 Task: Look for Airbnb options in Volksrust, South Africa from 3rd November, 2023 to 9th November, 2023 for 2 adults.1  bedroom having 1 bed and 1 bathroom. Property type can be hotel. Booking option can be shelf check-in. Look for 3 properties as per requirement.
Action: Mouse moved to (552, 119)
Screenshot: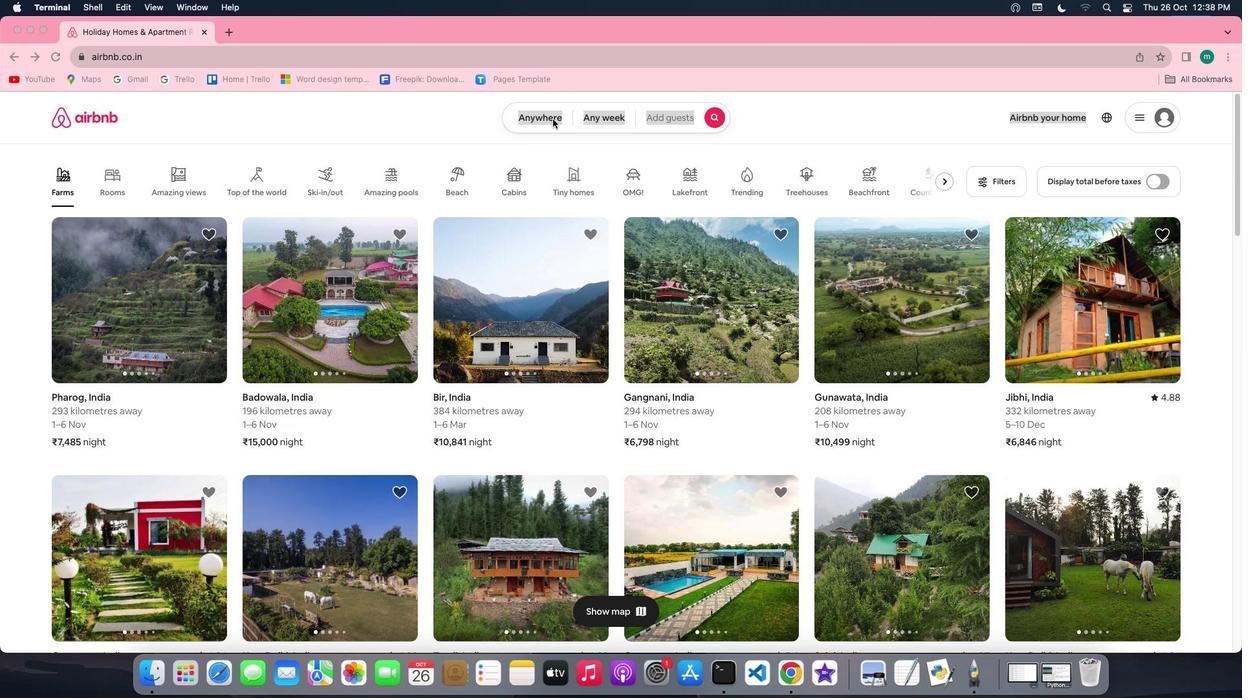 
Action: Mouse pressed left at (552, 119)
Screenshot: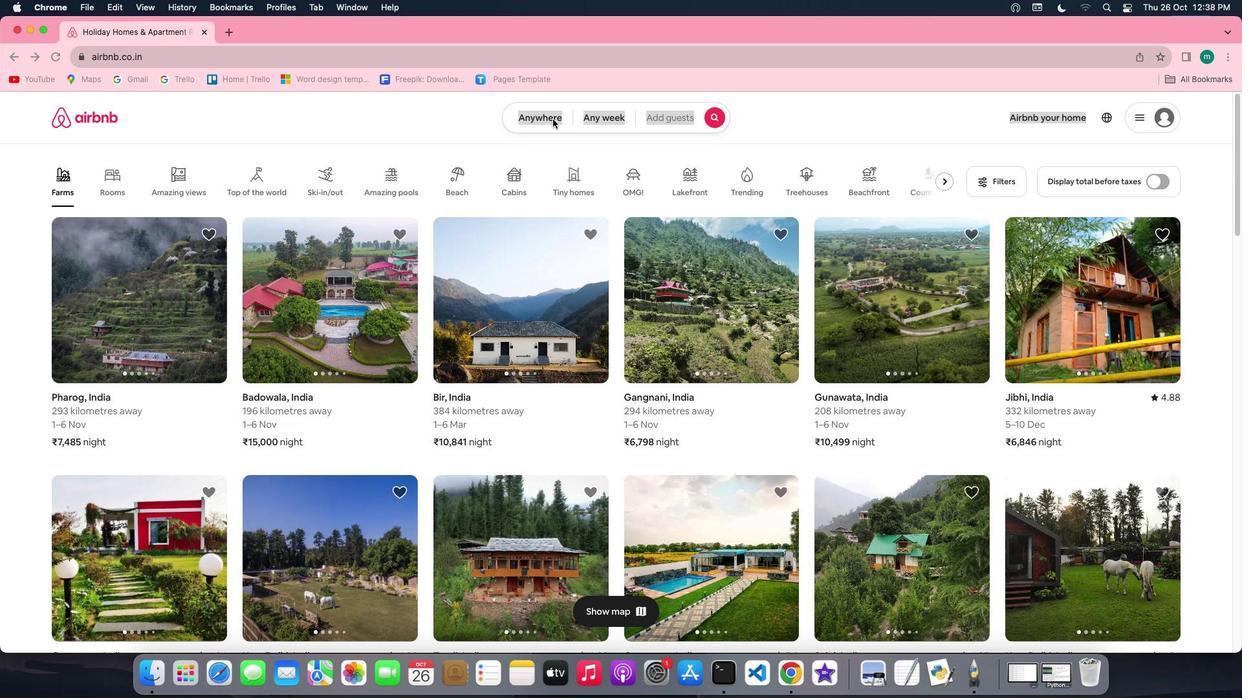 
Action: Mouse pressed left at (552, 119)
Screenshot: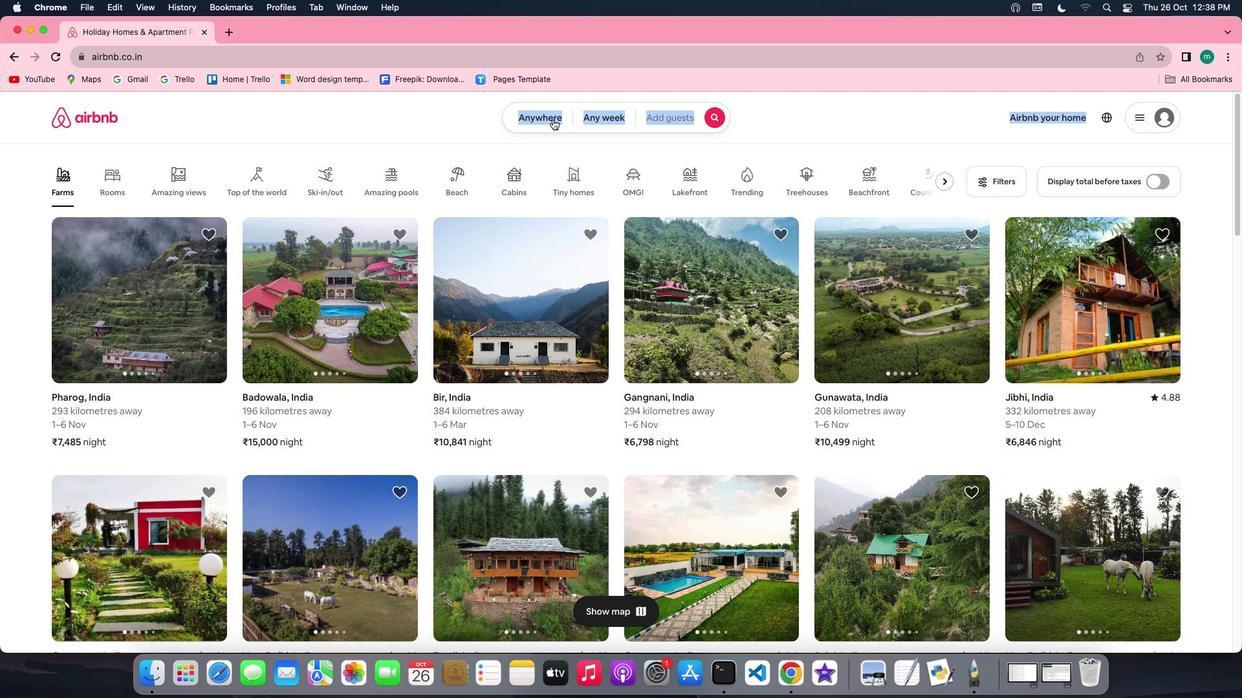 
Action: Mouse moved to (473, 168)
Screenshot: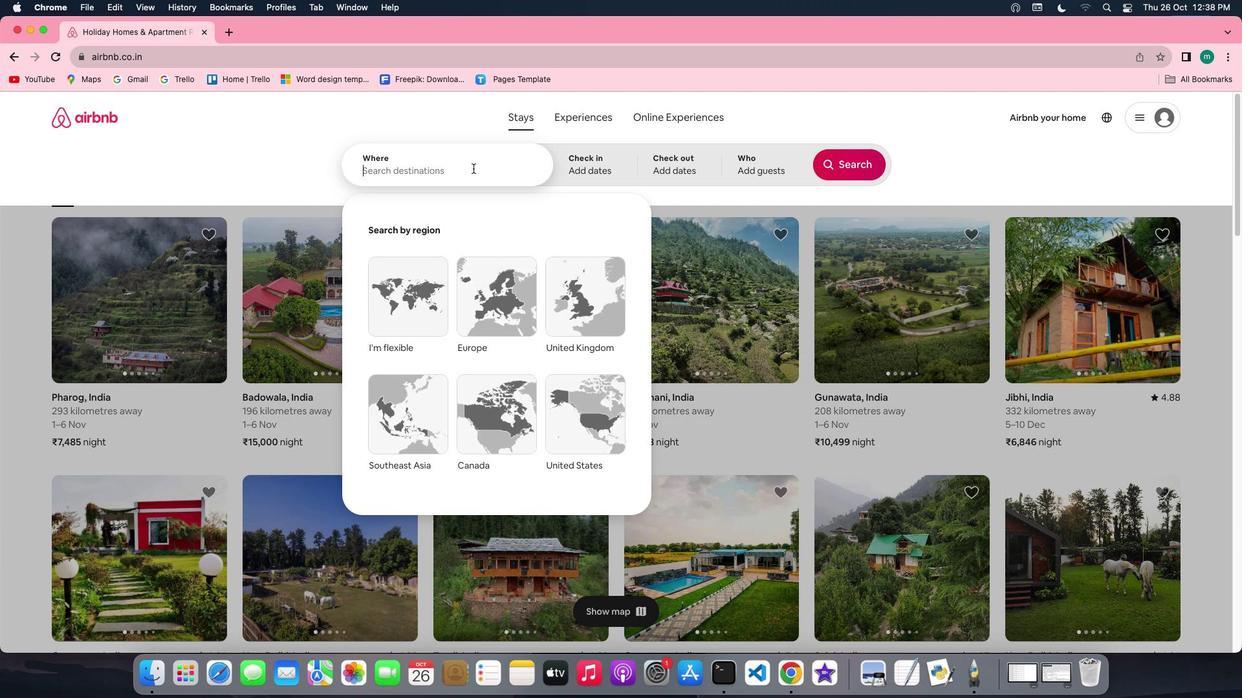 
Action: Mouse pressed left at (473, 168)
Screenshot: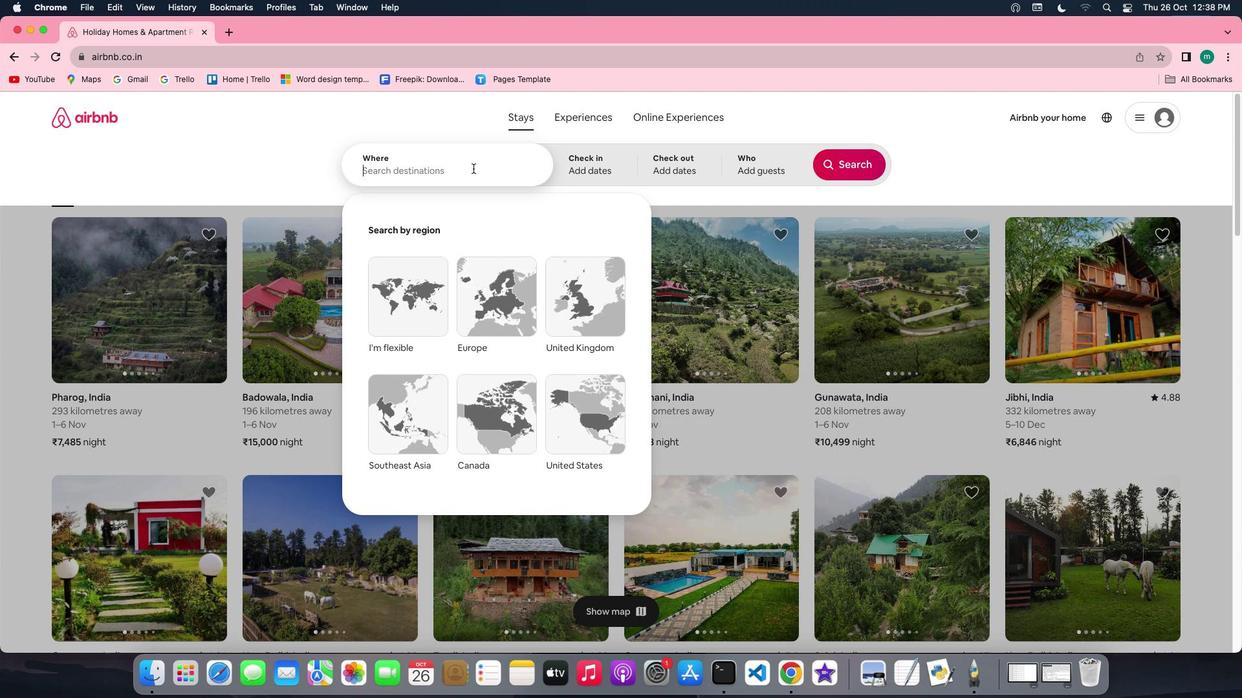 
Action: Key pressed Key.shift'V''o''l''k''s''r''u''s''t'','Key.spaceKey.shift'S''o''u''t''h'Key.spaceKey.shift'A''f''r''i''c''a'
Screenshot: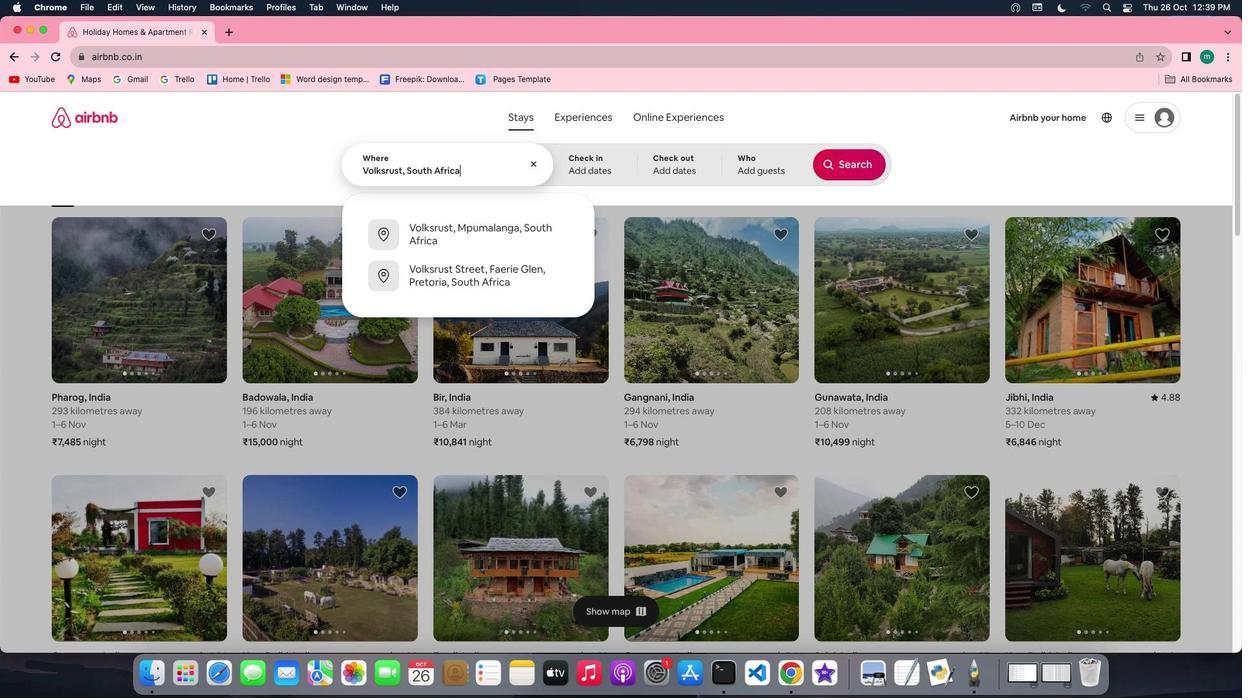 
Action: Mouse moved to (620, 161)
Screenshot: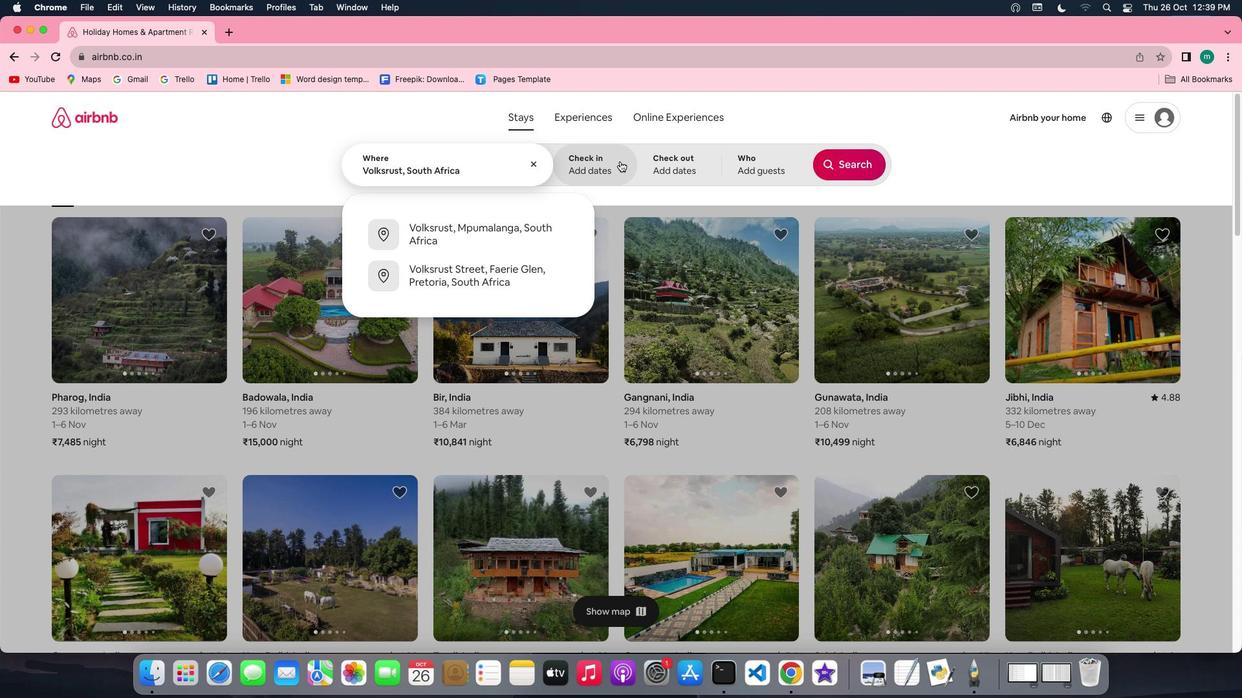 
Action: Mouse pressed left at (620, 161)
Screenshot: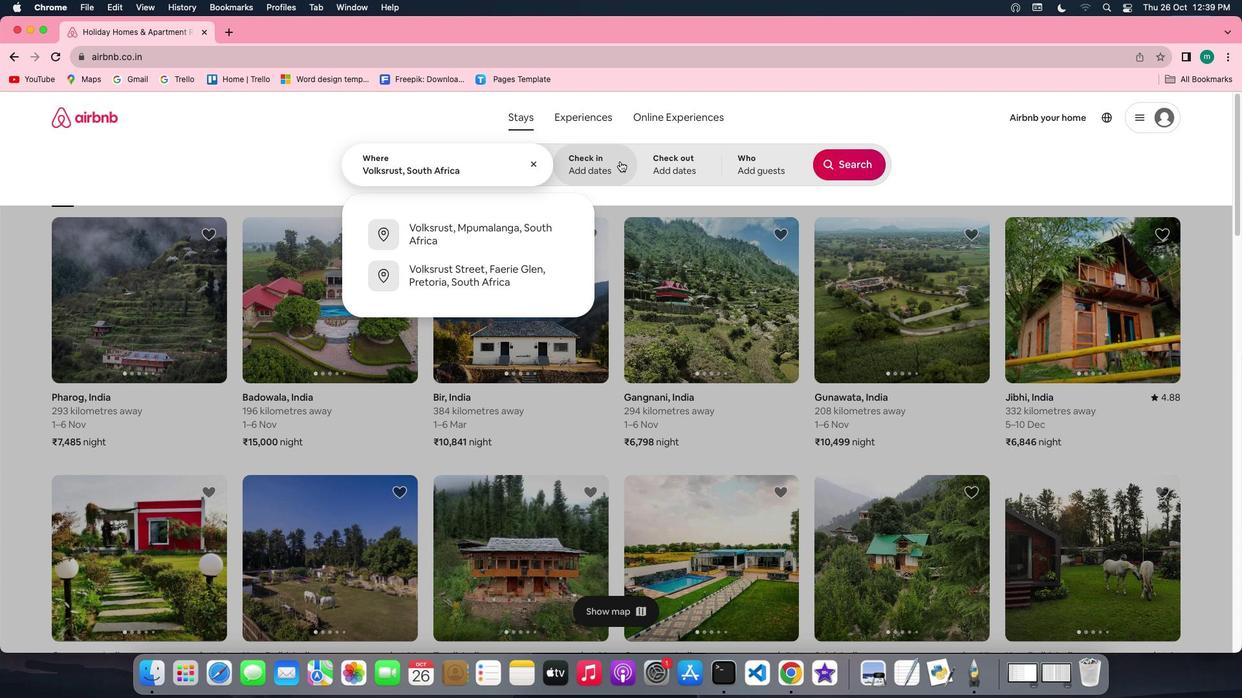 
Action: Mouse moved to (804, 335)
Screenshot: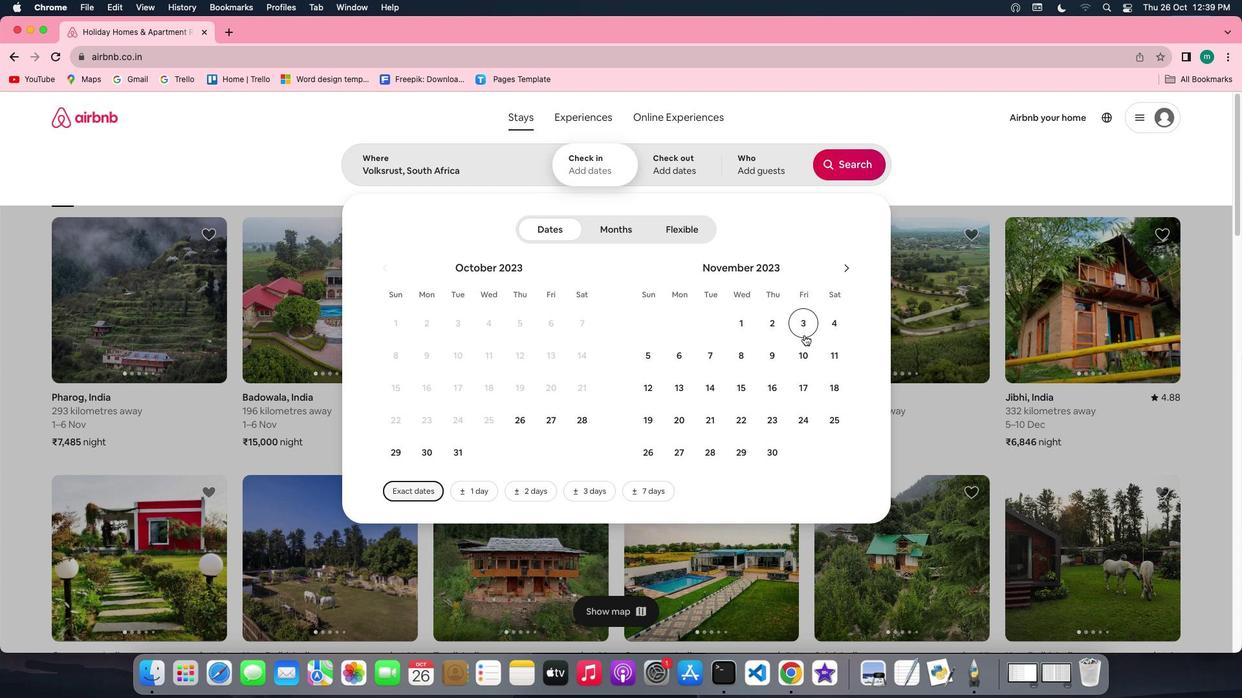 
Action: Mouse pressed left at (804, 335)
Screenshot: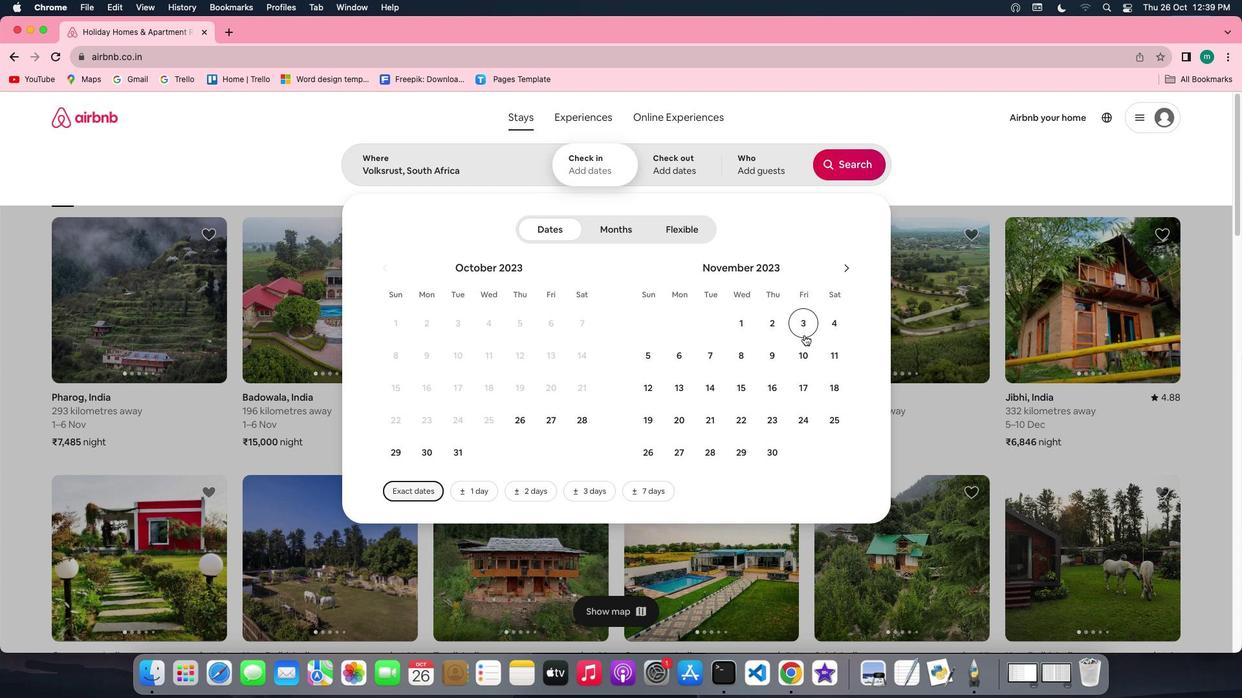 
Action: Mouse moved to (780, 356)
Screenshot: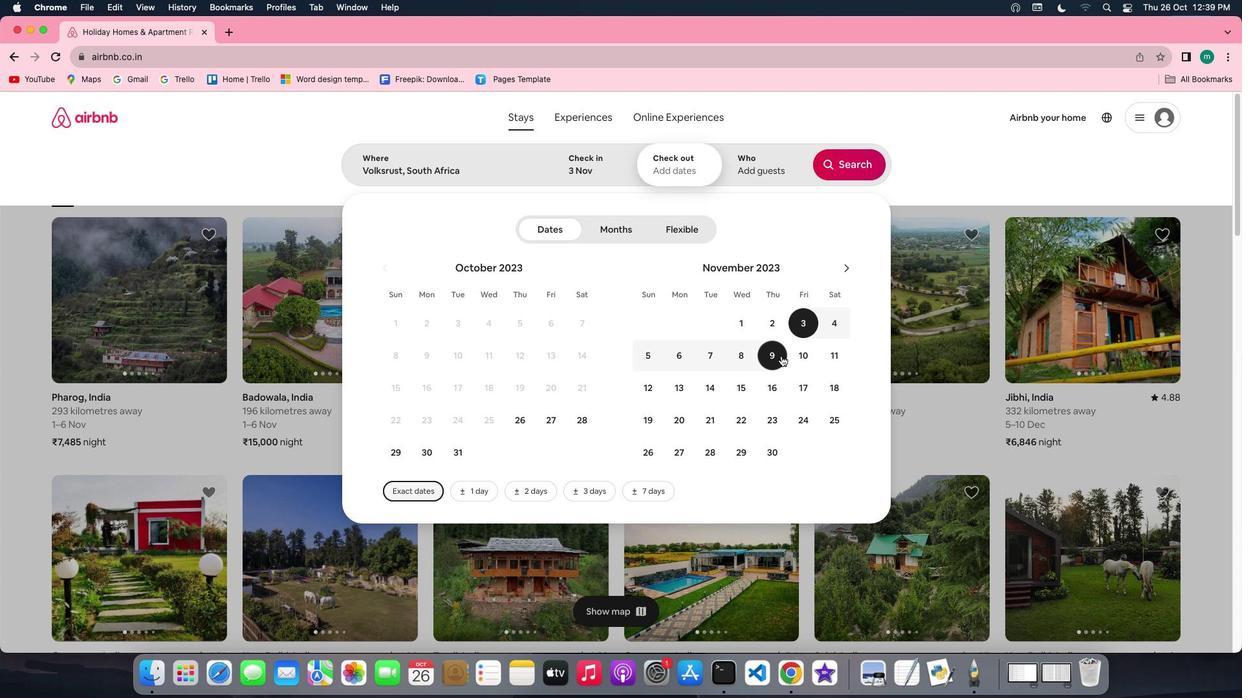 
Action: Mouse pressed left at (780, 356)
Screenshot: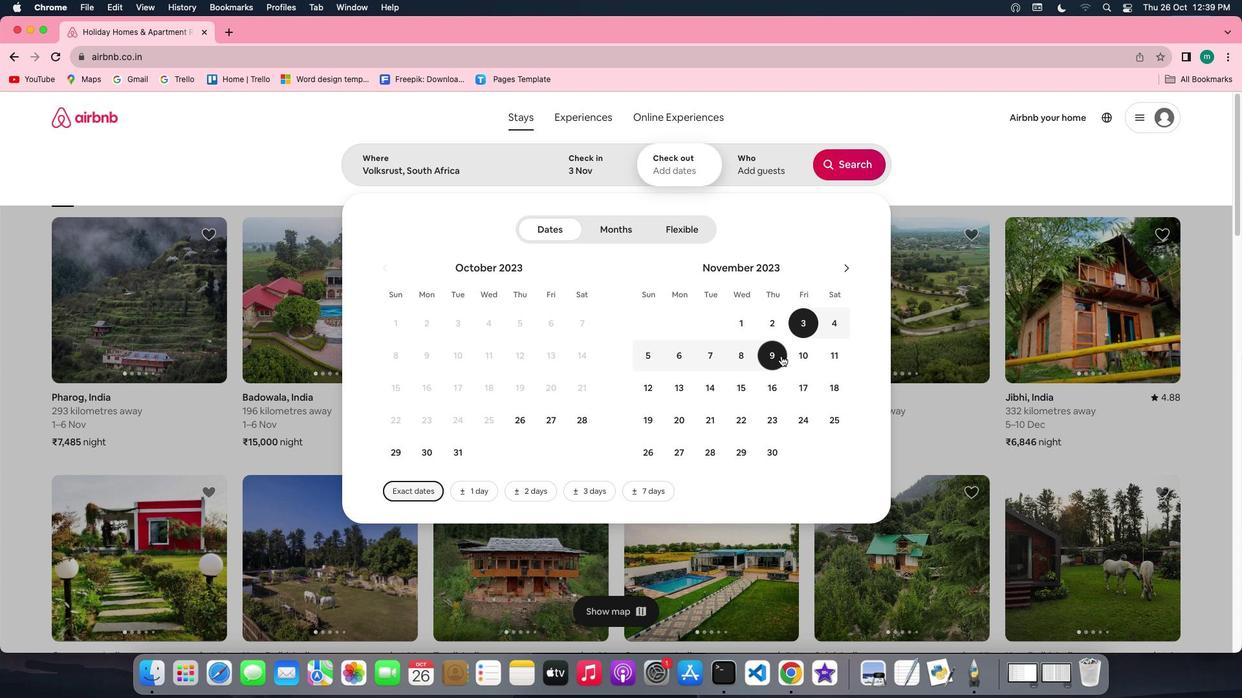 
Action: Mouse moved to (785, 178)
Screenshot: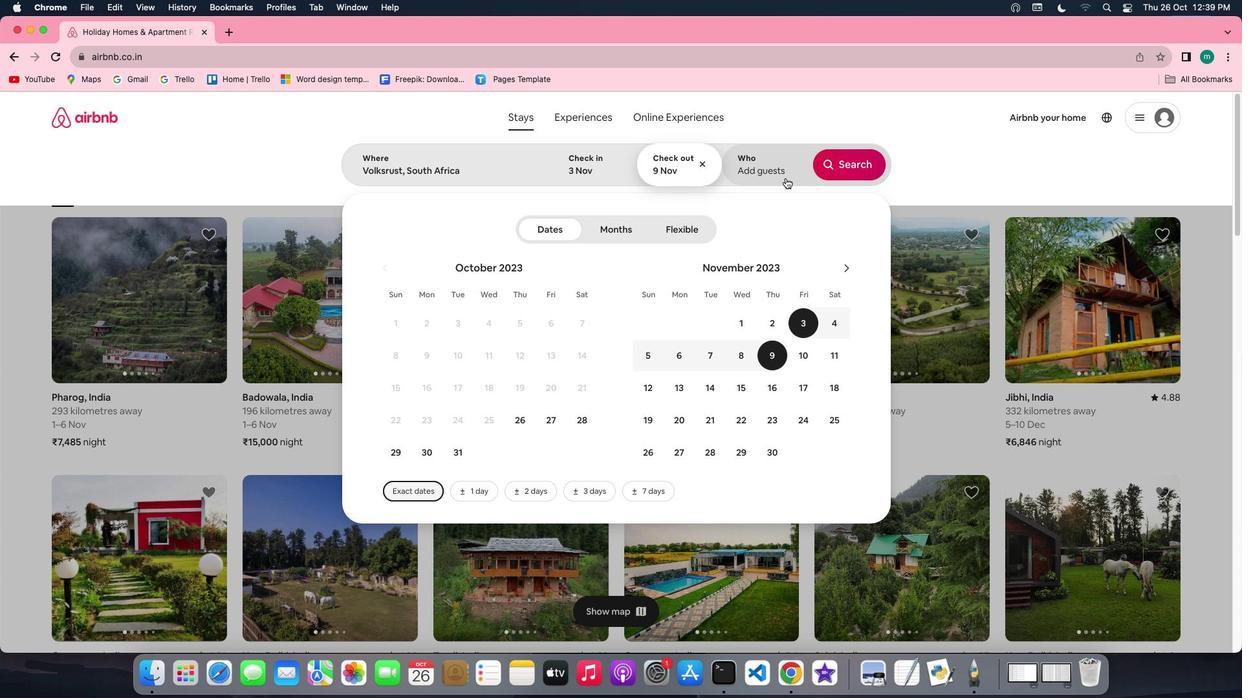 
Action: Mouse pressed left at (785, 178)
Screenshot: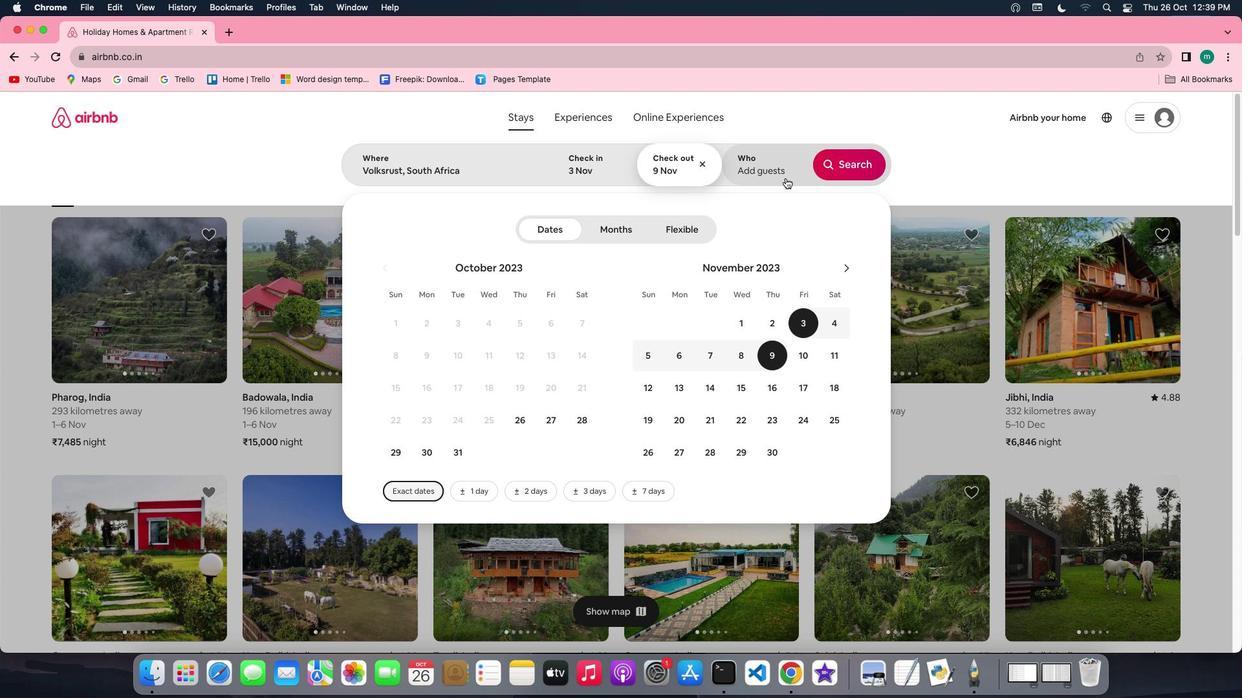 
Action: Mouse moved to (849, 234)
Screenshot: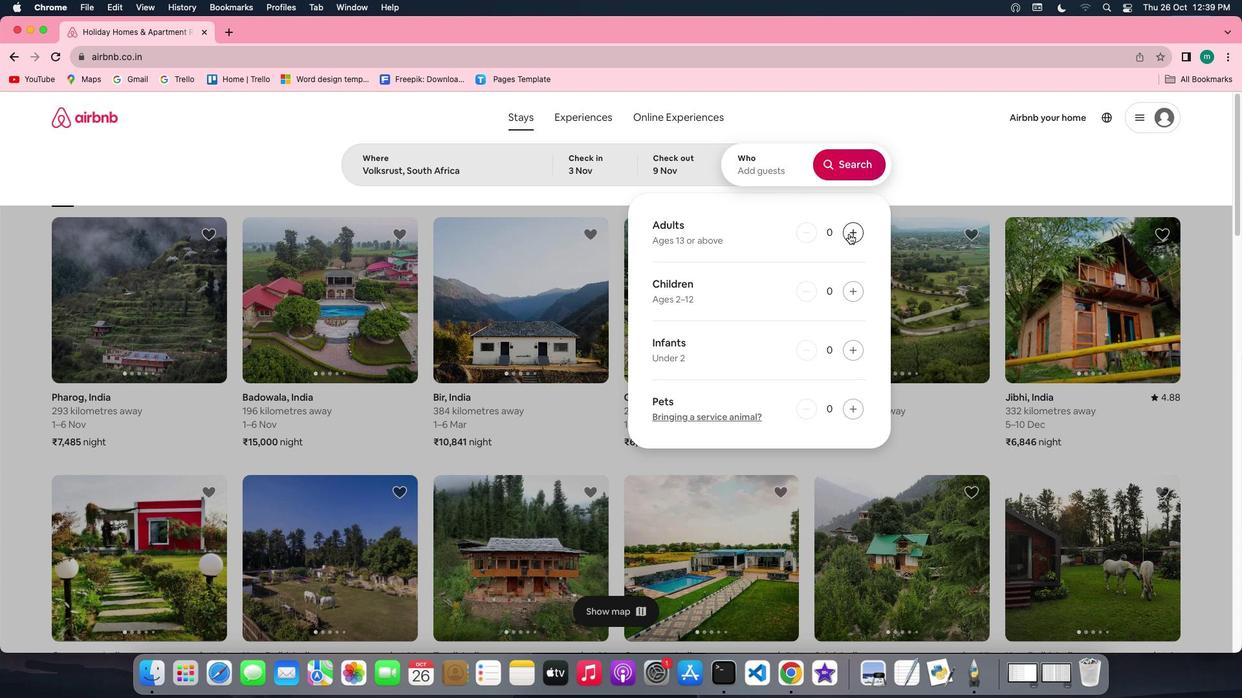 
Action: Mouse pressed left at (849, 234)
Screenshot: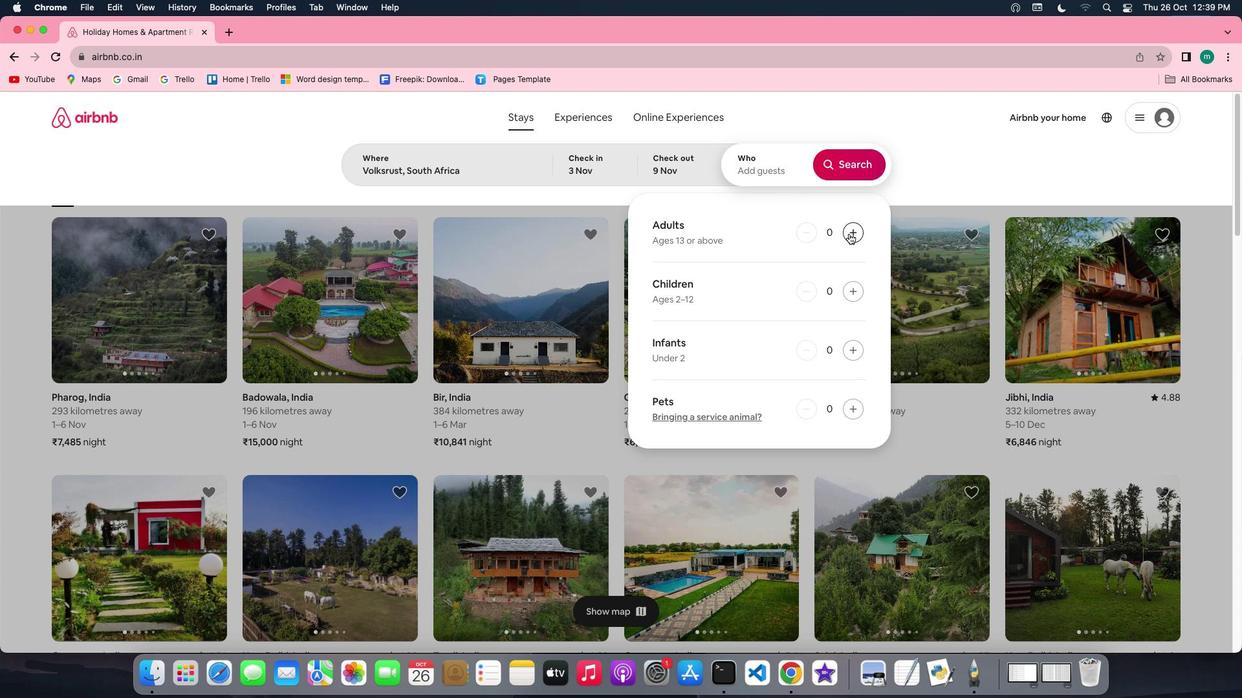 
Action: Mouse pressed left at (849, 234)
Screenshot: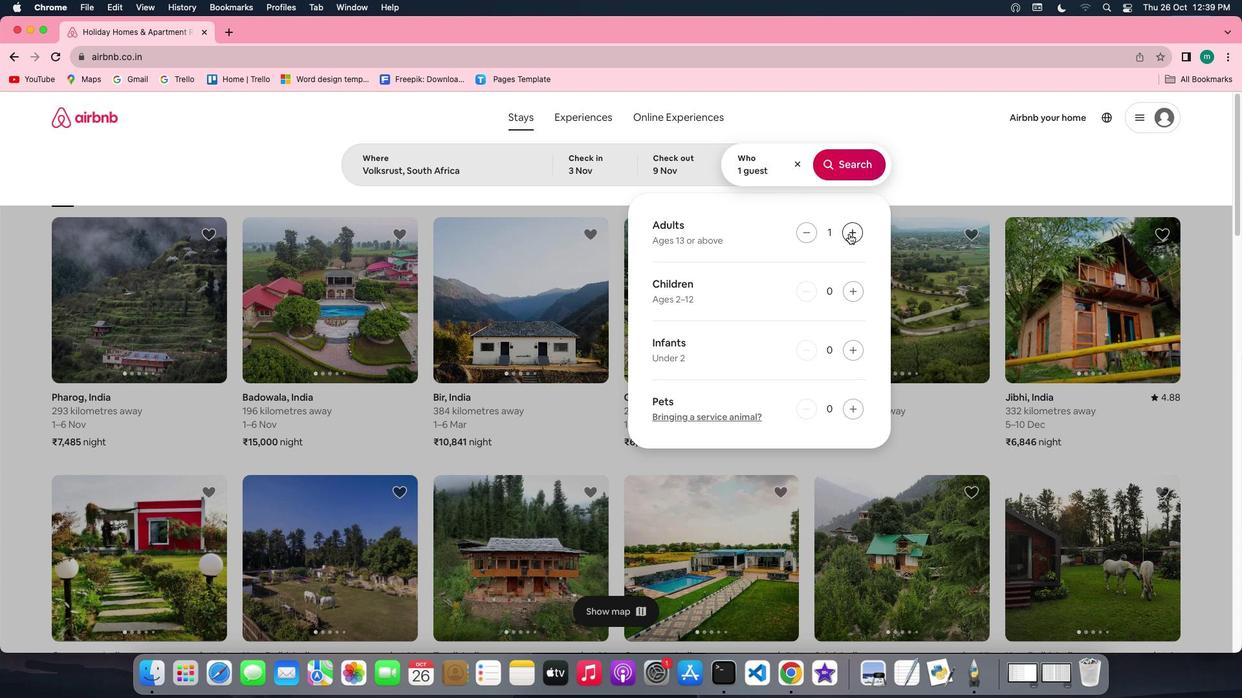 
Action: Mouse moved to (864, 173)
Screenshot: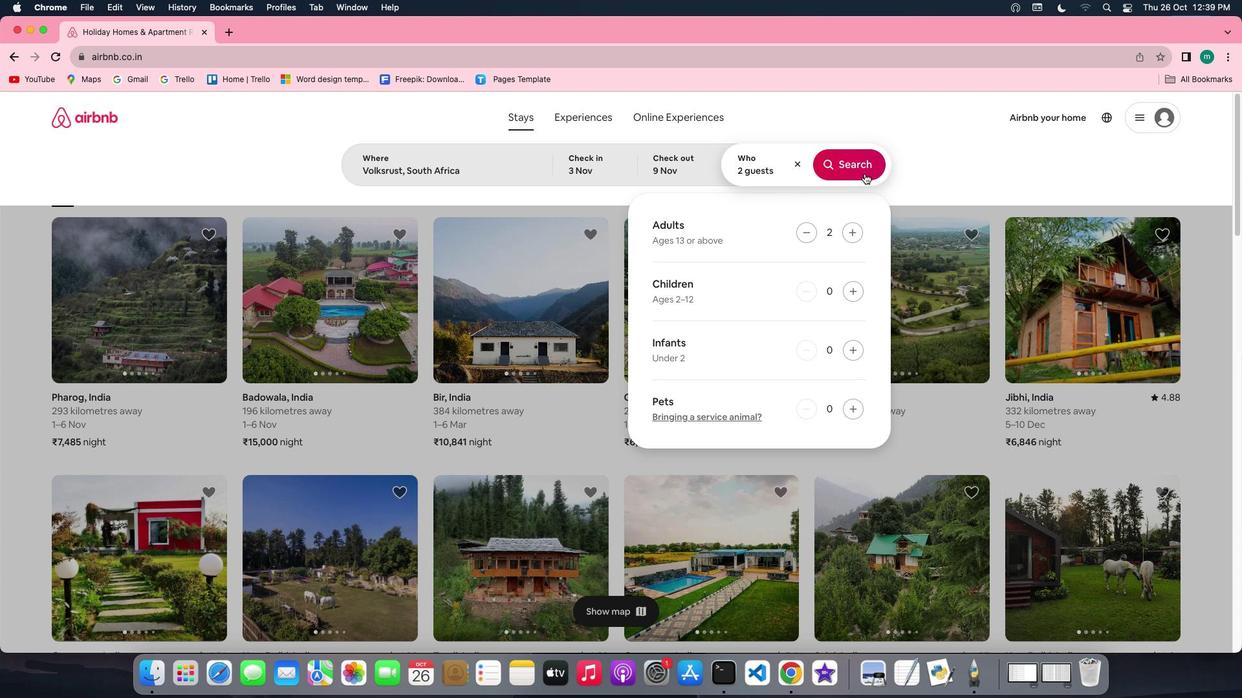 
Action: Mouse pressed left at (864, 173)
Screenshot: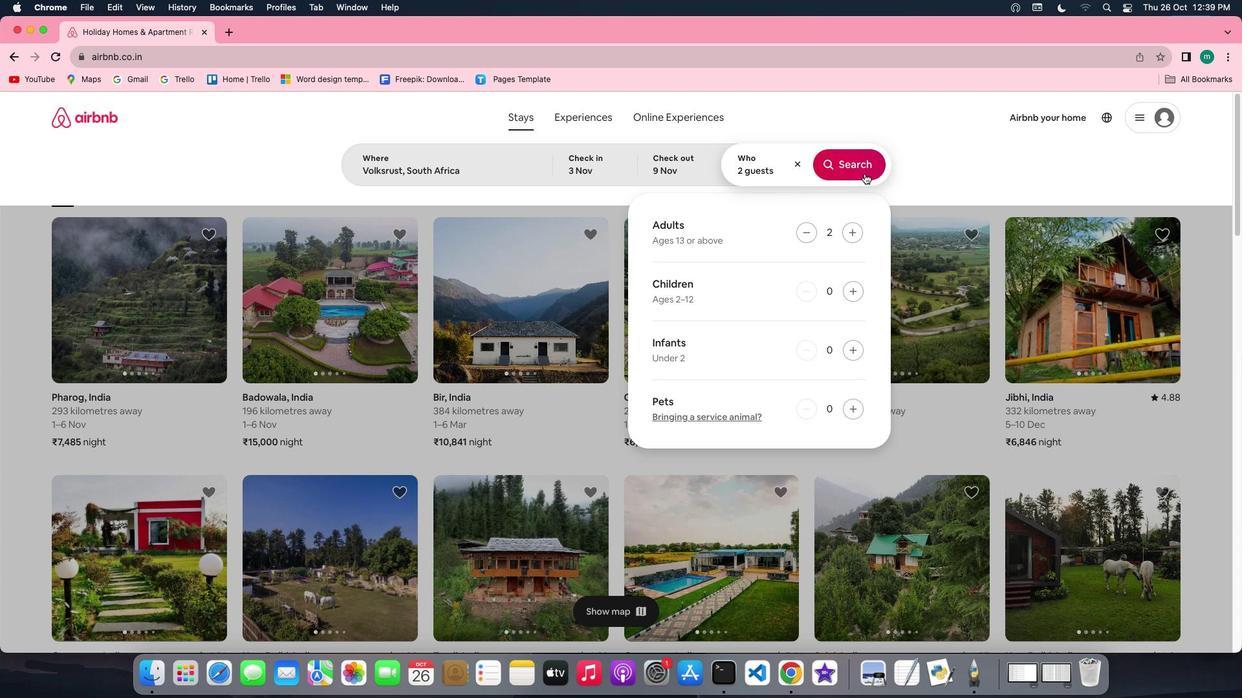 
Action: Mouse moved to (1049, 174)
Screenshot: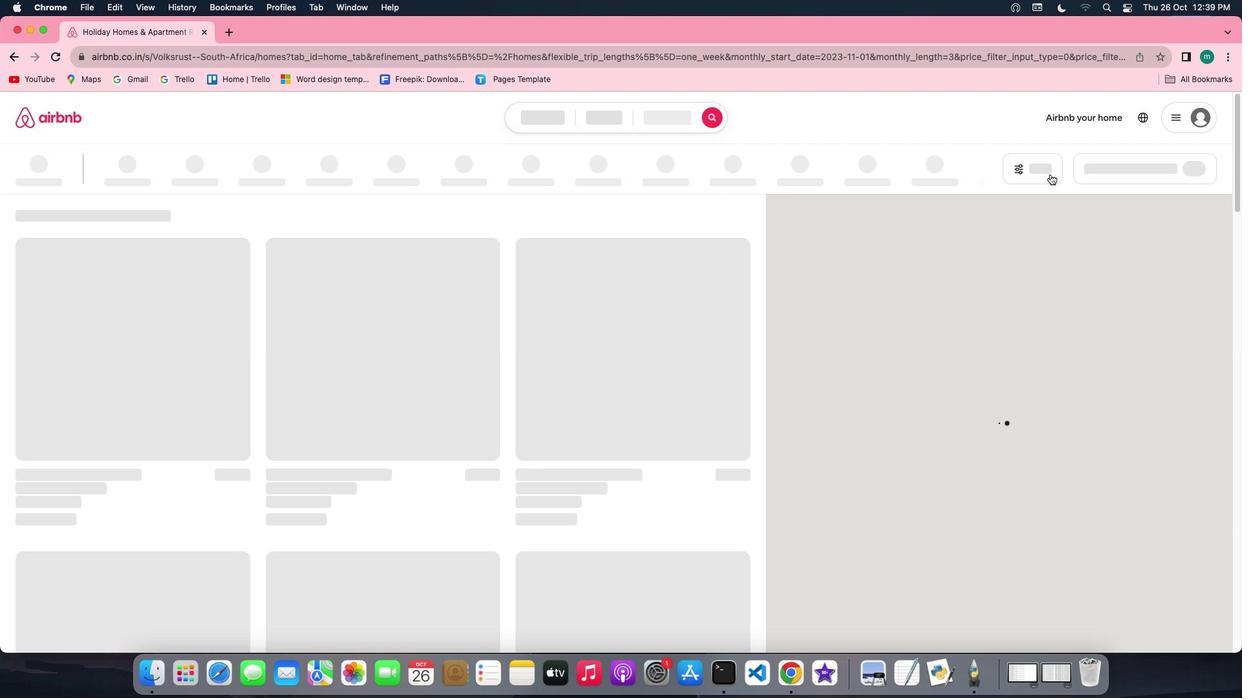 
Action: Mouse pressed left at (1049, 174)
Screenshot: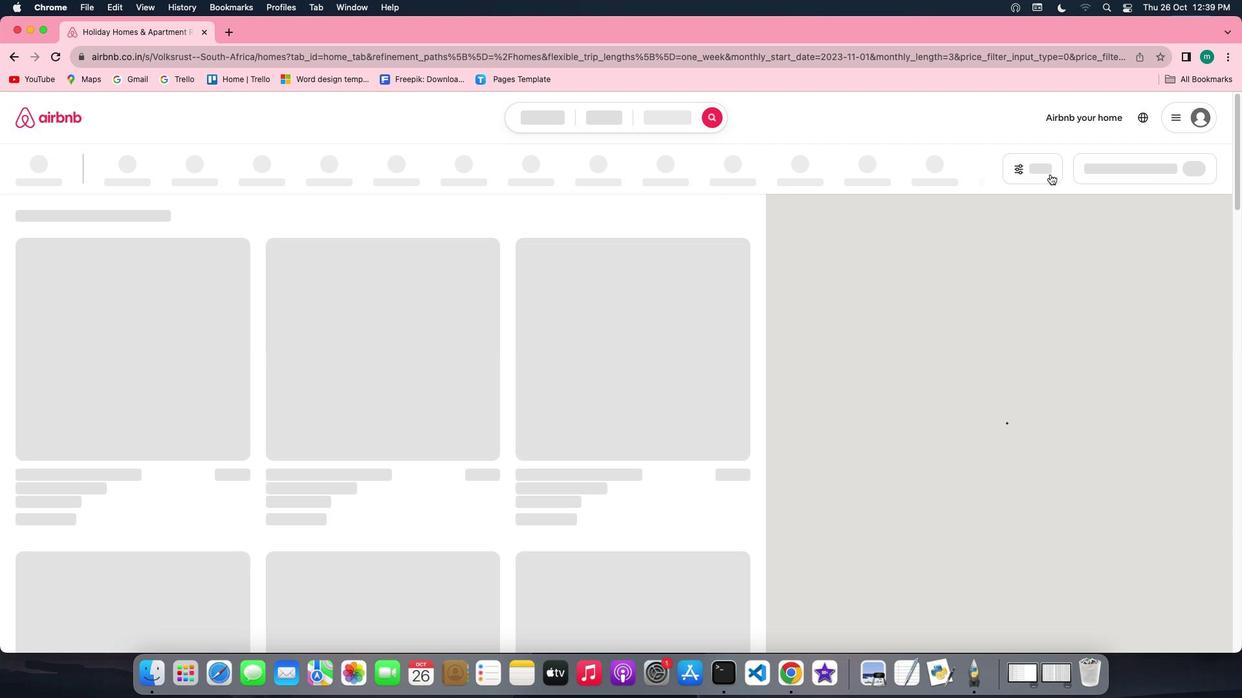 
Action: Mouse moved to (1036, 163)
Screenshot: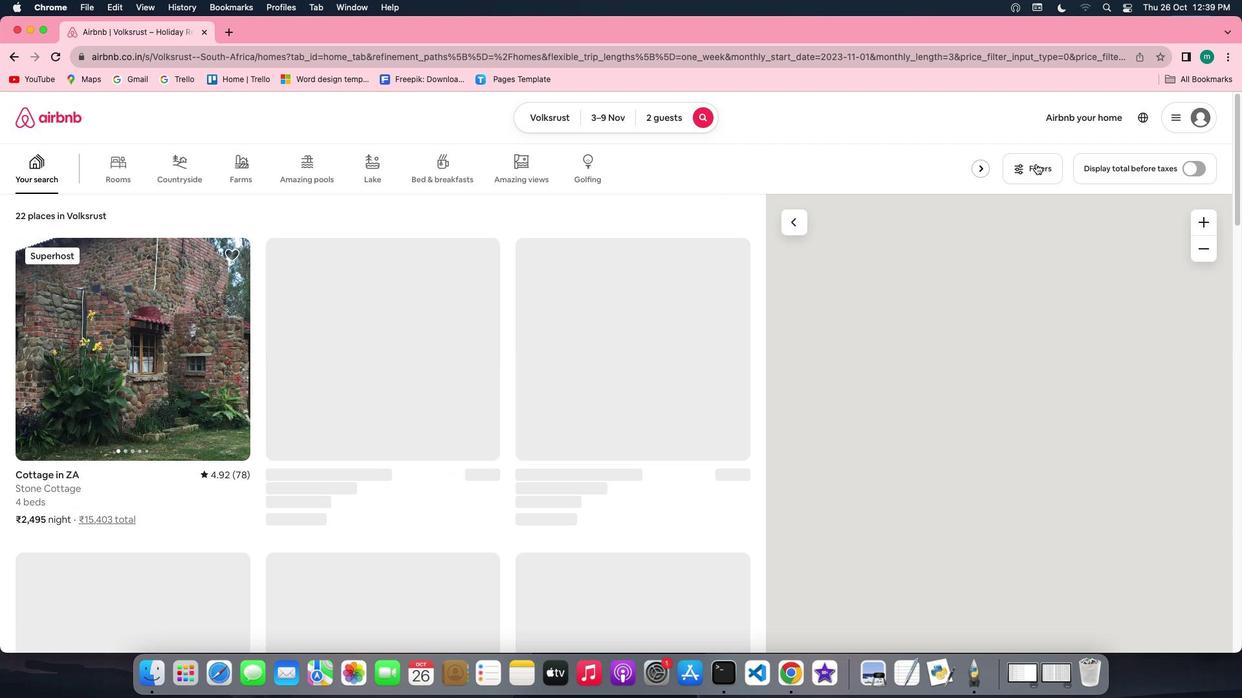 
Action: Mouse pressed left at (1036, 163)
Screenshot: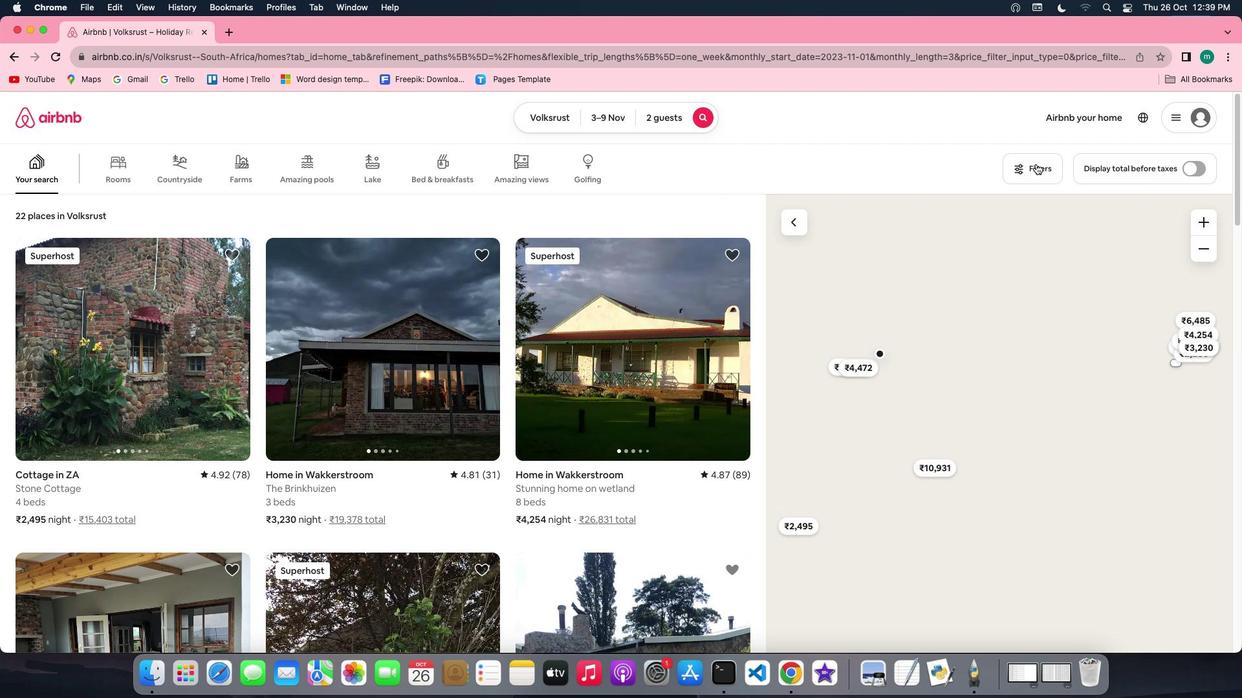 
Action: Mouse moved to (627, 354)
Screenshot: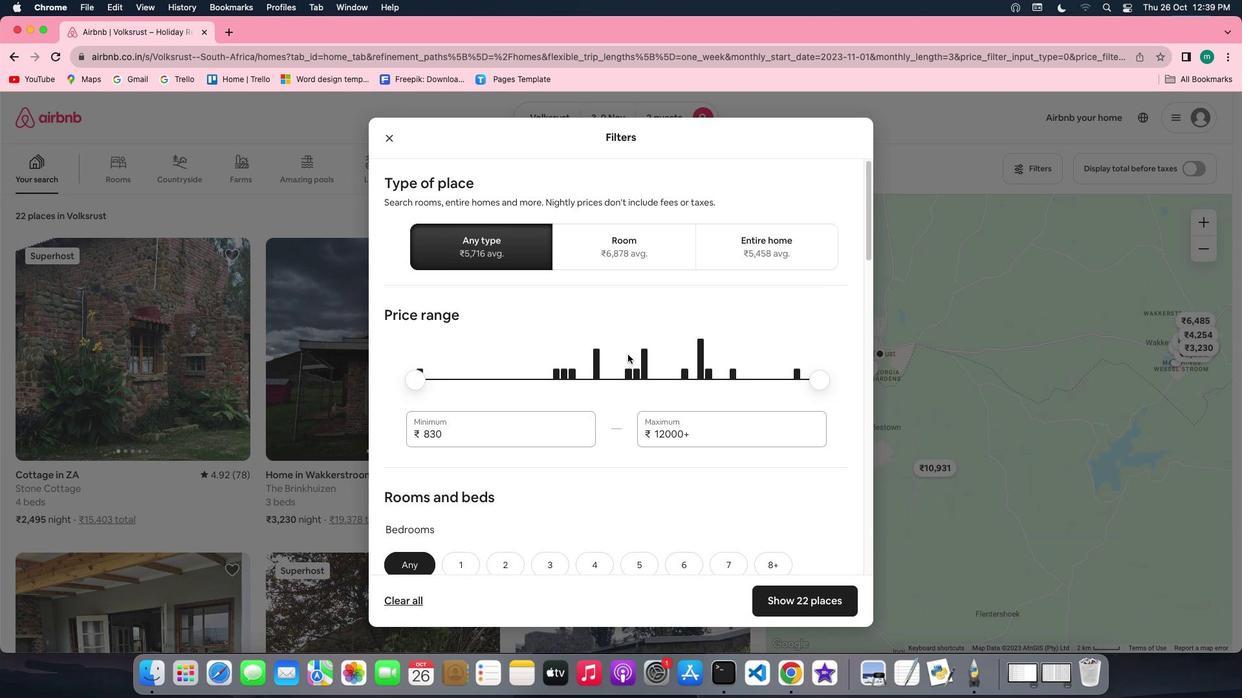 
Action: Mouse scrolled (627, 354) with delta (0, 0)
Screenshot: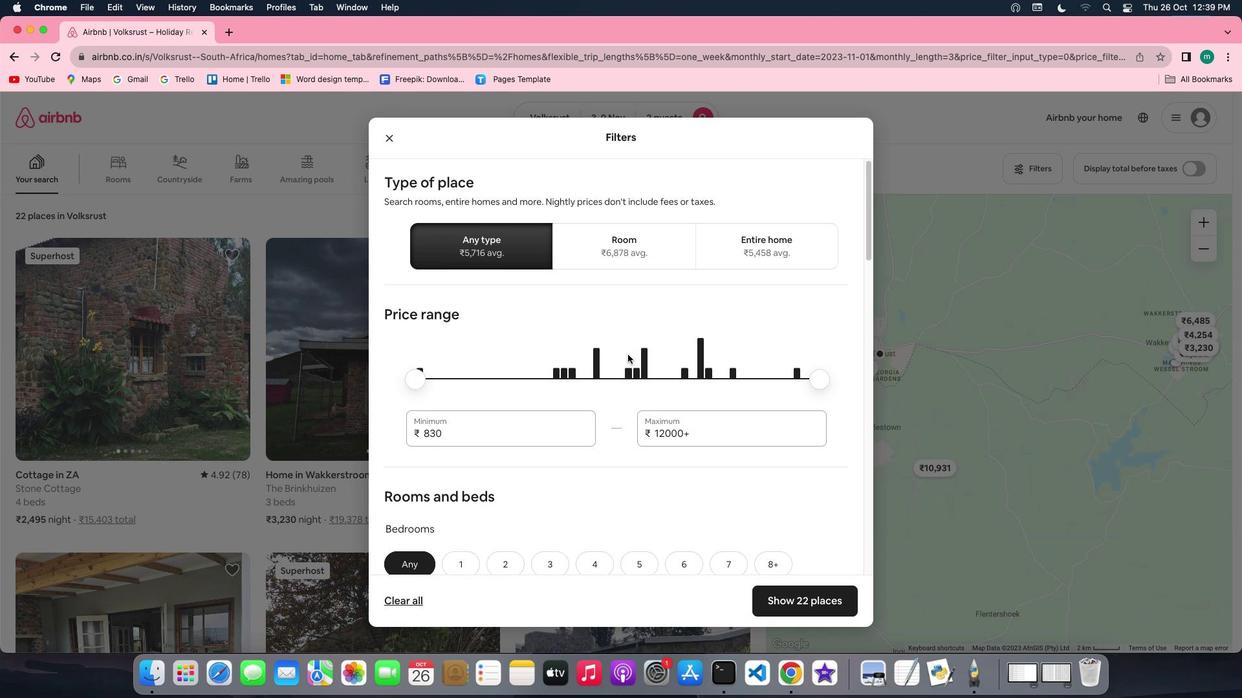 
Action: Mouse scrolled (627, 354) with delta (0, 0)
Screenshot: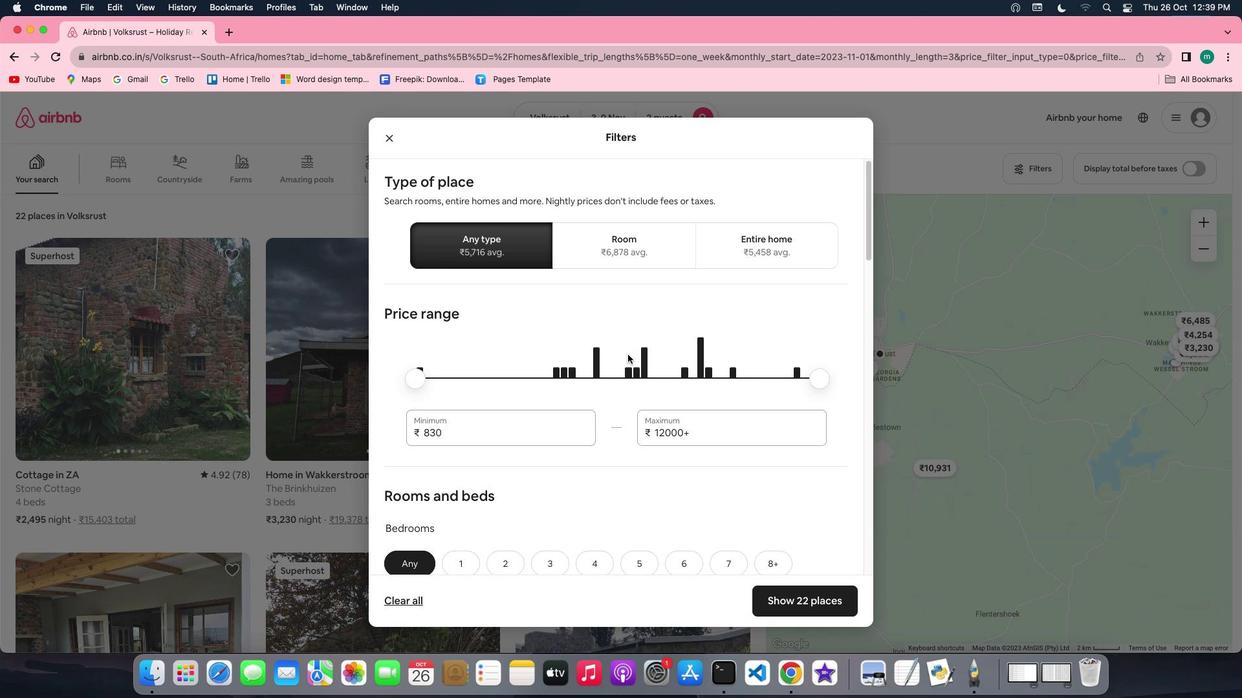 
Action: Mouse scrolled (627, 354) with delta (0, 0)
Screenshot: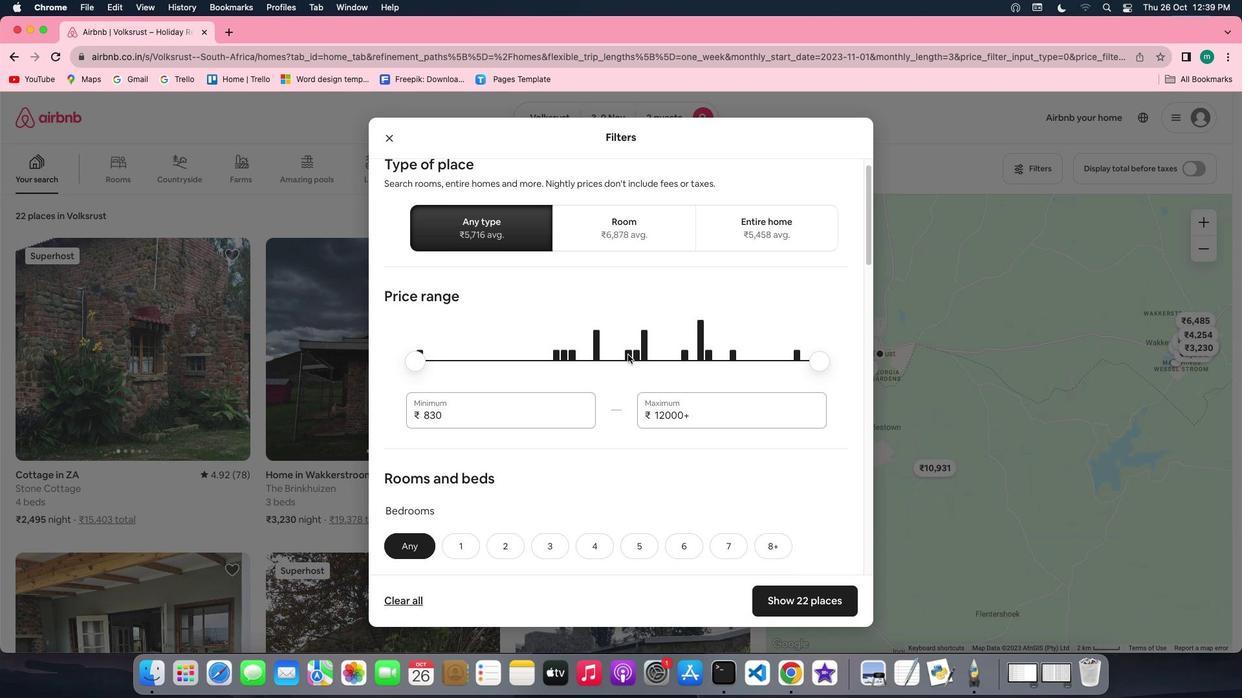 
Action: Mouse scrolled (627, 354) with delta (0, 0)
Screenshot: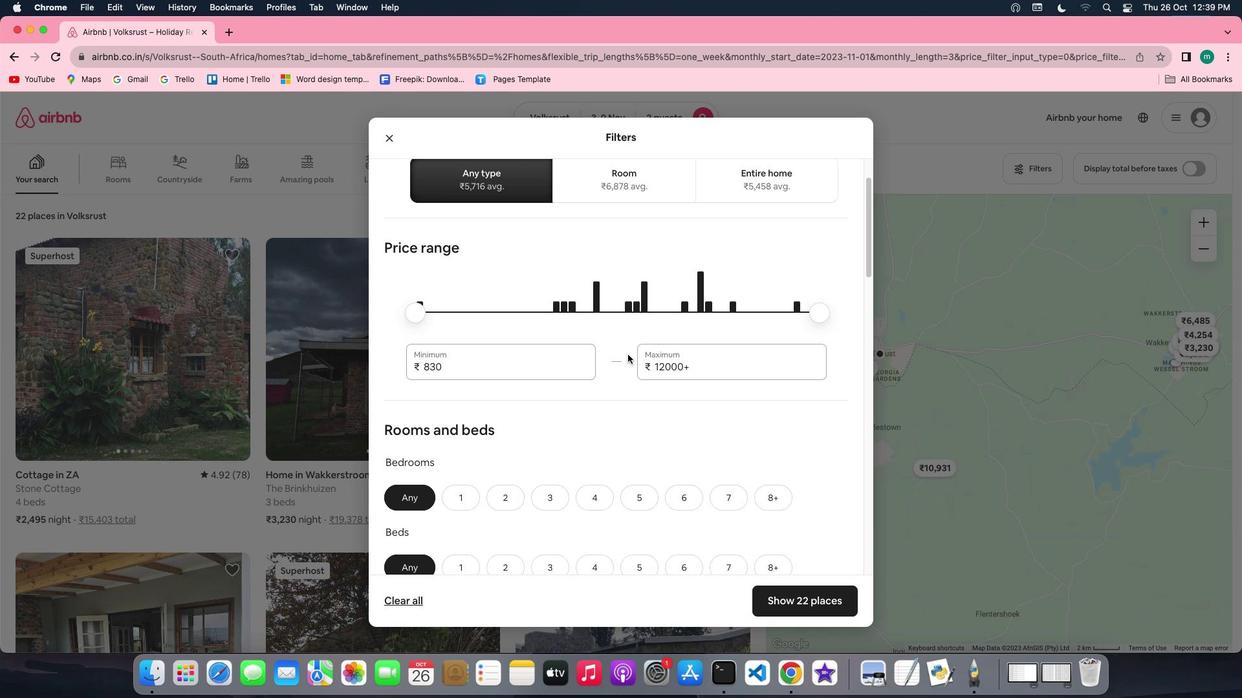 
Action: Mouse scrolled (627, 354) with delta (0, 0)
Screenshot: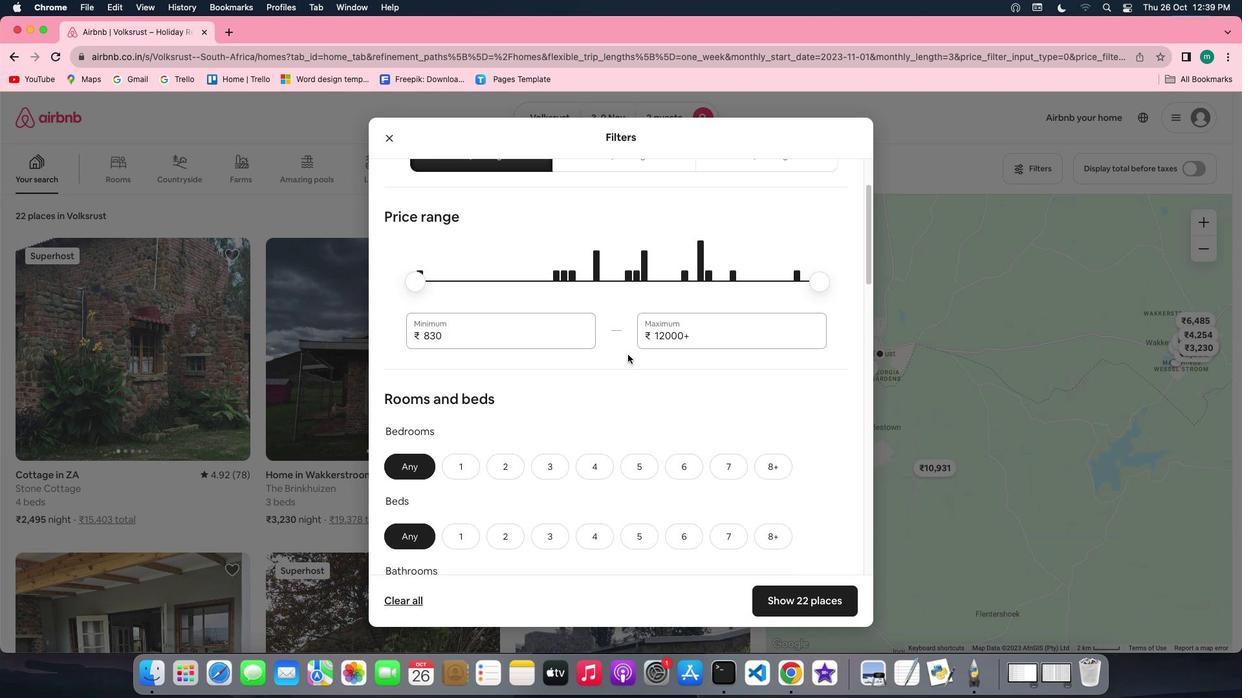 
Action: Mouse scrolled (627, 354) with delta (0, 0)
Screenshot: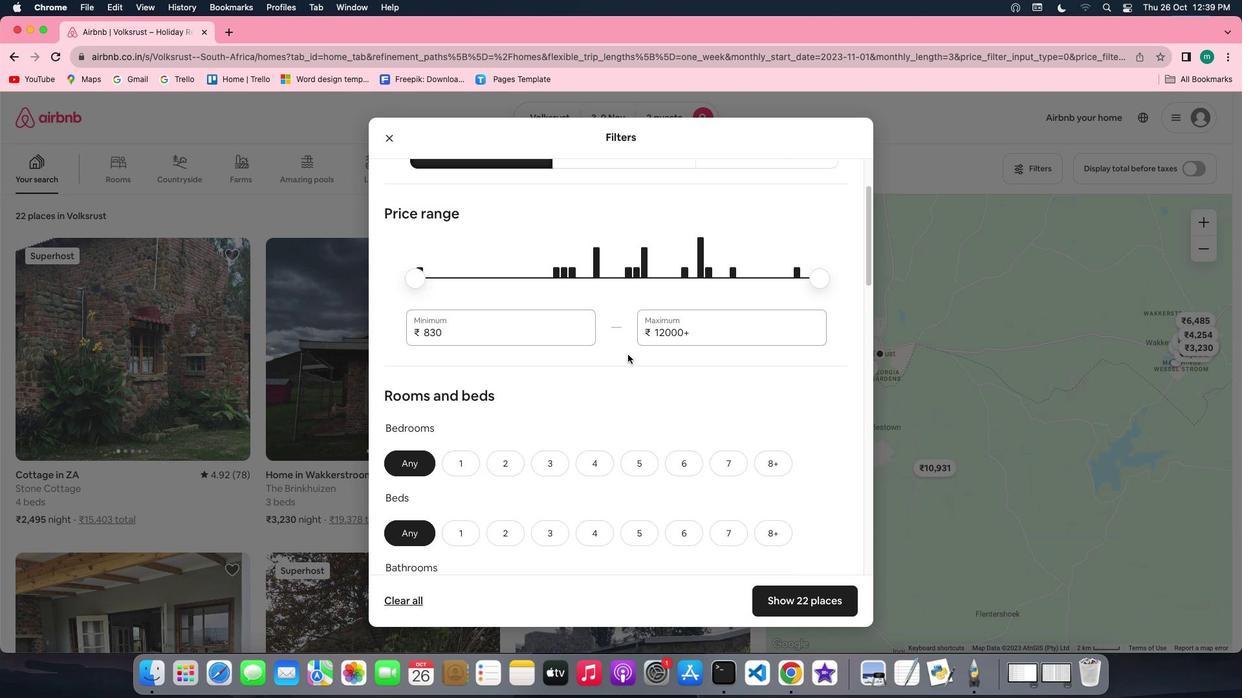 
Action: Mouse scrolled (627, 354) with delta (0, -1)
Screenshot: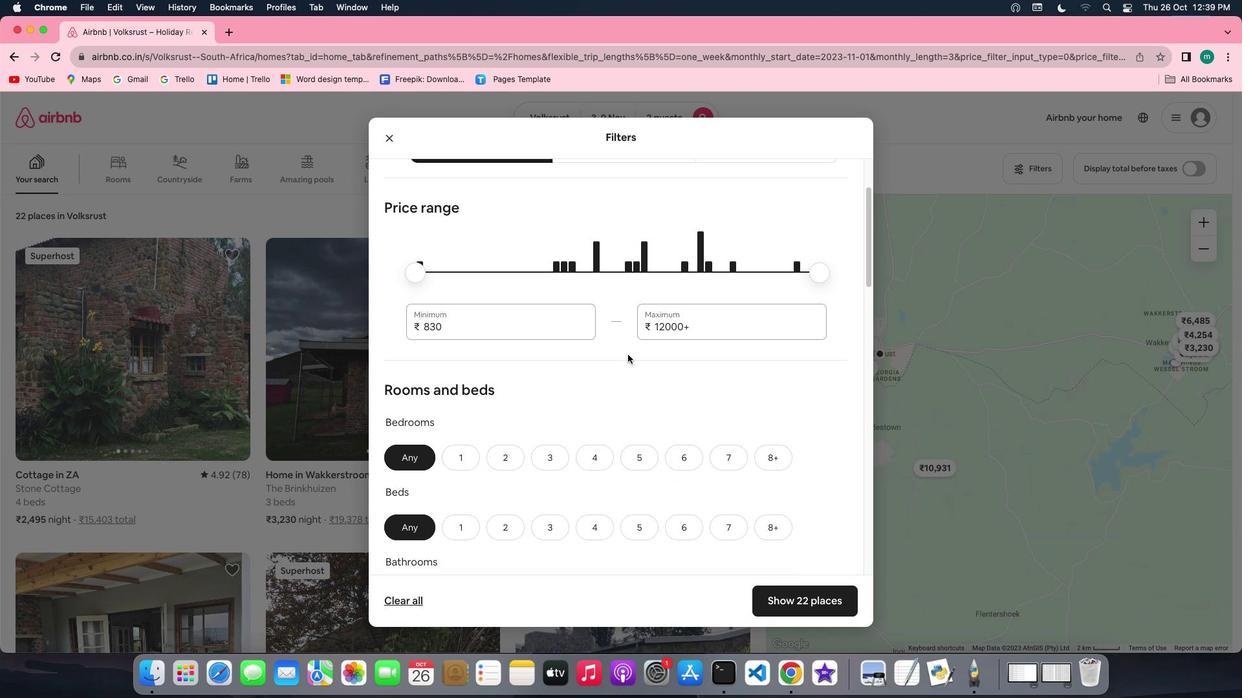 
Action: Mouse scrolled (627, 354) with delta (0, -1)
Screenshot: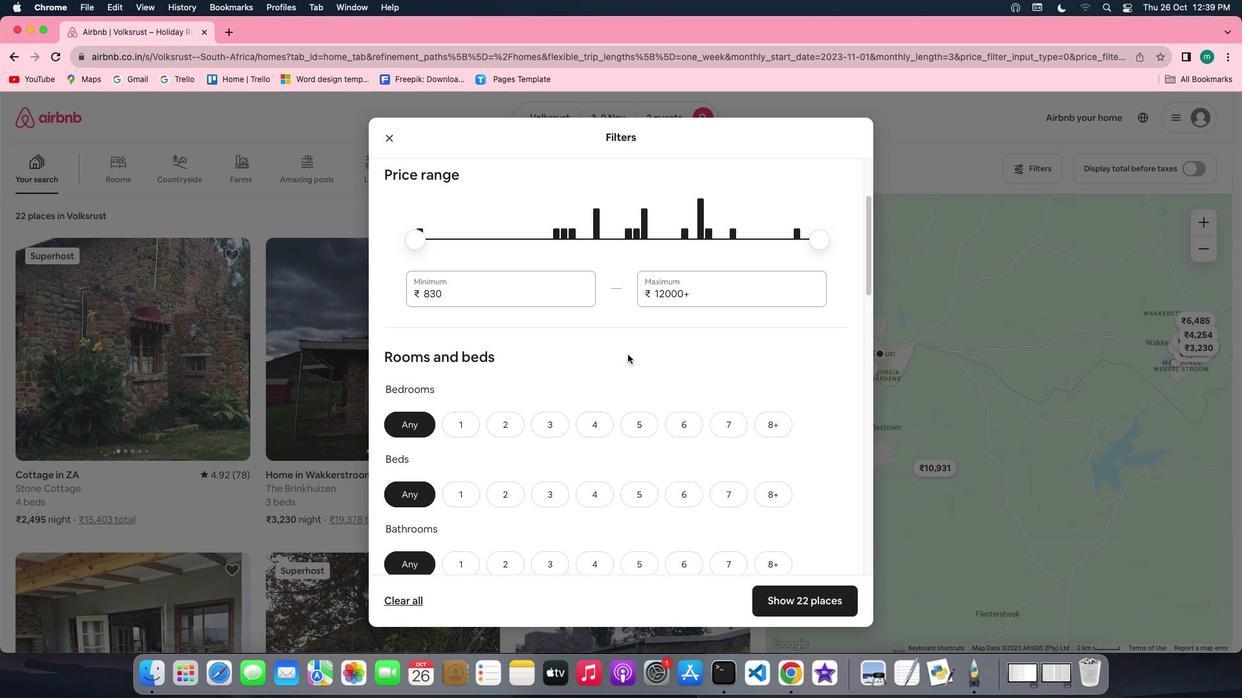 
Action: Mouse moved to (475, 311)
Screenshot: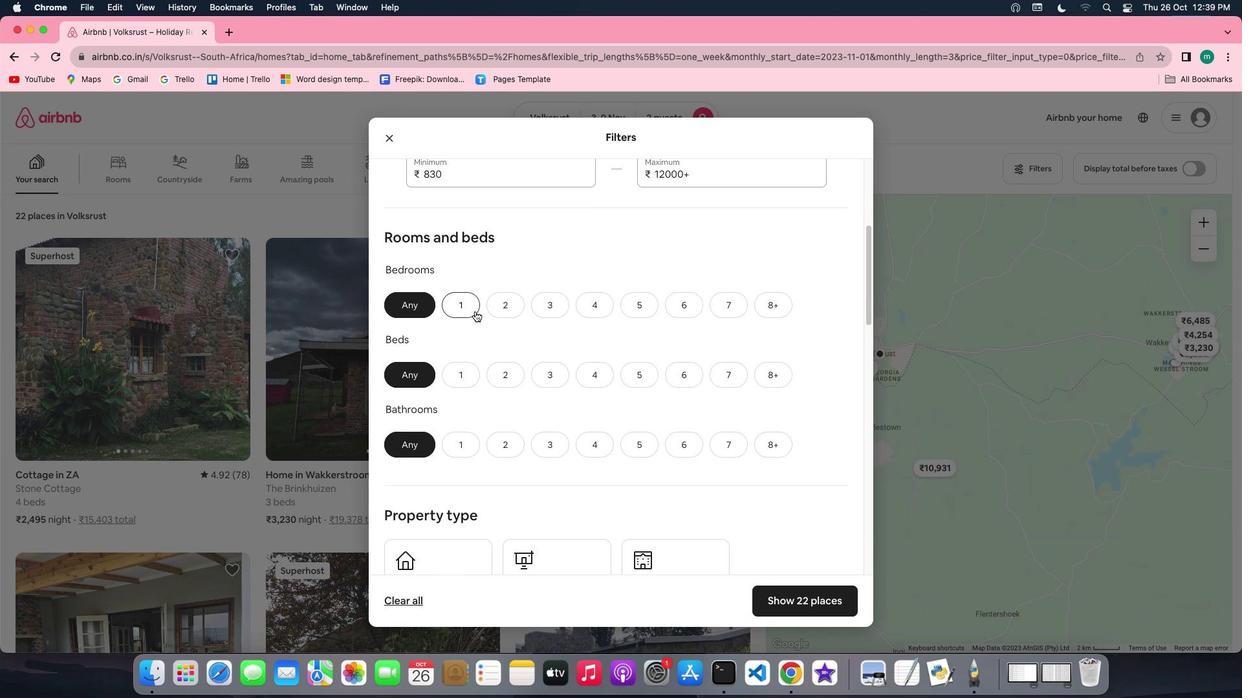 
Action: Mouse pressed left at (475, 311)
Screenshot: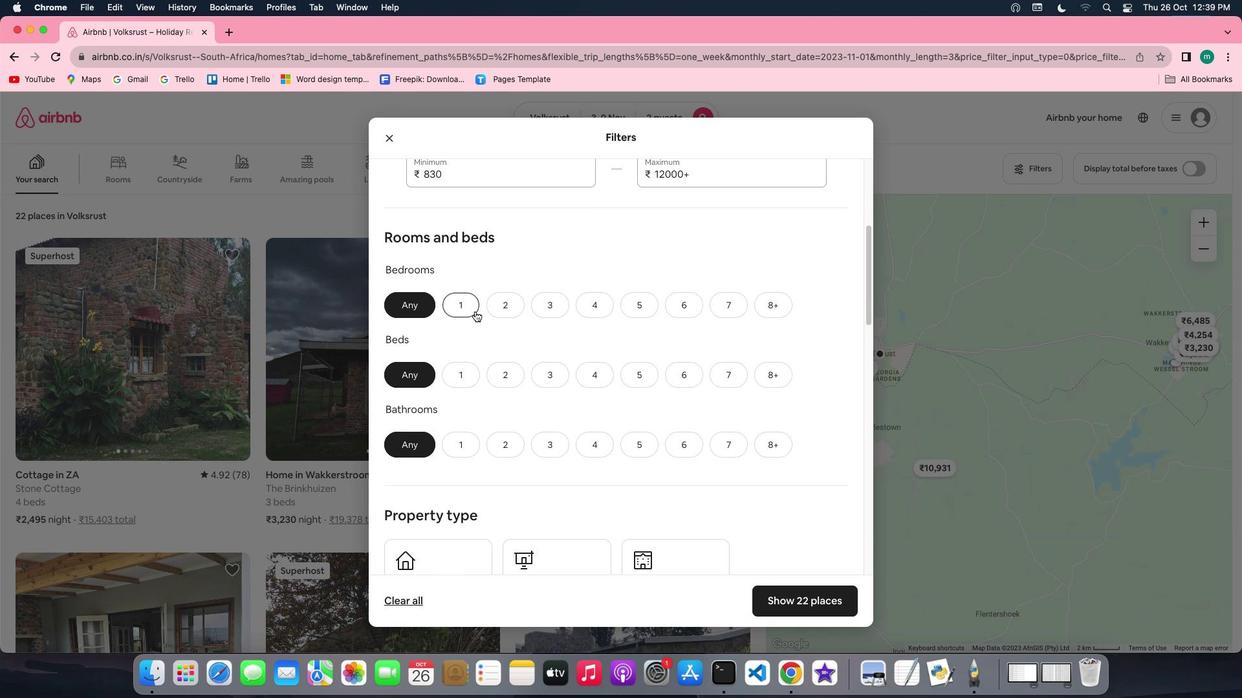 
Action: Mouse moved to (464, 377)
Screenshot: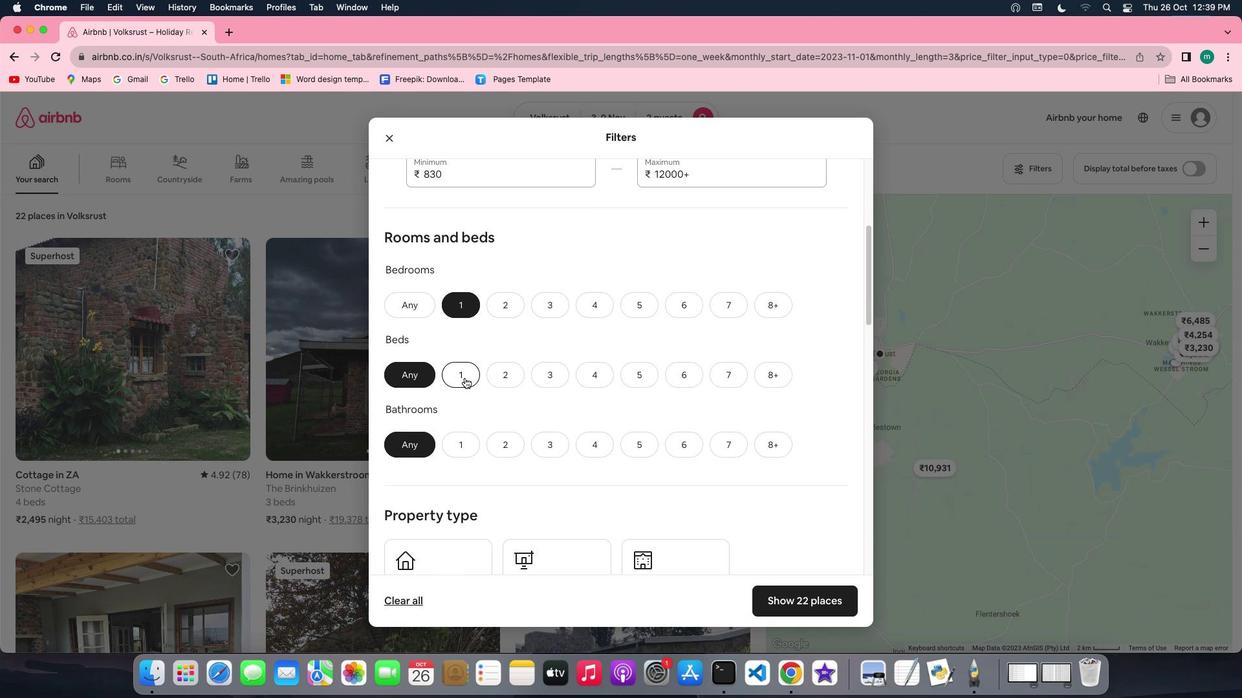 
Action: Mouse pressed left at (464, 377)
Screenshot: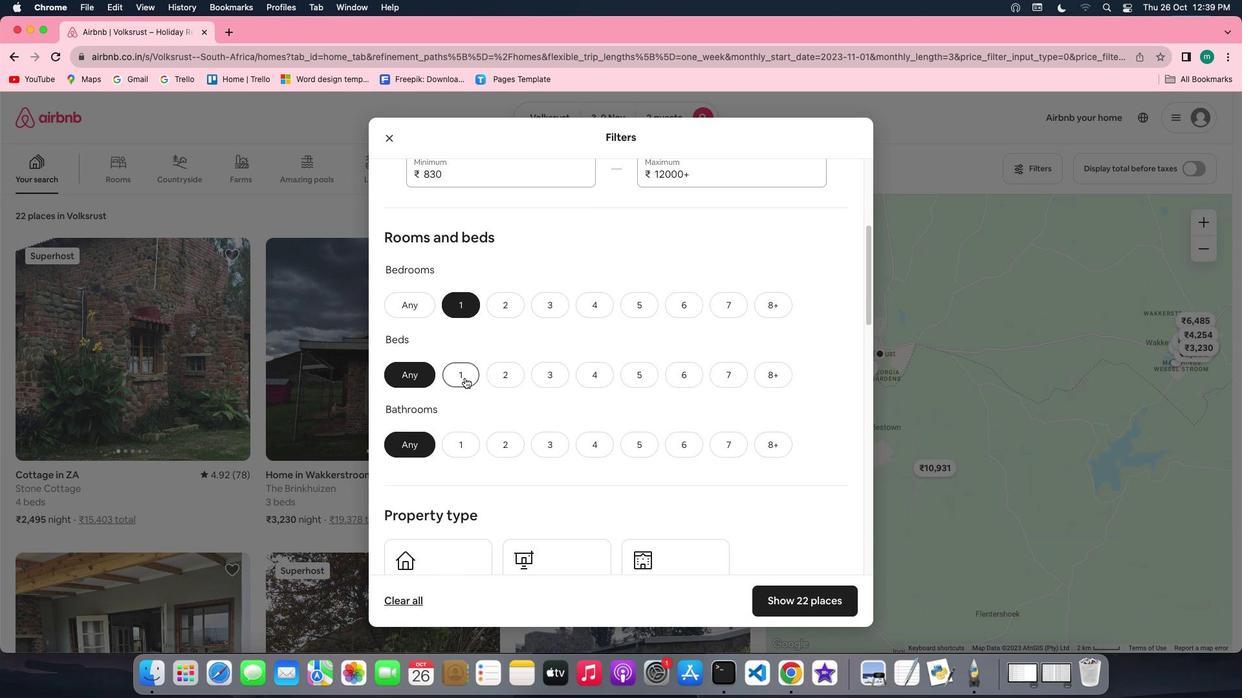 
Action: Mouse moved to (471, 442)
Screenshot: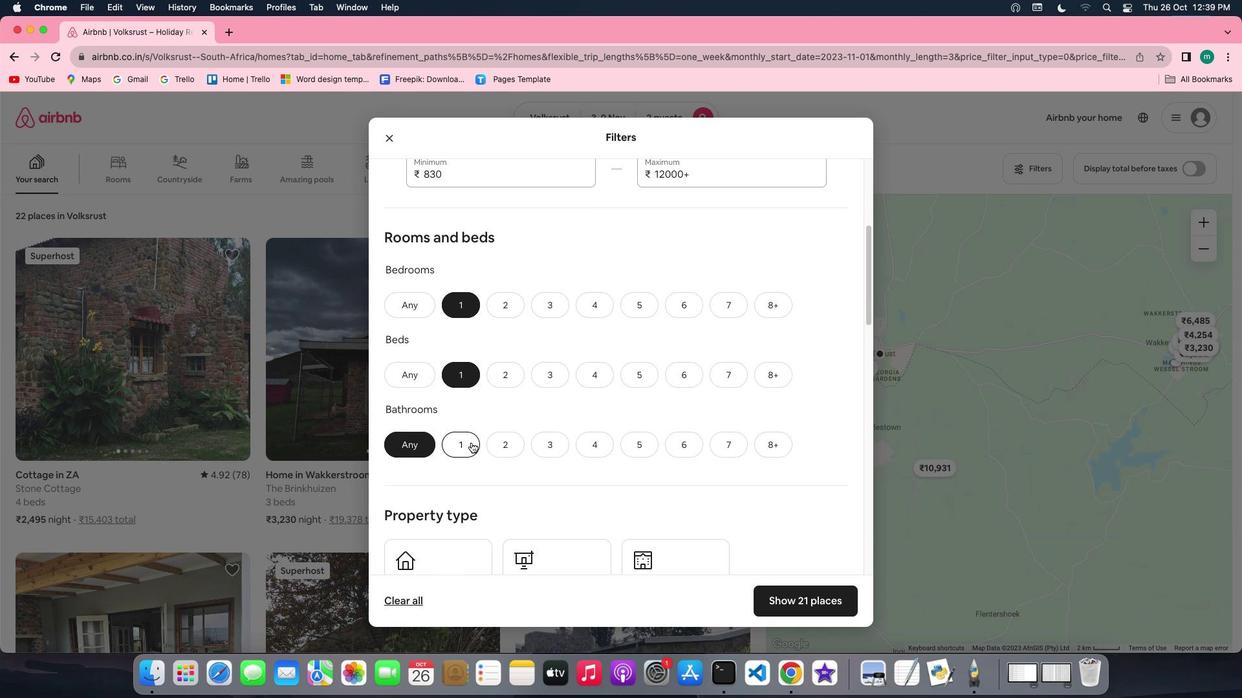 
Action: Mouse pressed left at (471, 442)
Screenshot: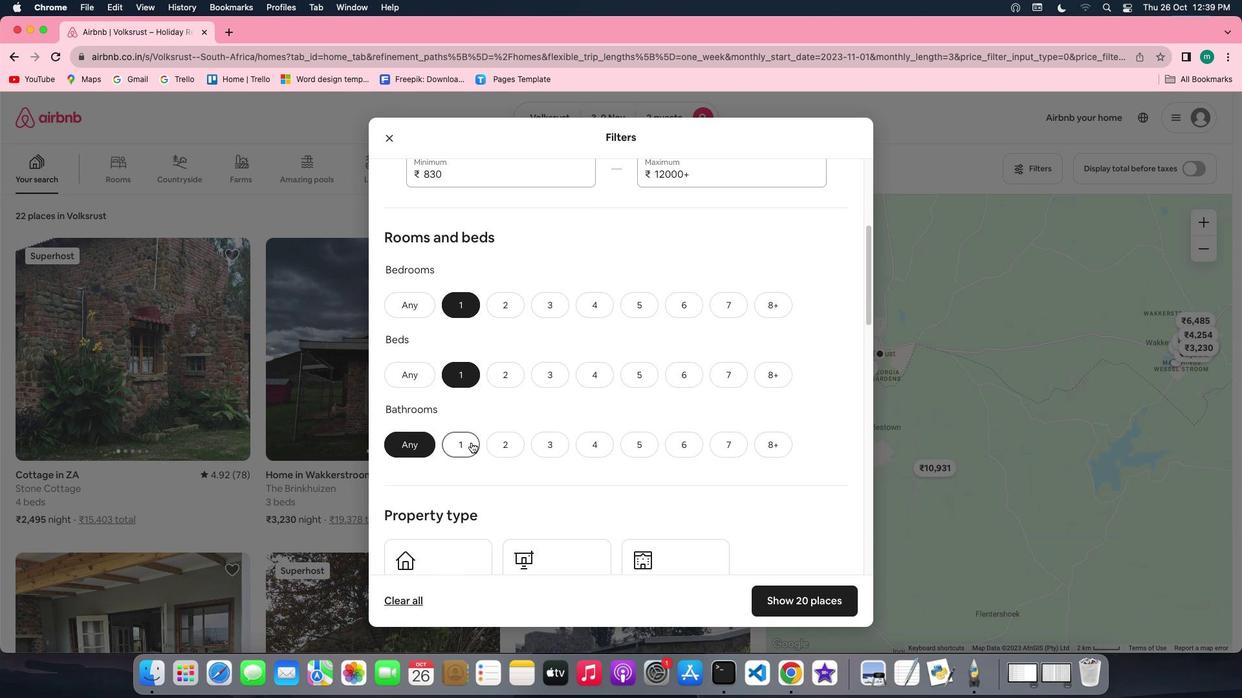
Action: Mouse moved to (741, 421)
Screenshot: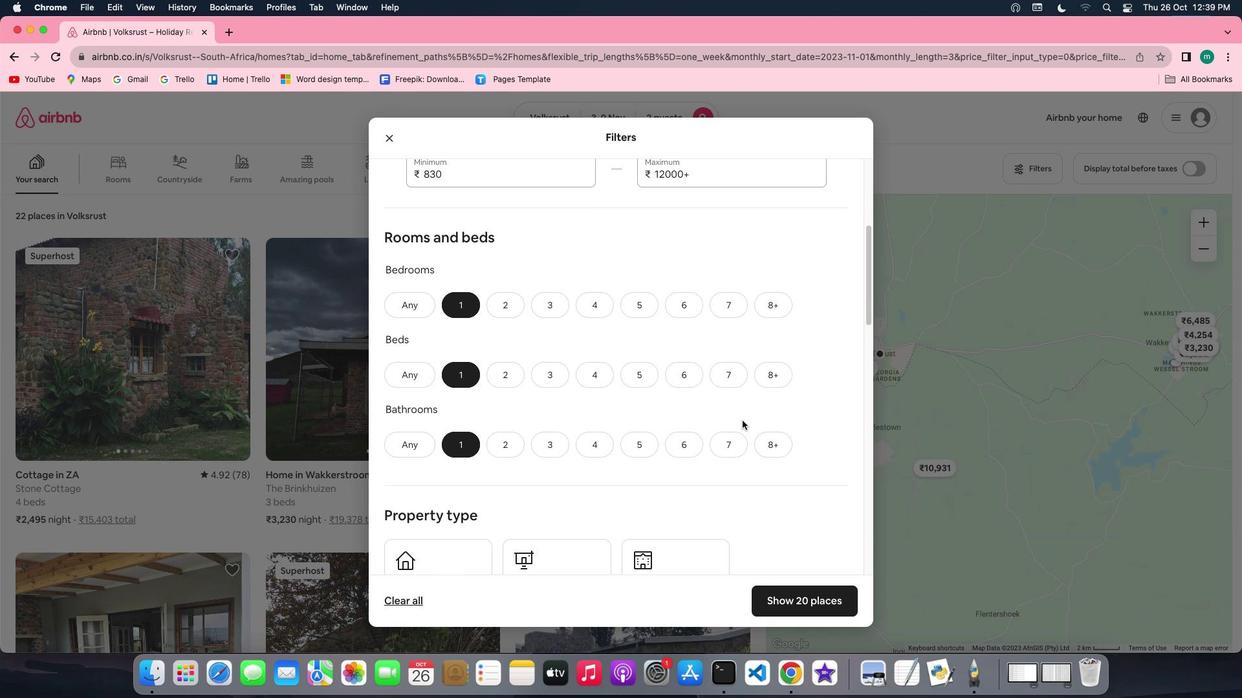 
Action: Mouse scrolled (741, 421) with delta (0, 0)
Screenshot: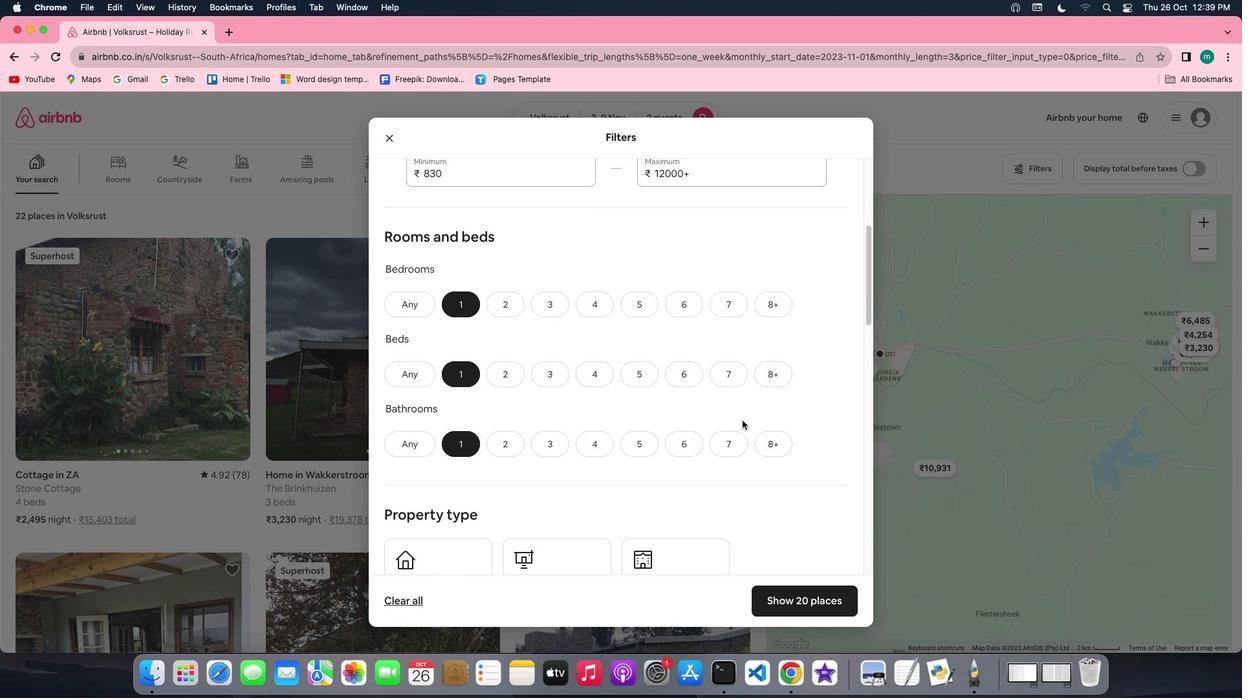 
Action: Mouse scrolled (741, 421) with delta (0, 0)
Screenshot: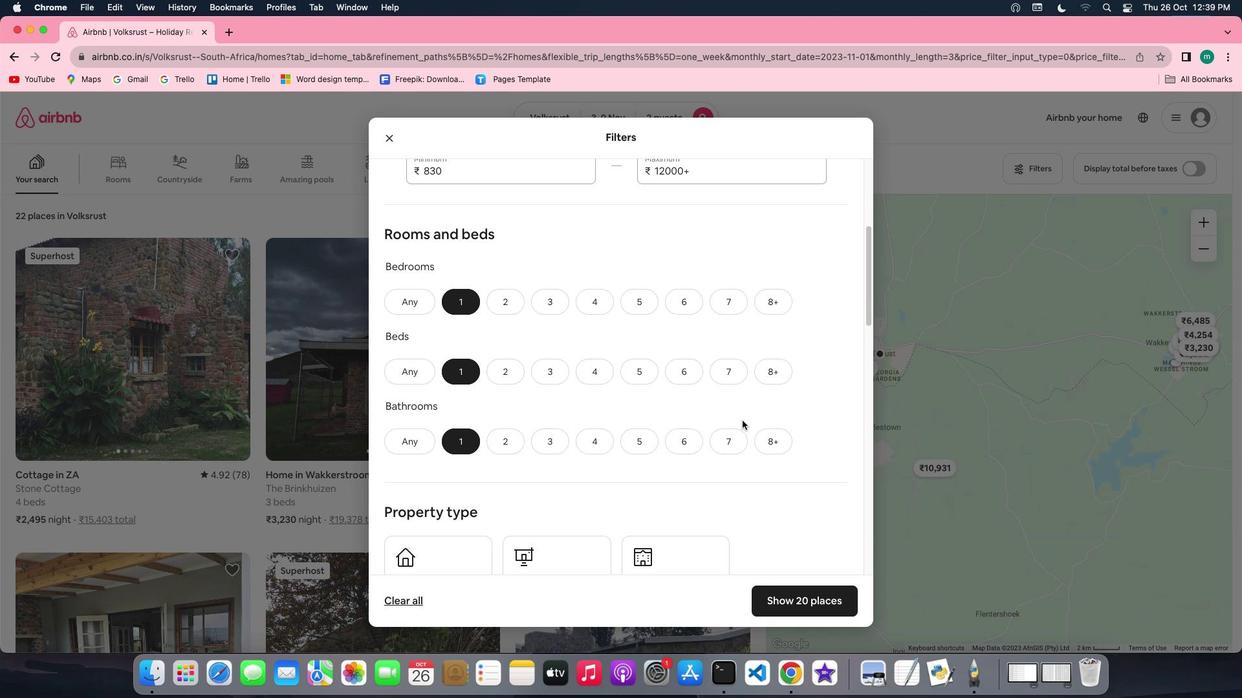 
Action: Mouse scrolled (741, 421) with delta (0, -1)
Screenshot: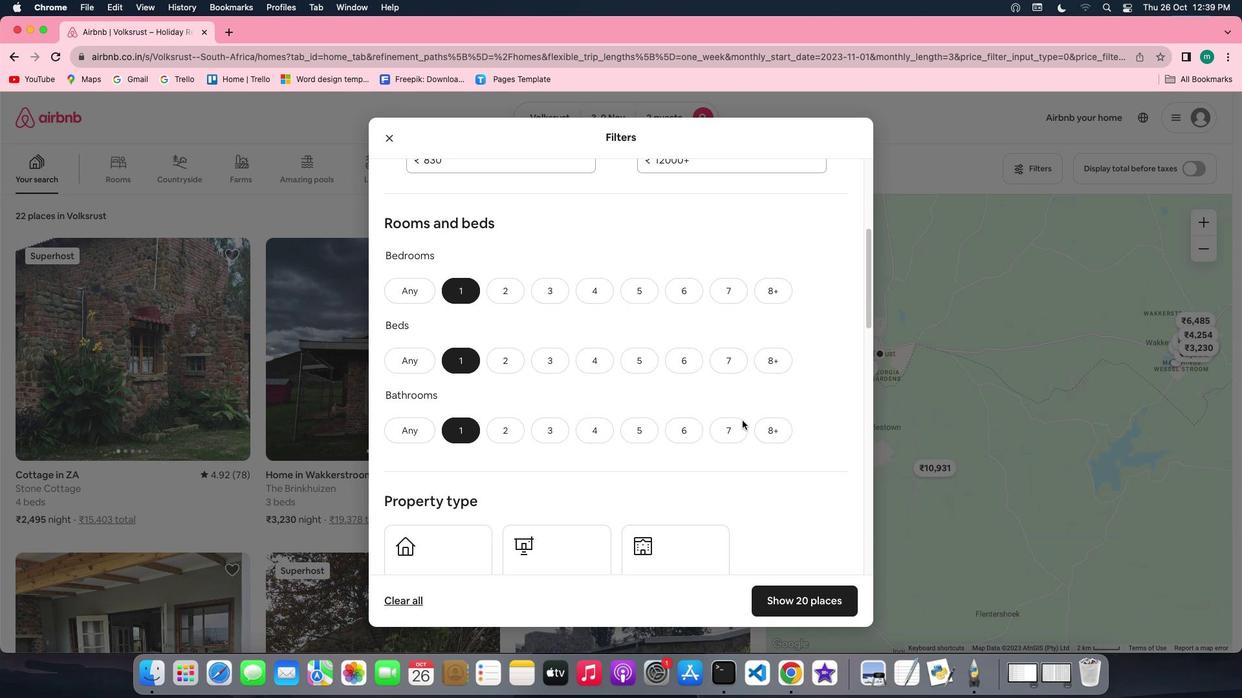 
Action: Mouse scrolled (741, 421) with delta (0, -1)
Screenshot: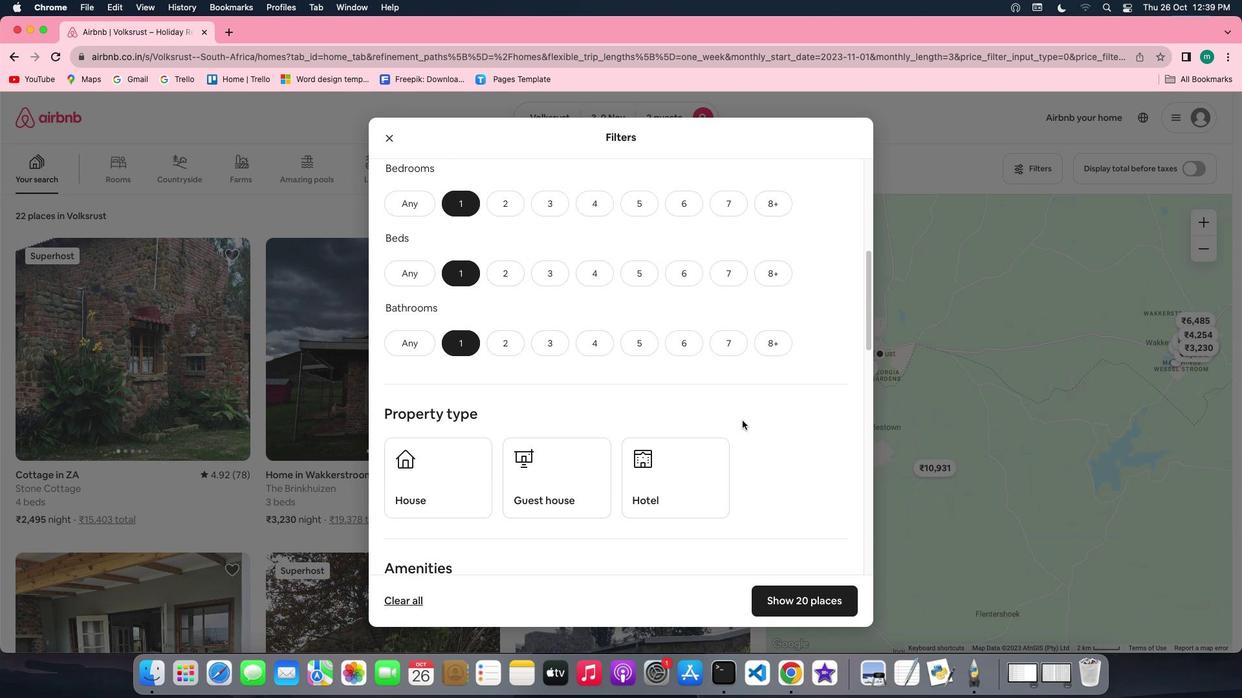 
Action: Mouse moved to (774, 426)
Screenshot: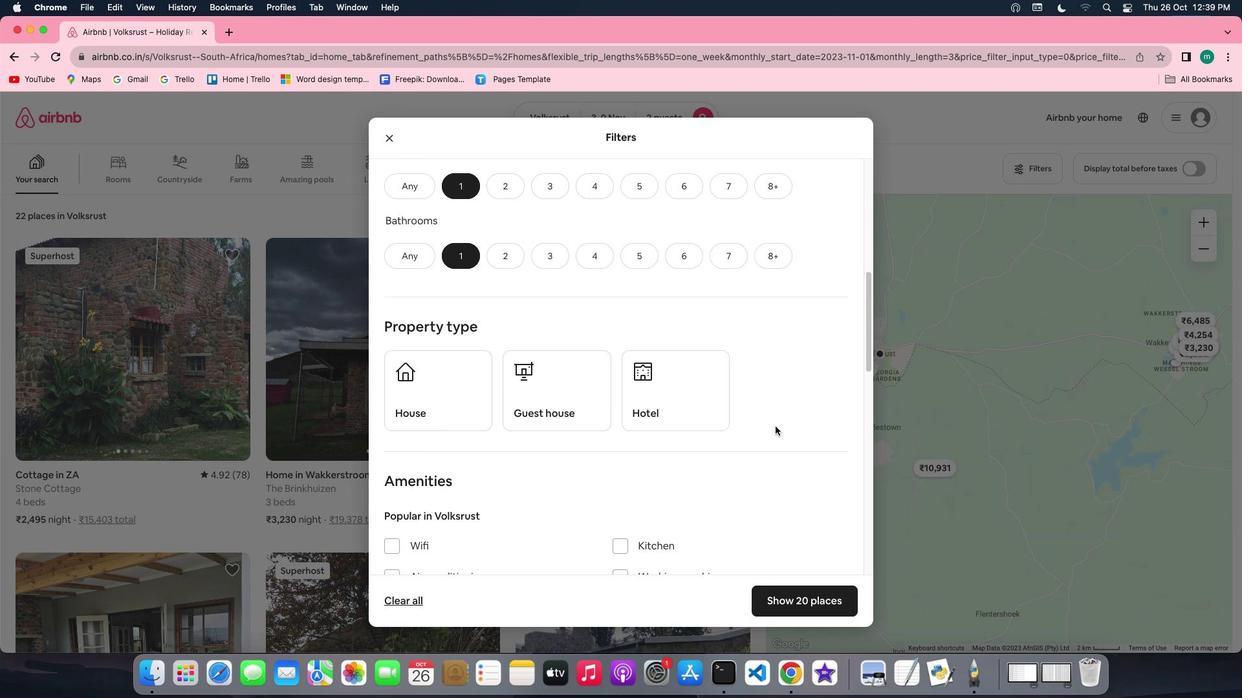 
Action: Mouse scrolled (774, 426) with delta (0, 0)
Screenshot: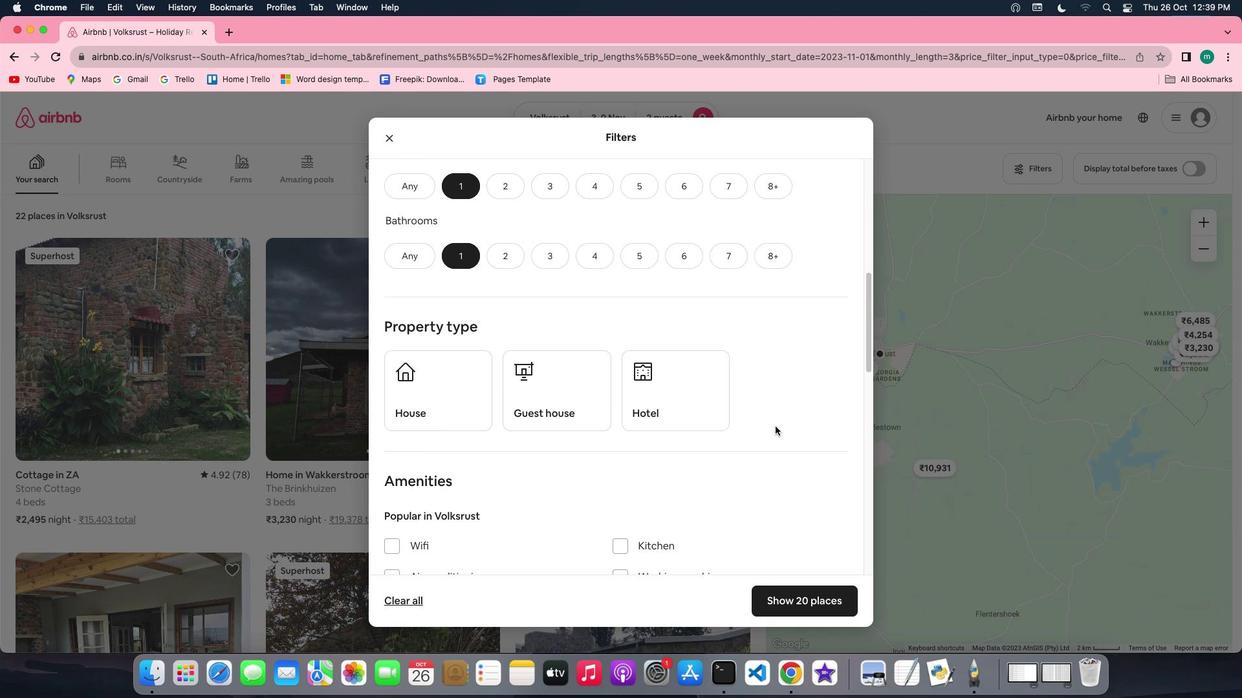 
Action: Mouse scrolled (774, 426) with delta (0, 0)
Screenshot: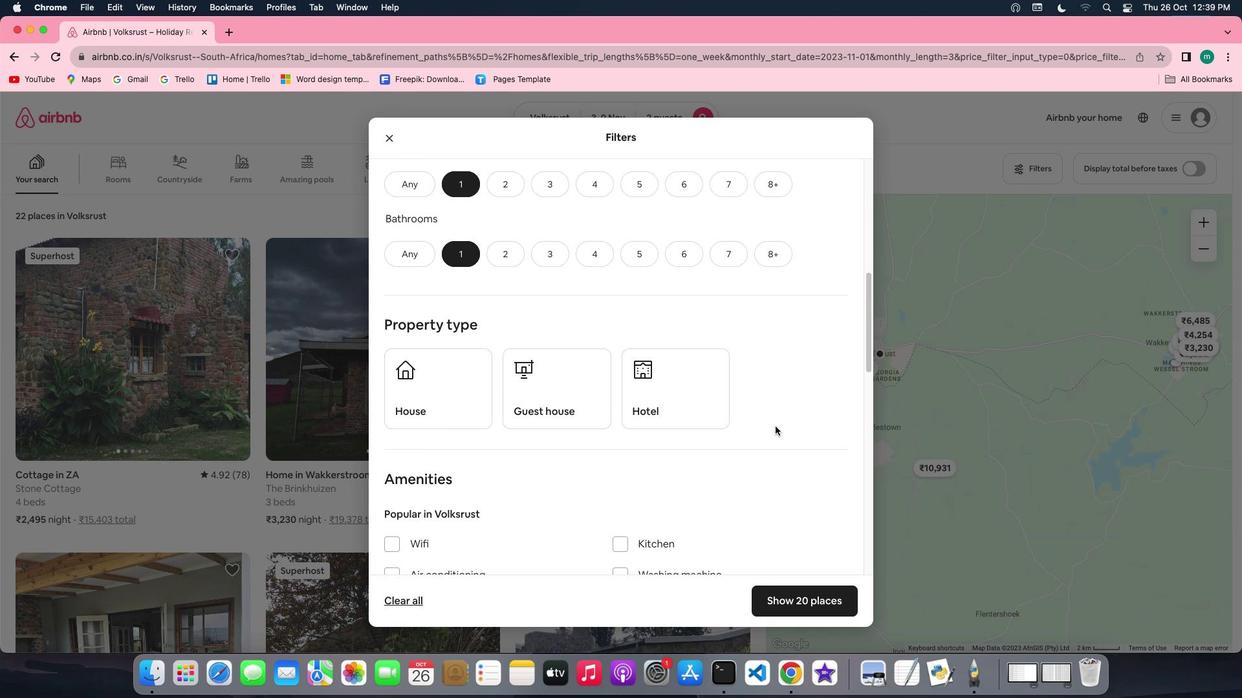 
Action: Mouse scrolled (774, 426) with delta (0, -1)
Screenshot: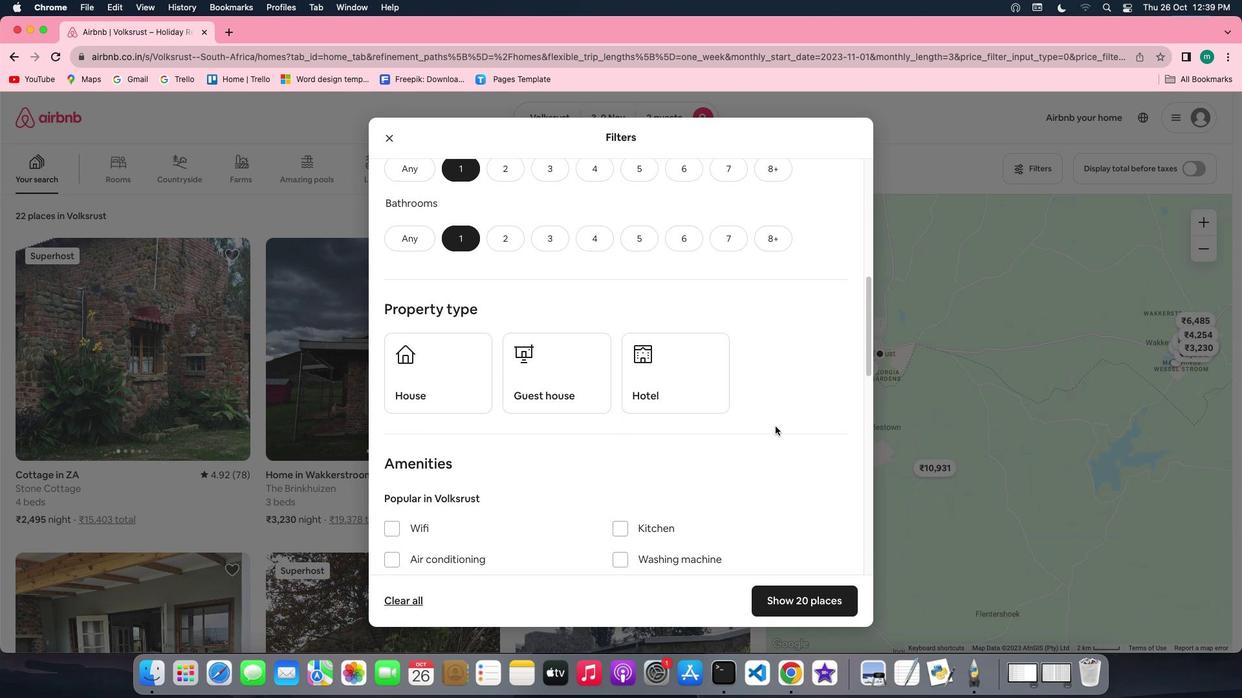 
Action: Mouse scrolled (774, 426) with delta (0, -1)
Screenshot: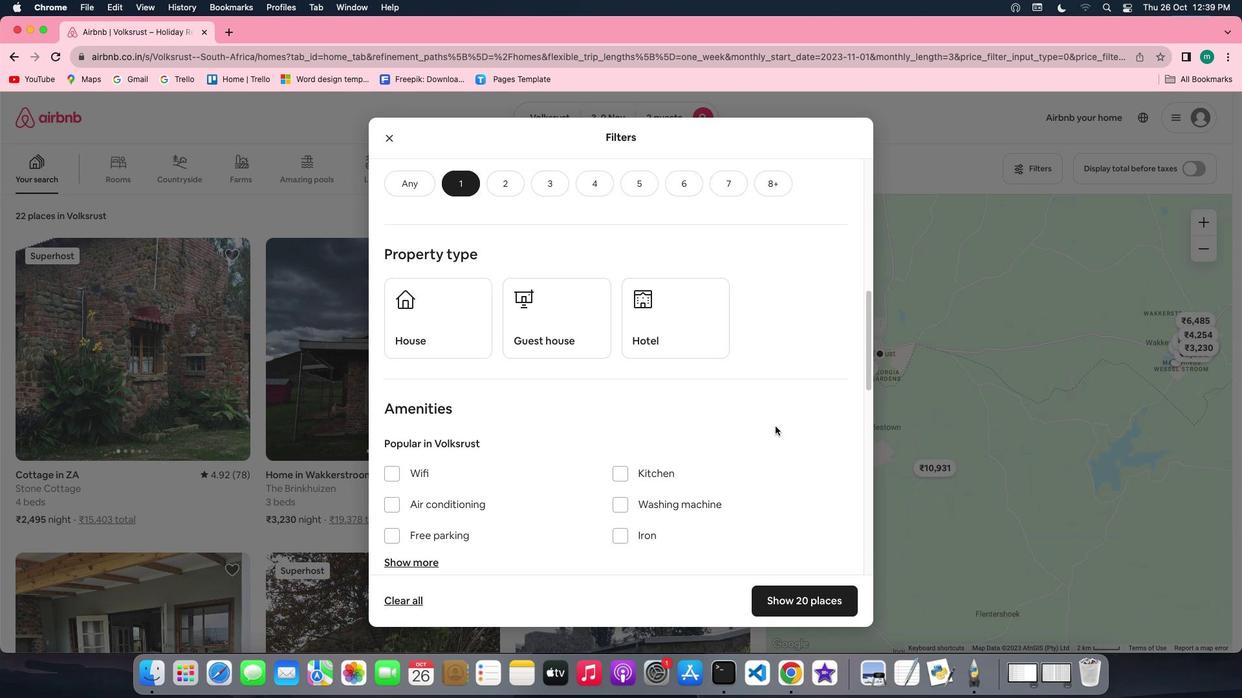 
Action: Mouse scrolled (774, 426) with delta (0, 0)
Screenshot: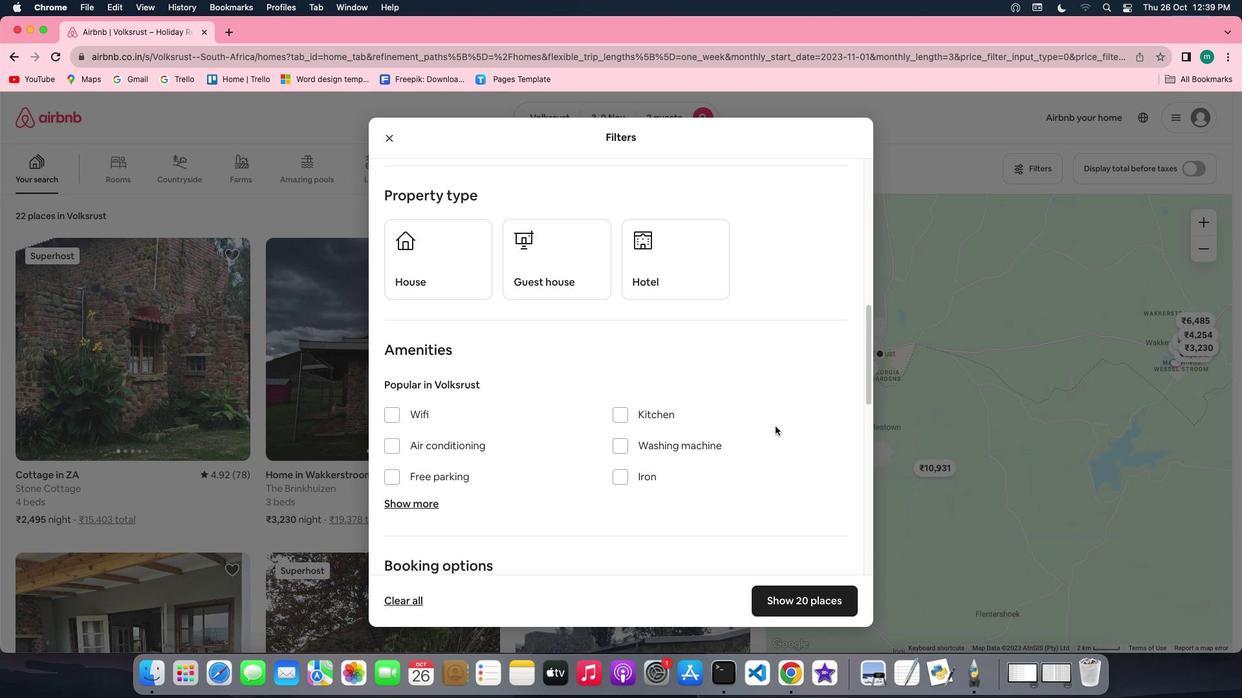 
Action: Mouse scrolled (774, 426) with delta (0, 0)
Screenshot: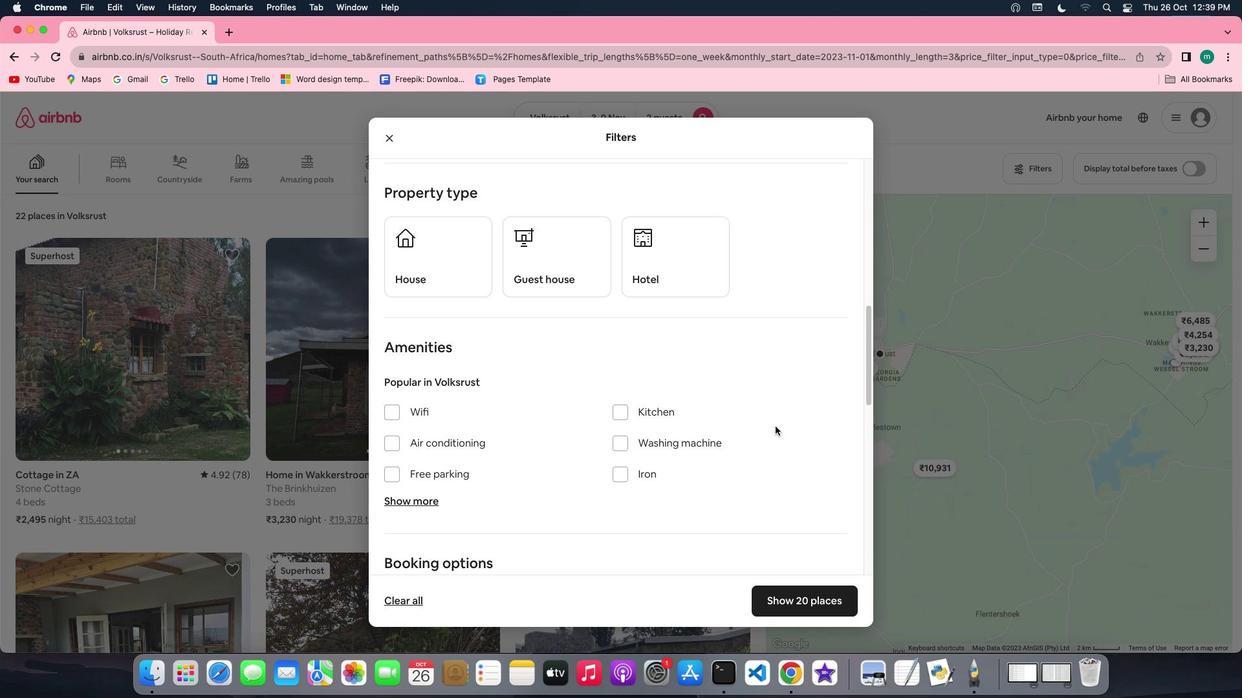 
Action: Mouse scrolled (774, 426) with delta (0, 0)
Screenshot: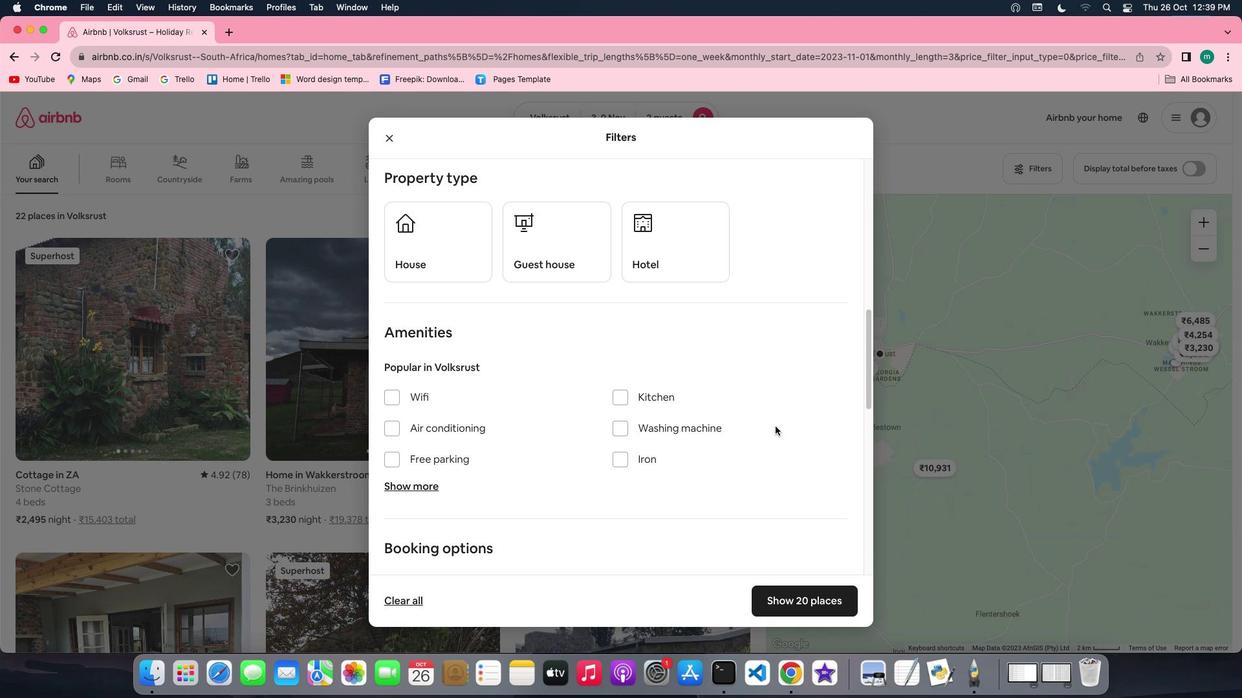 
Action: Mouse scrolled (774, 426) with delta (0, 0)
Screenshot: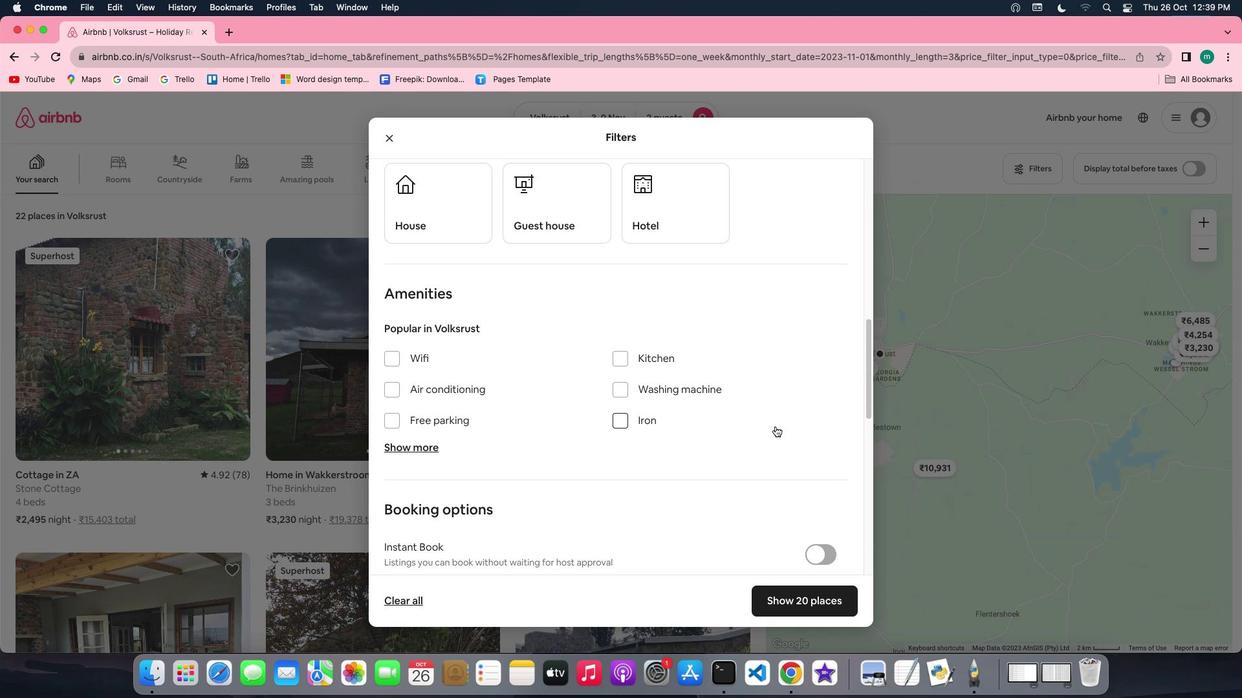 
Action: Mouse scrolled (774, 426) with delta (0, 0)
Screenshot: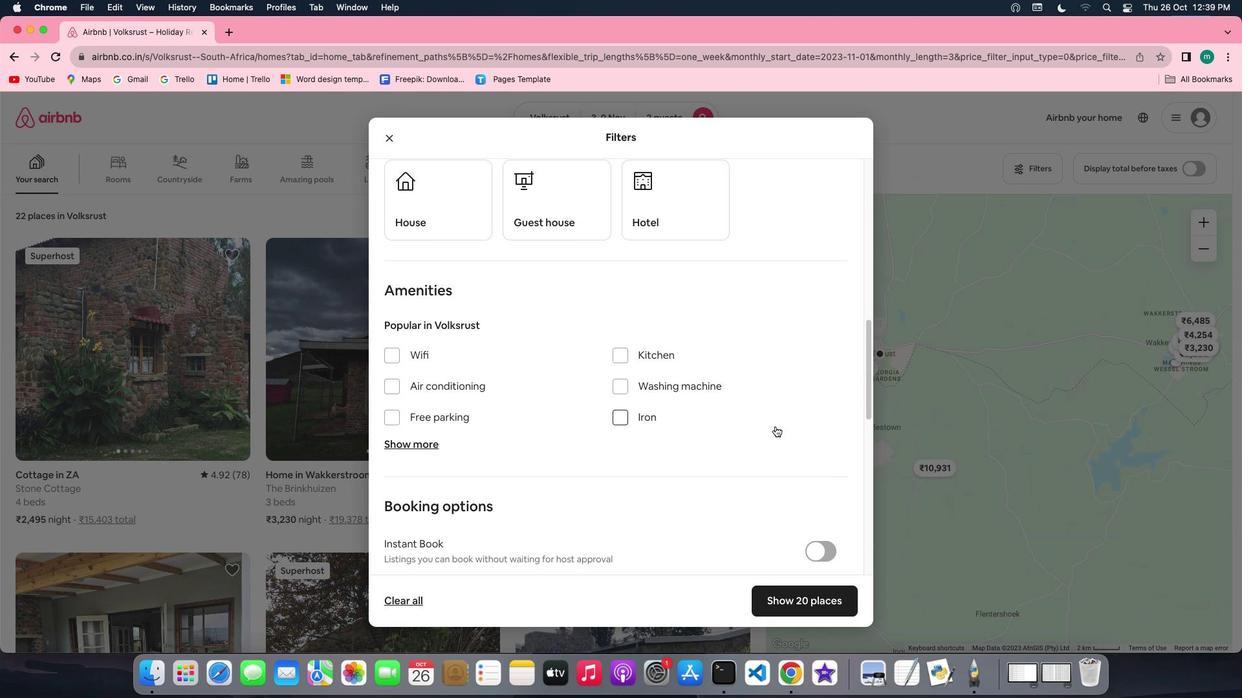 
Action: Mouse scrolled (774, 426) with delta (0, 0)
Screenshot: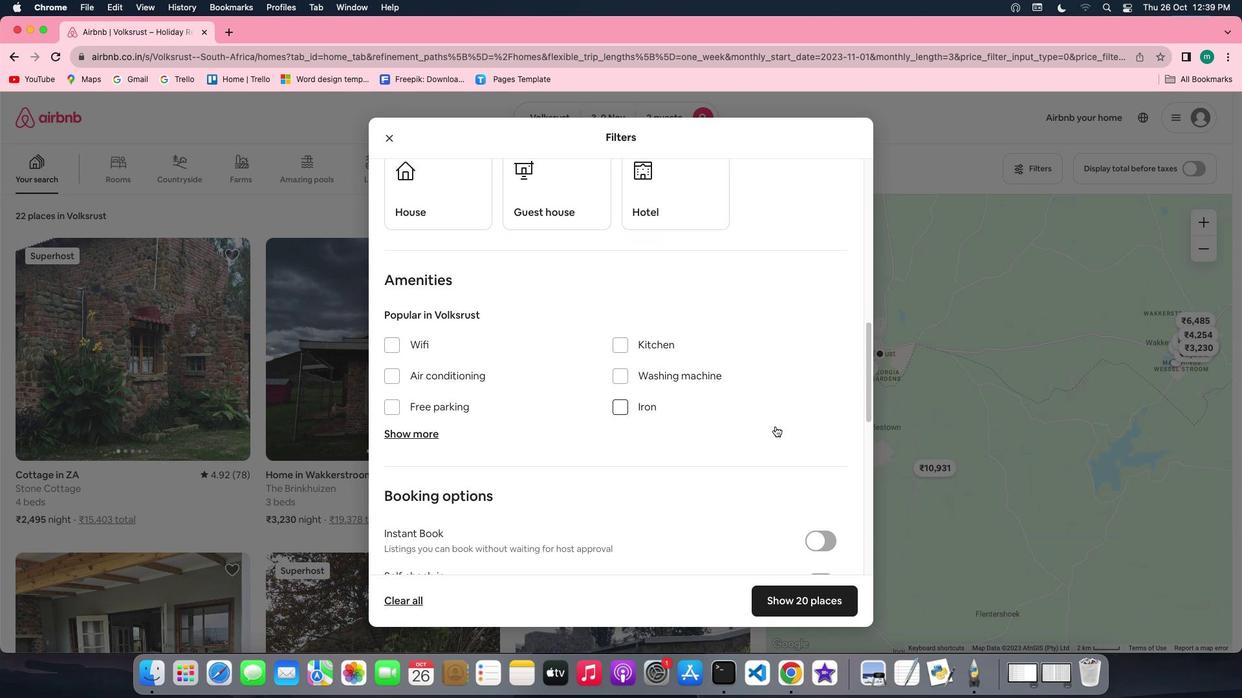 
Action: Mouse moved to (676, 385)
Screenshot: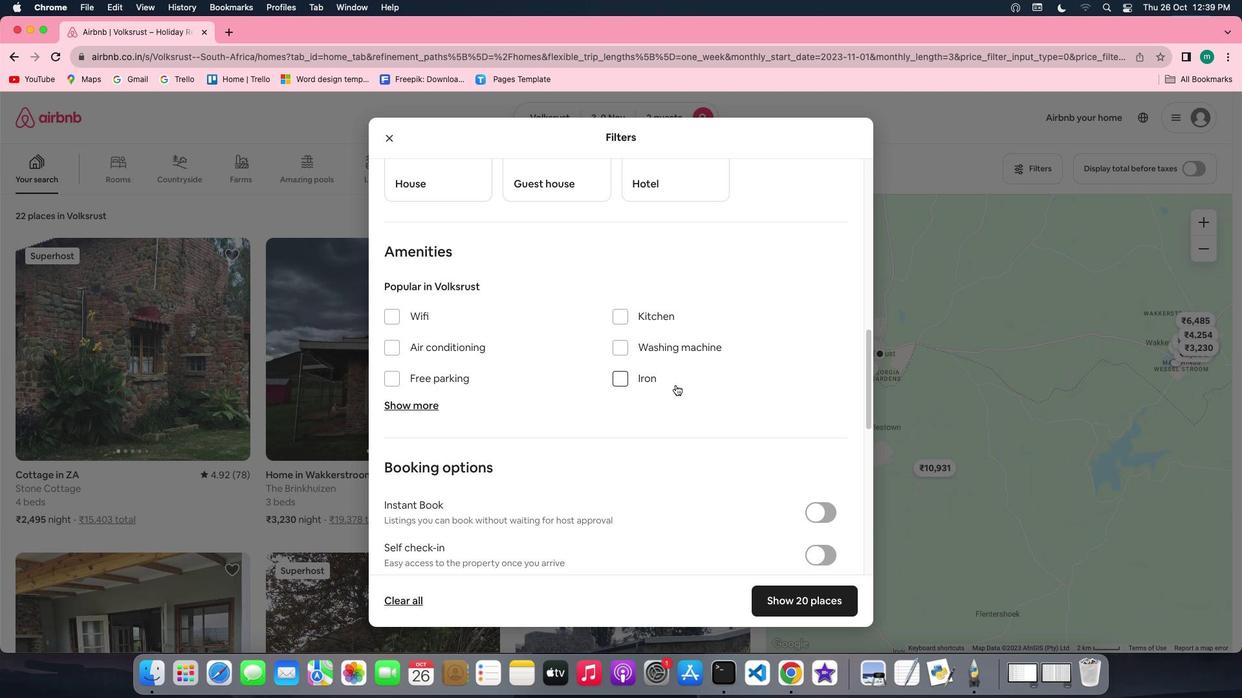 
Action: Mouse scrolled (676, 385) with delta (0, 0)
Screenshot: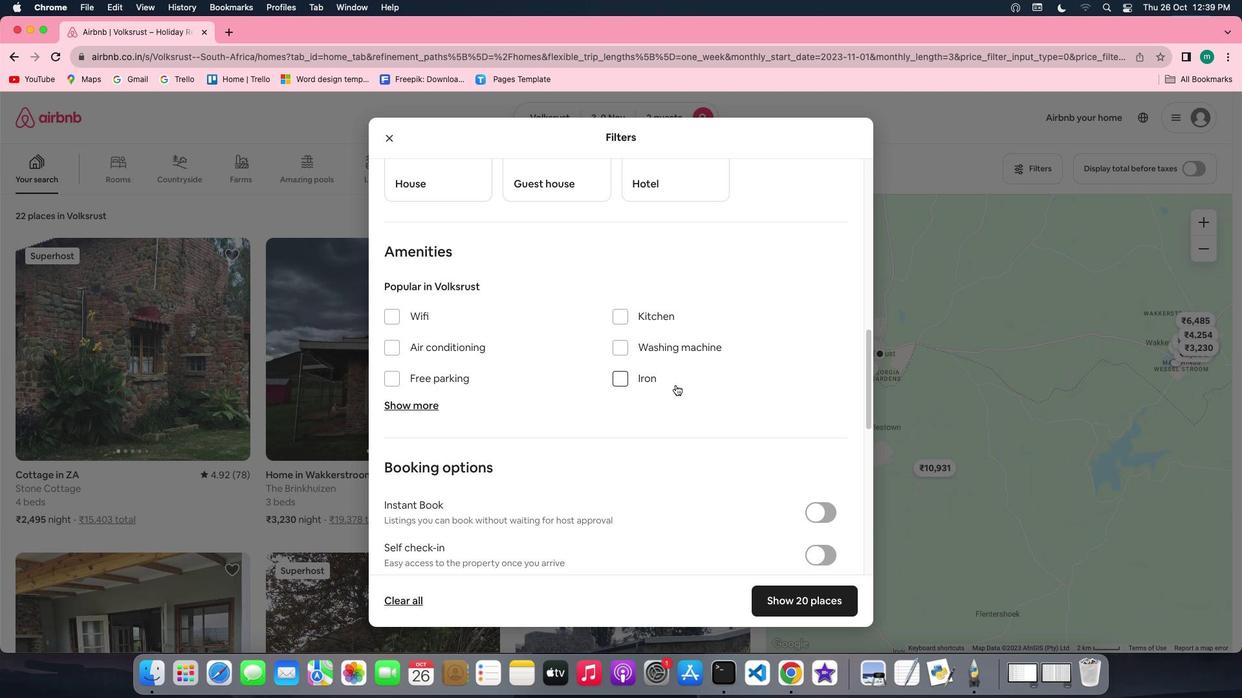 
Action: Mouse scrolled (676, 385) with delta (0, 0)
Screenshot: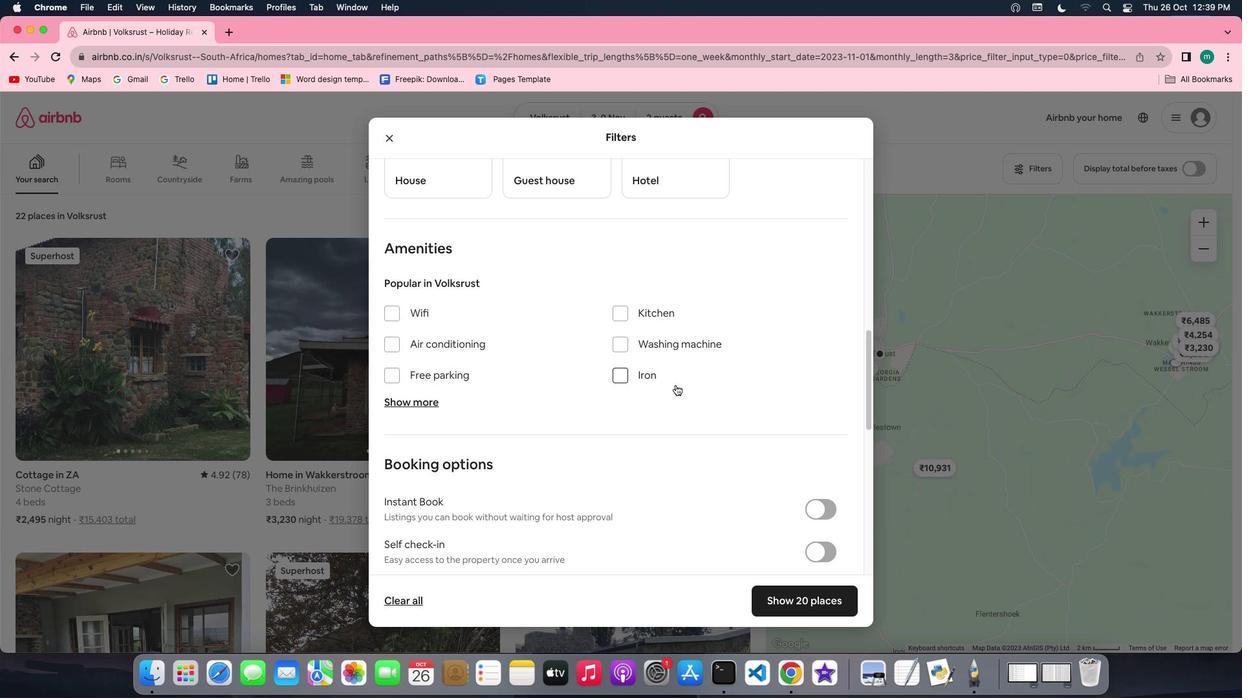 
Action: Mouse scrolled (676, 385) with delta (0, 0)
Screenshot: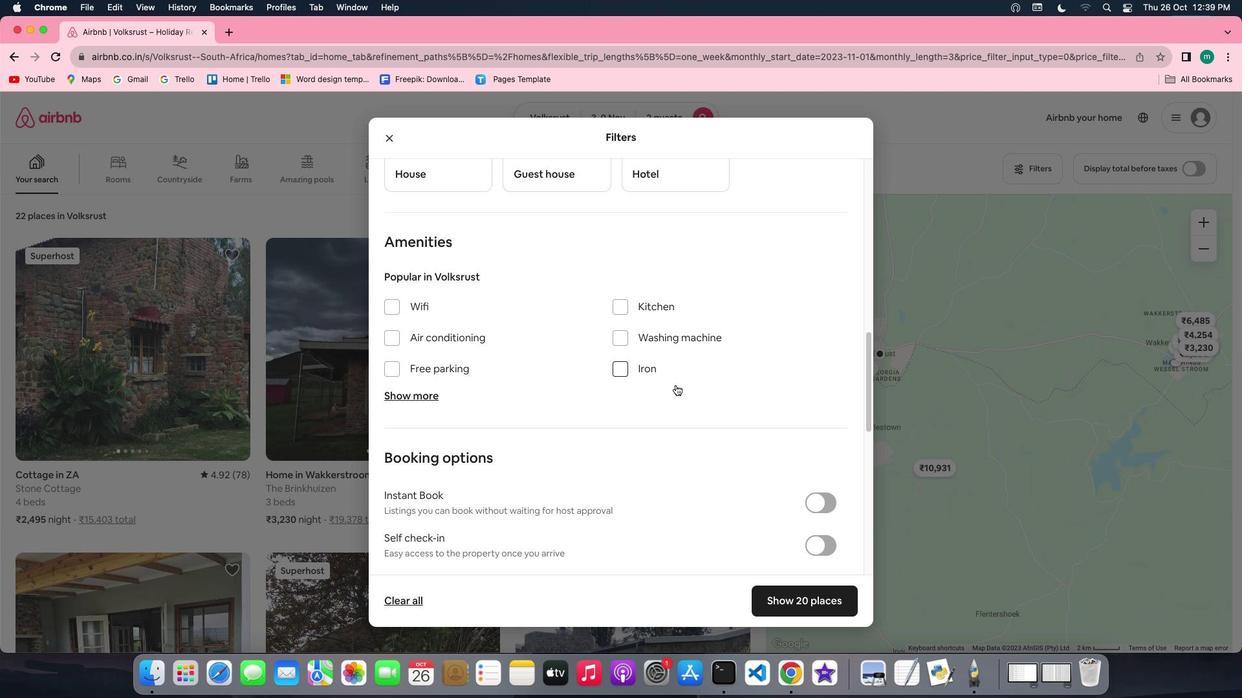 
Action: Mouse moved to (623, 371)
Screenshot: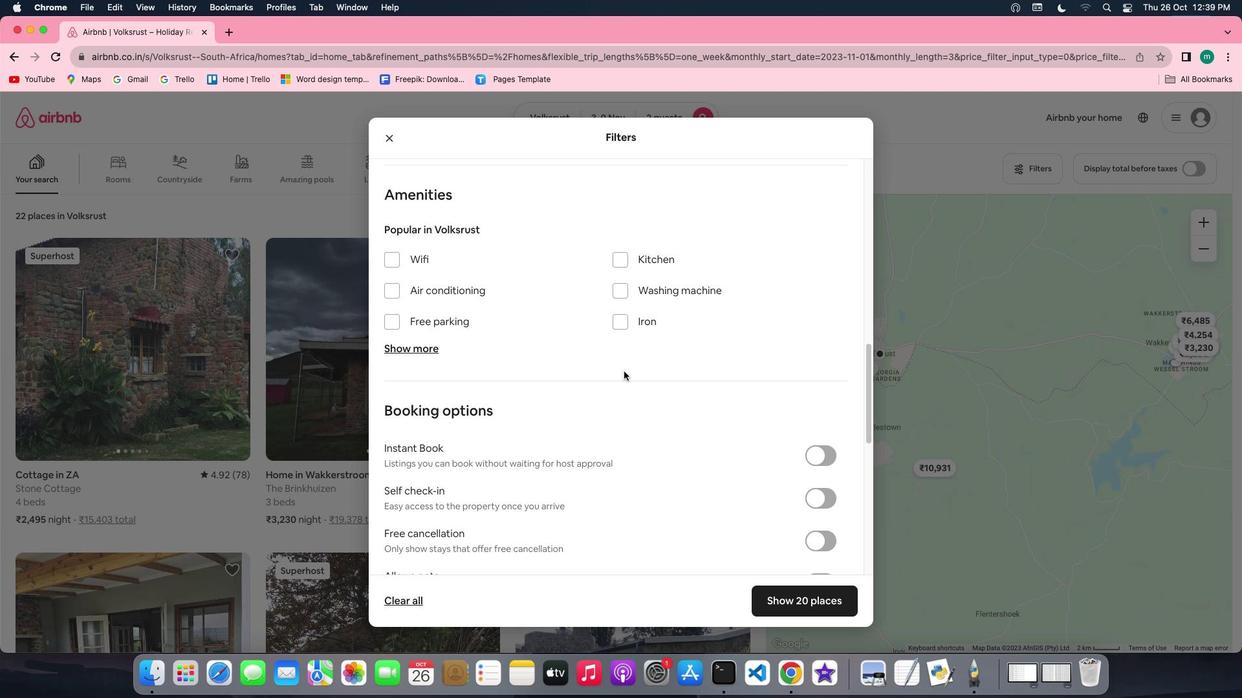 
Action: Mouse scrolled (623, 371) with delta (0, 0)
Screenshot: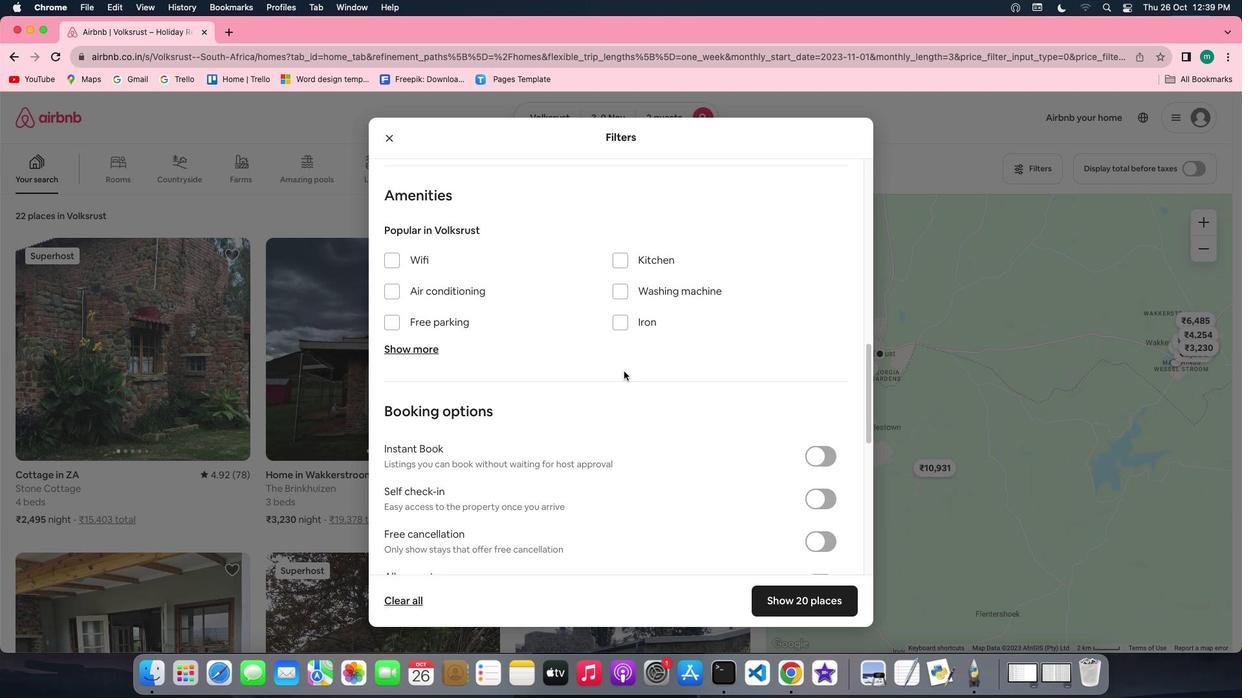 
Action: Mouse scrolled (623, 371) with delta (0, 0)
Screenshot: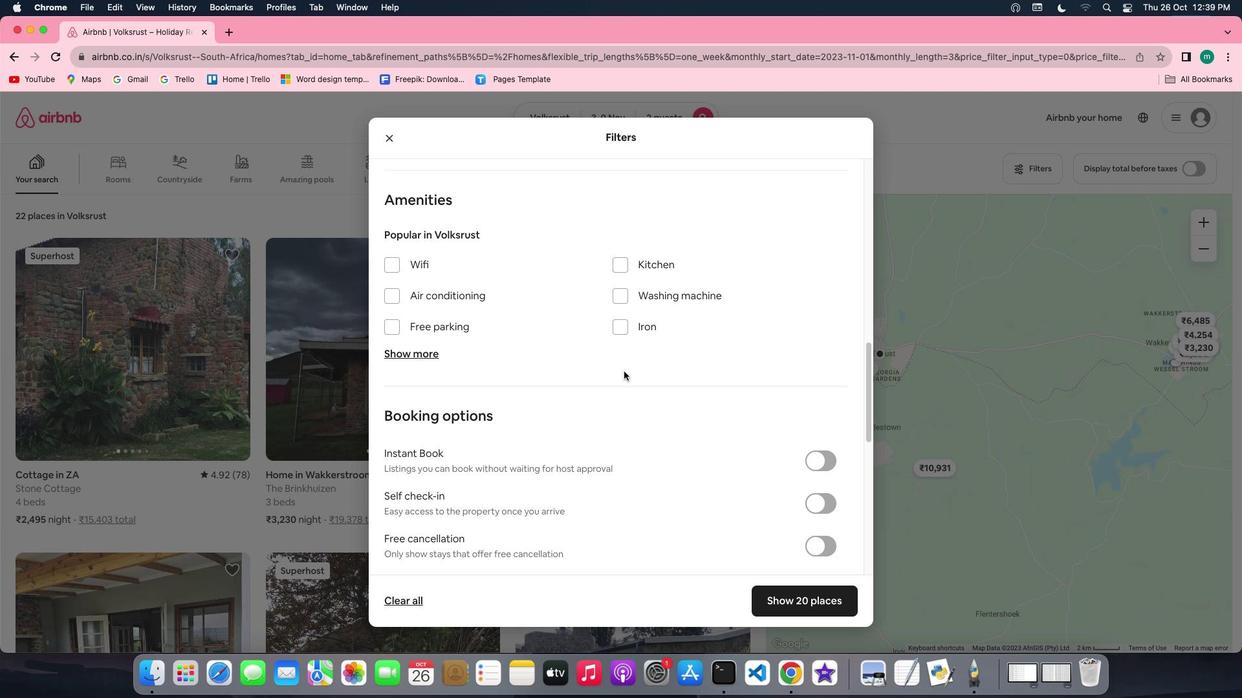 
Action: Mouse scrolled (623, 371) with delta (0, 0)
Screenshot: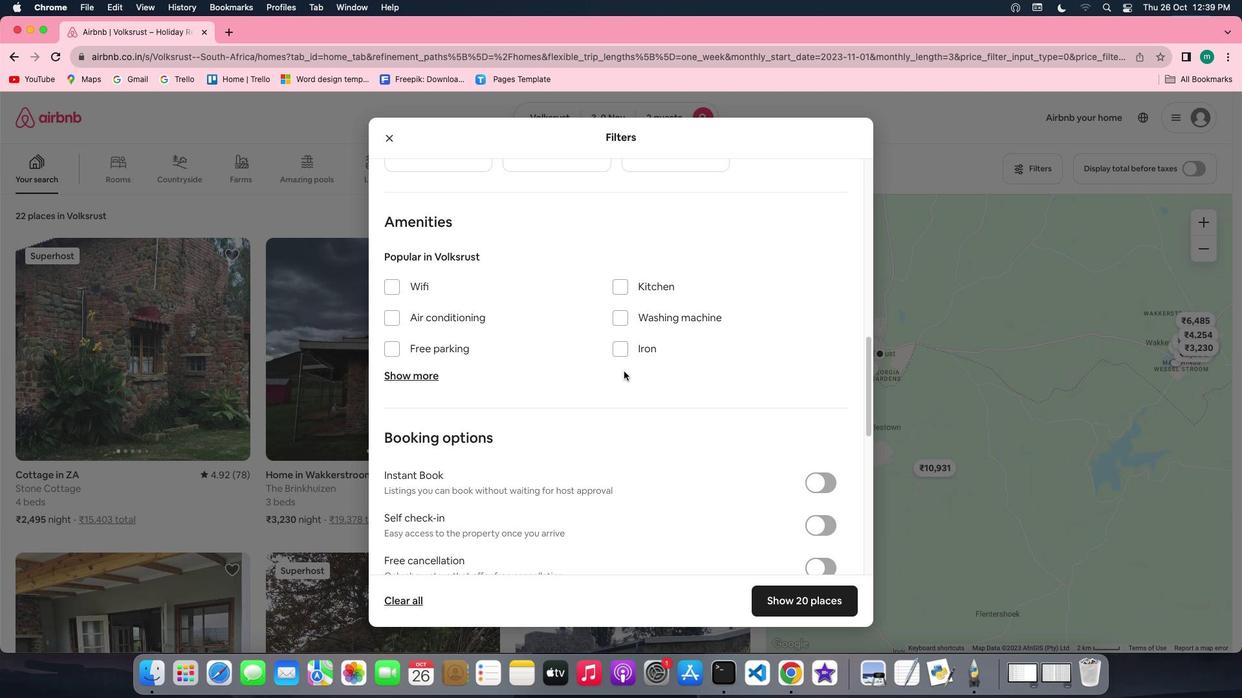 
Action: Mouse scrolled (623, 371) with delta (0, 0)
Screenshot: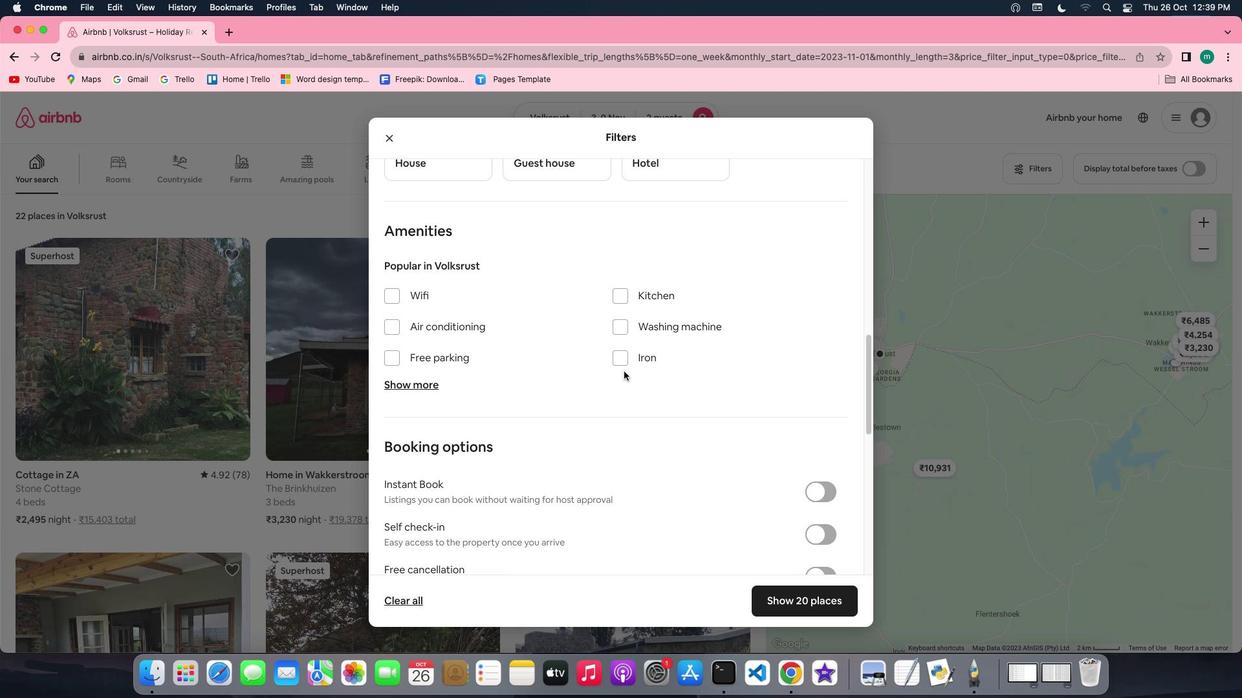 
Action: Mouse scrolled (623, 371) with delta (0, 0)
Screenshot: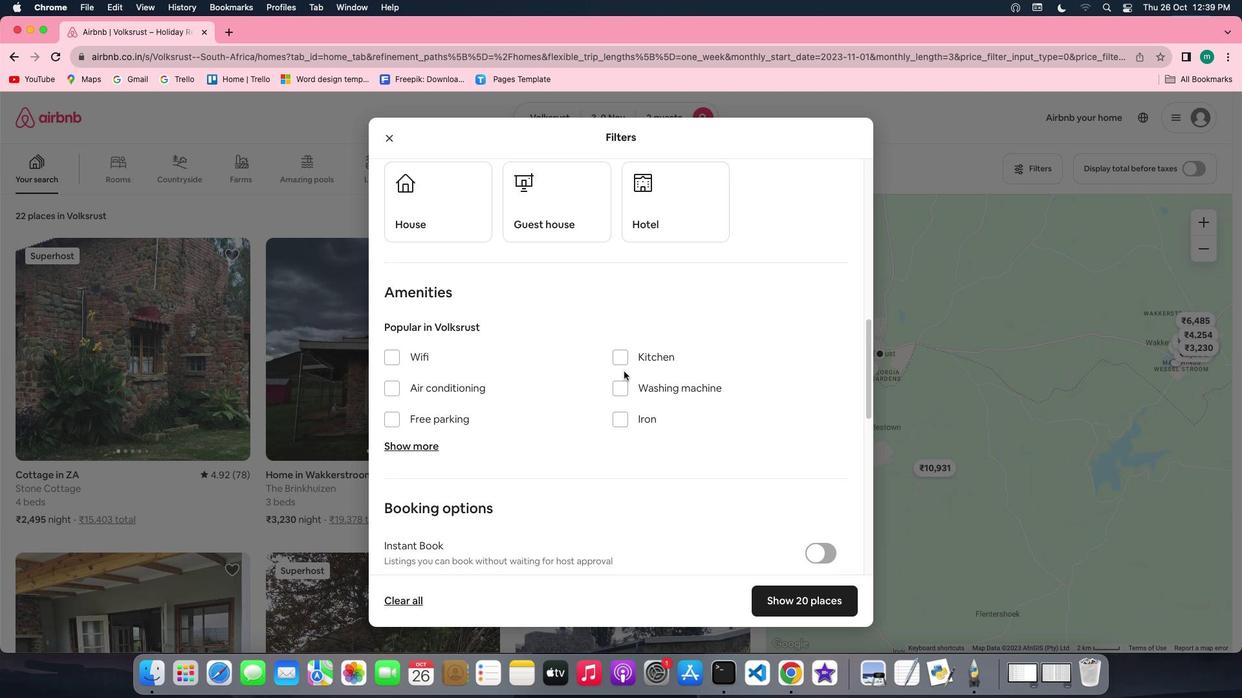 
Action: Mouse scrolled (623, 371) with delta (0, 1)
Screenshot: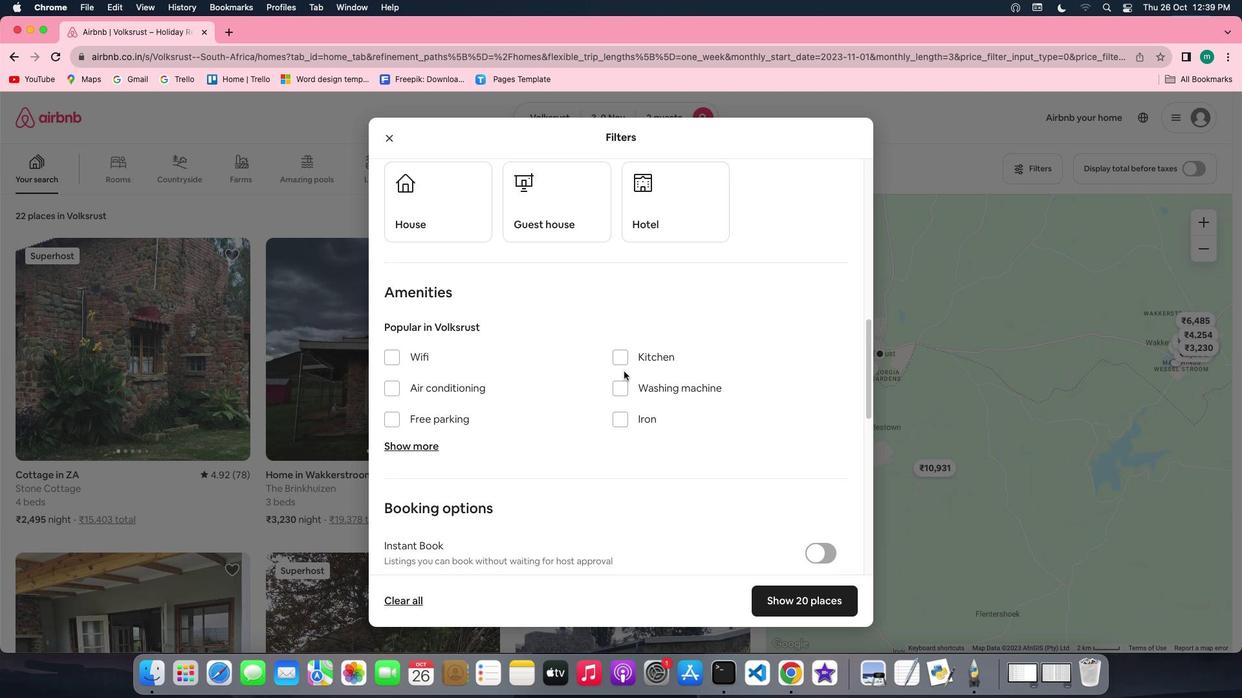 
Action: Mouse scrolled (623, 371) with delta (0, 3)
Screenshot: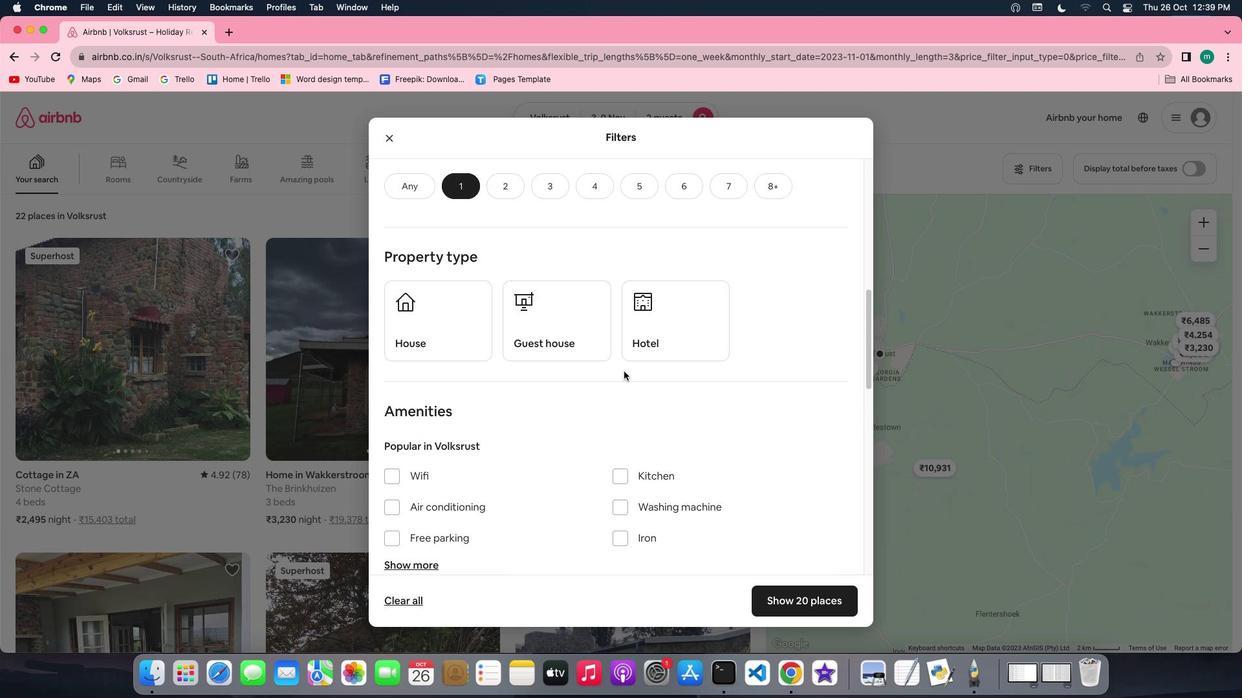 
Action: Mouse scrolled (623, 371) with delta (0, 0)
Screenshot: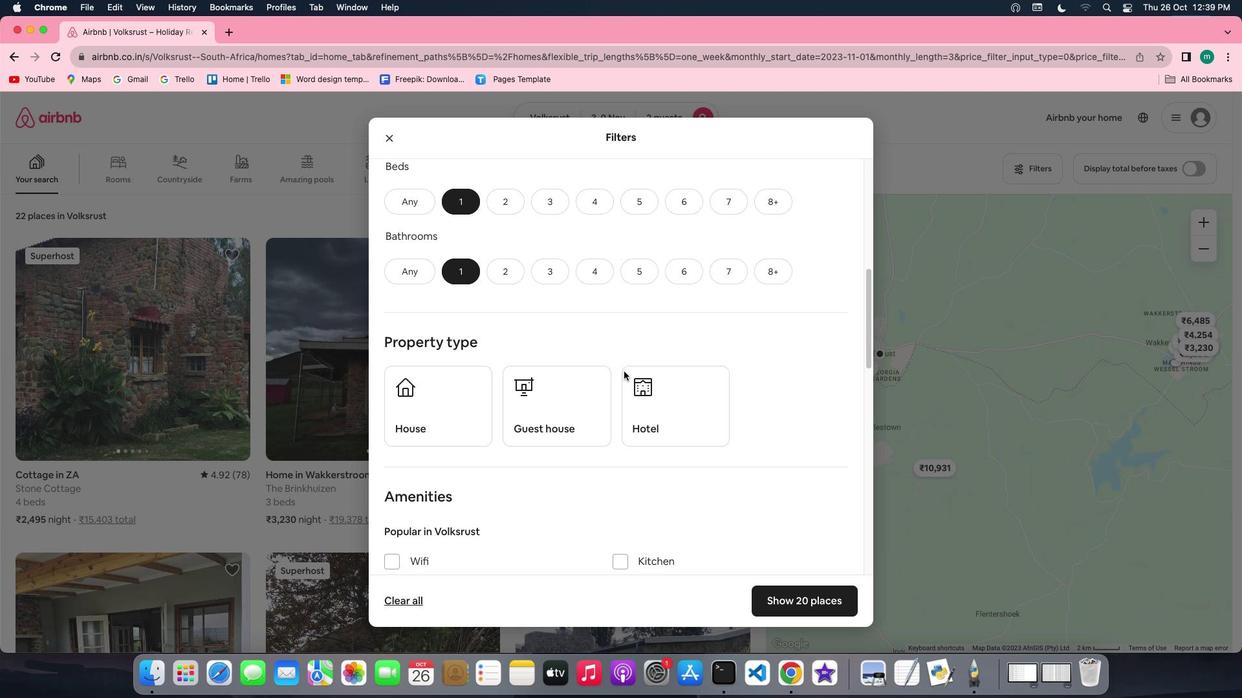 
Action: Mouse scrolled (623, 371) with delta (0, 0)
Screenshot: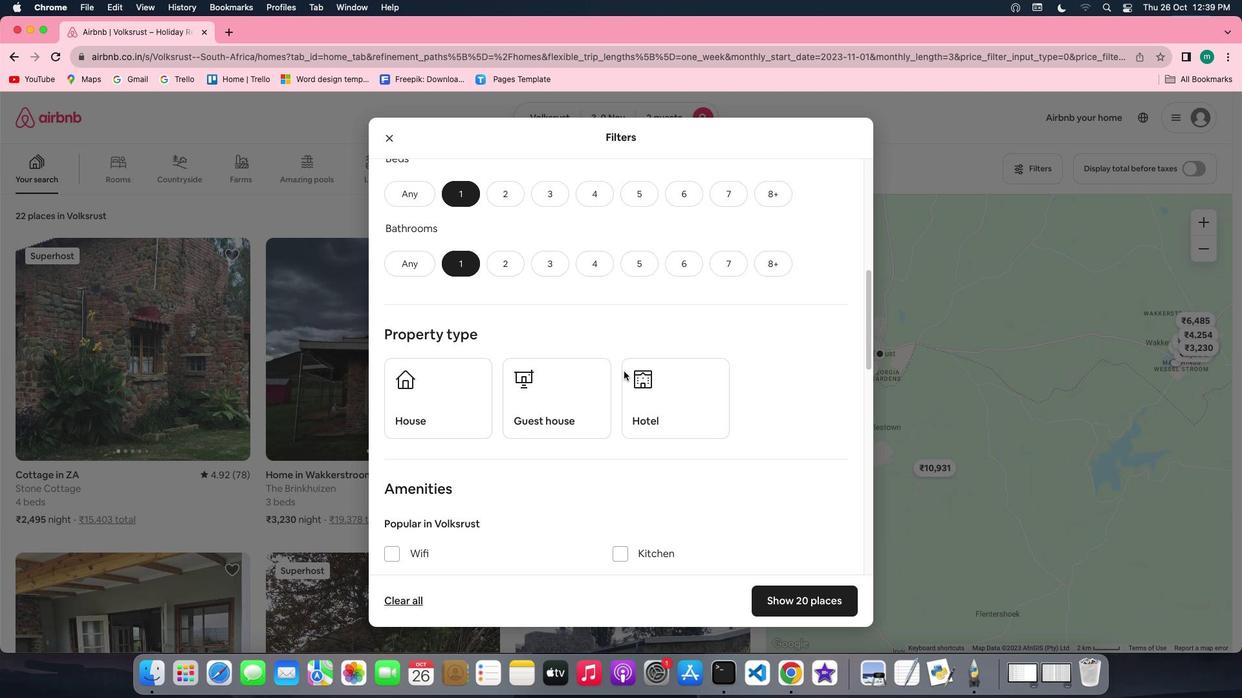
Action: Mouse scrolled (623, 371) with delta (0, -1)
Screenshot: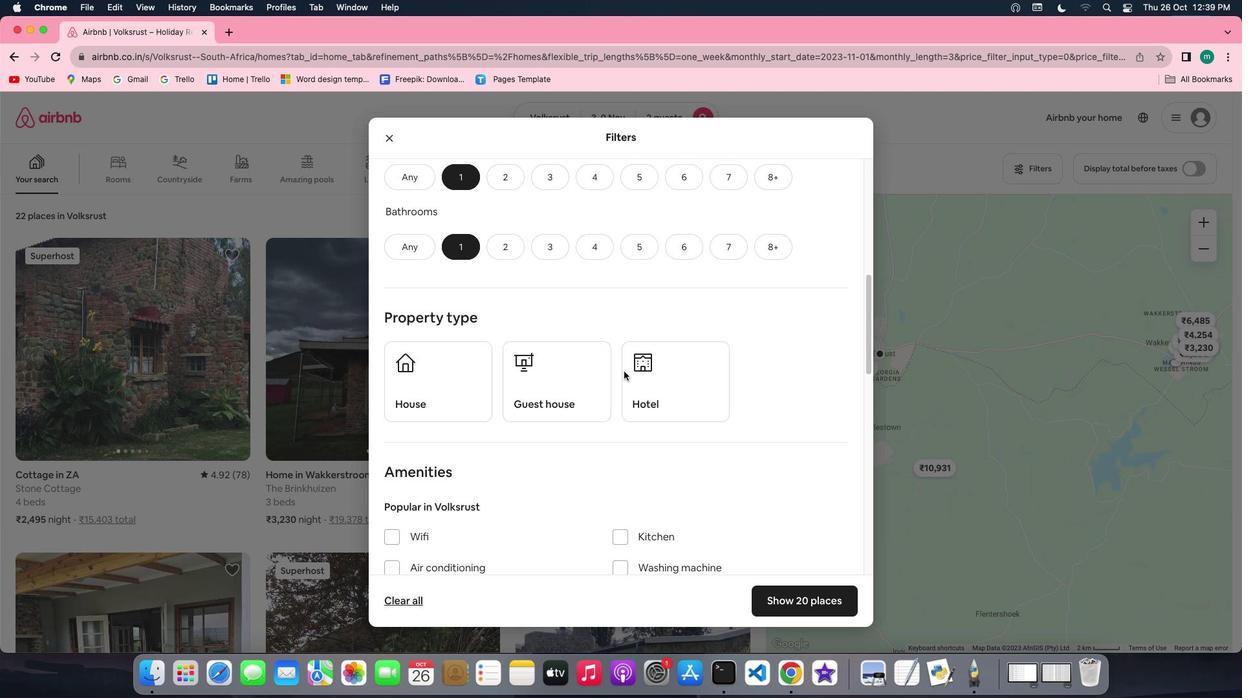 
Action: Mouse moved to (672, 338)
Screenshot: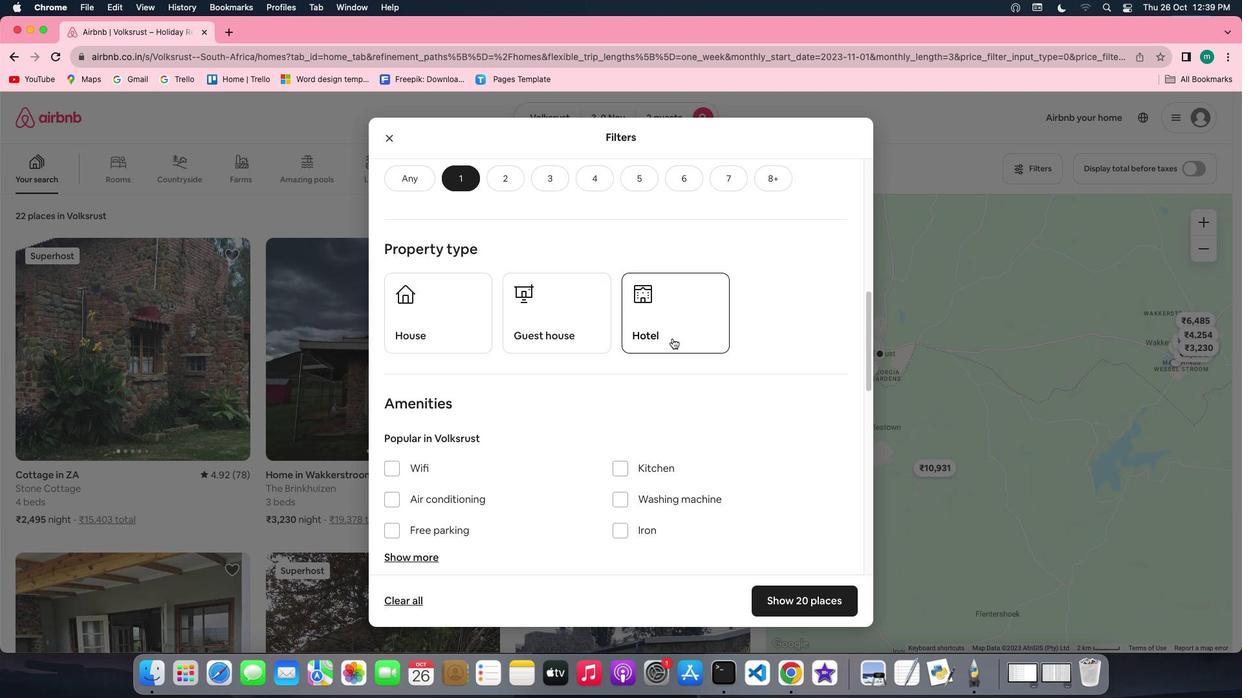 
Action: Mouse pressed left at (672, 338)
Screenshot: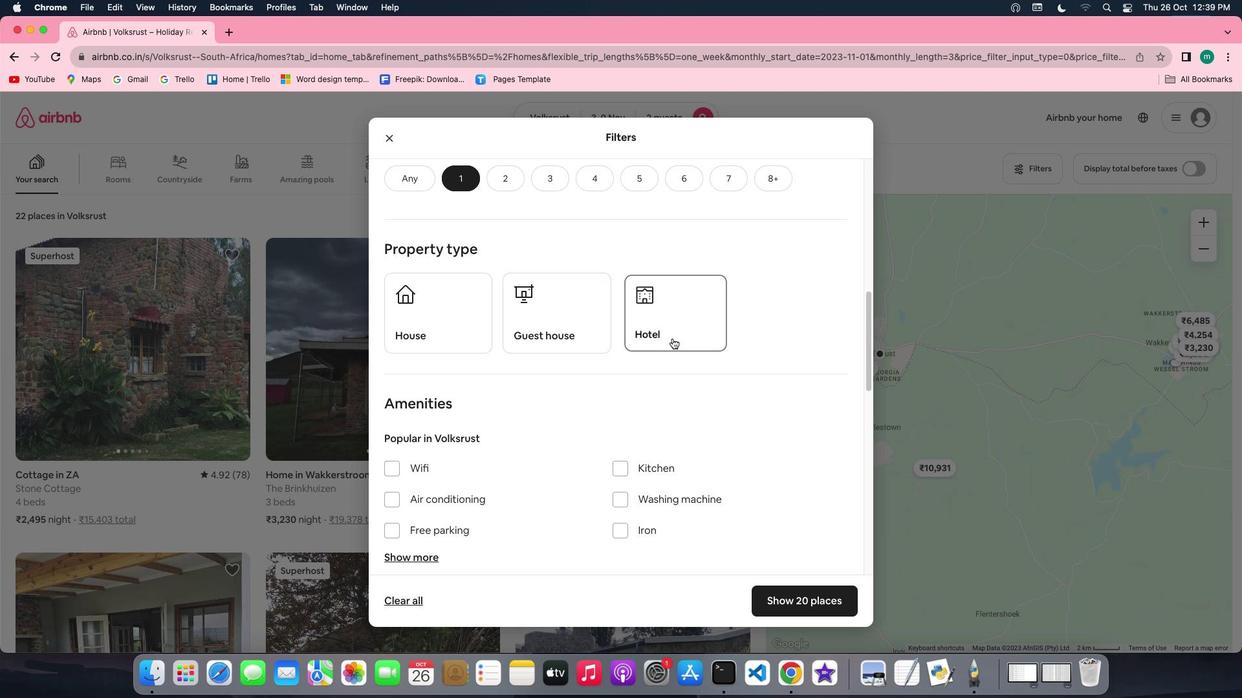 
Action: Mouse moved to (698, 375)
Screenshot: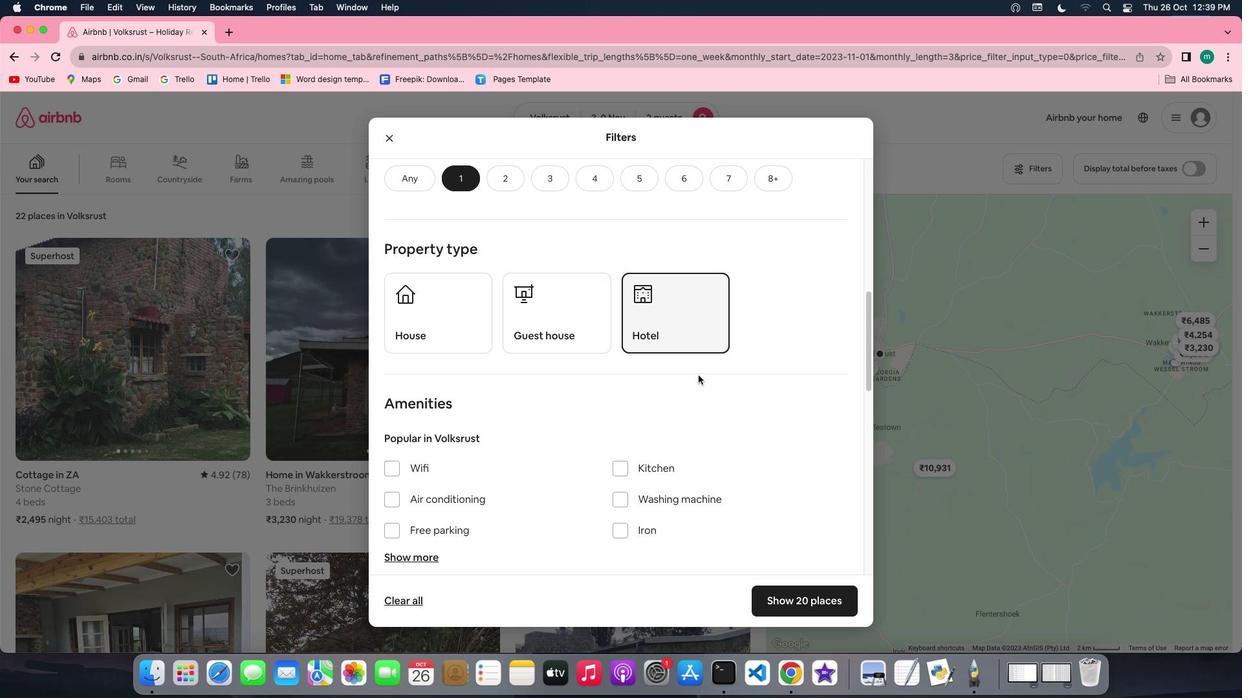 
Action: Mouse scrolled (698, 375) with delta (0, 0)
Screenshot: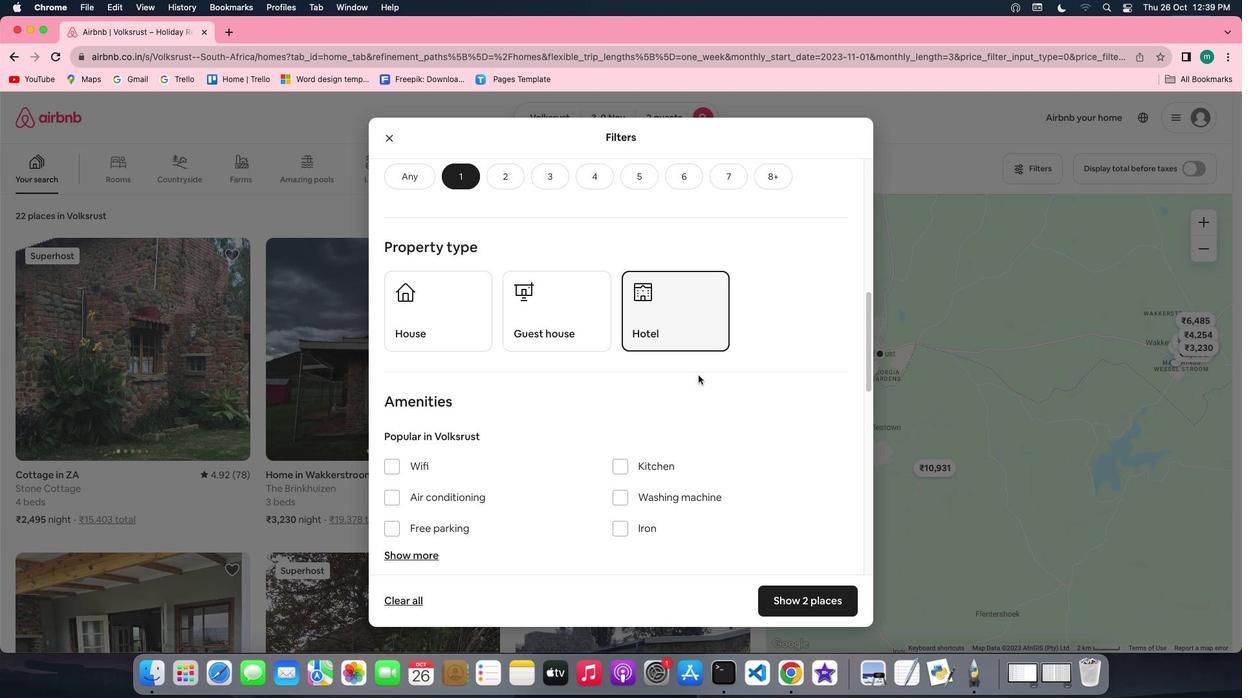 
Action: Mouse scrolled (698, 375) with delta (0, 0)
Screenshot: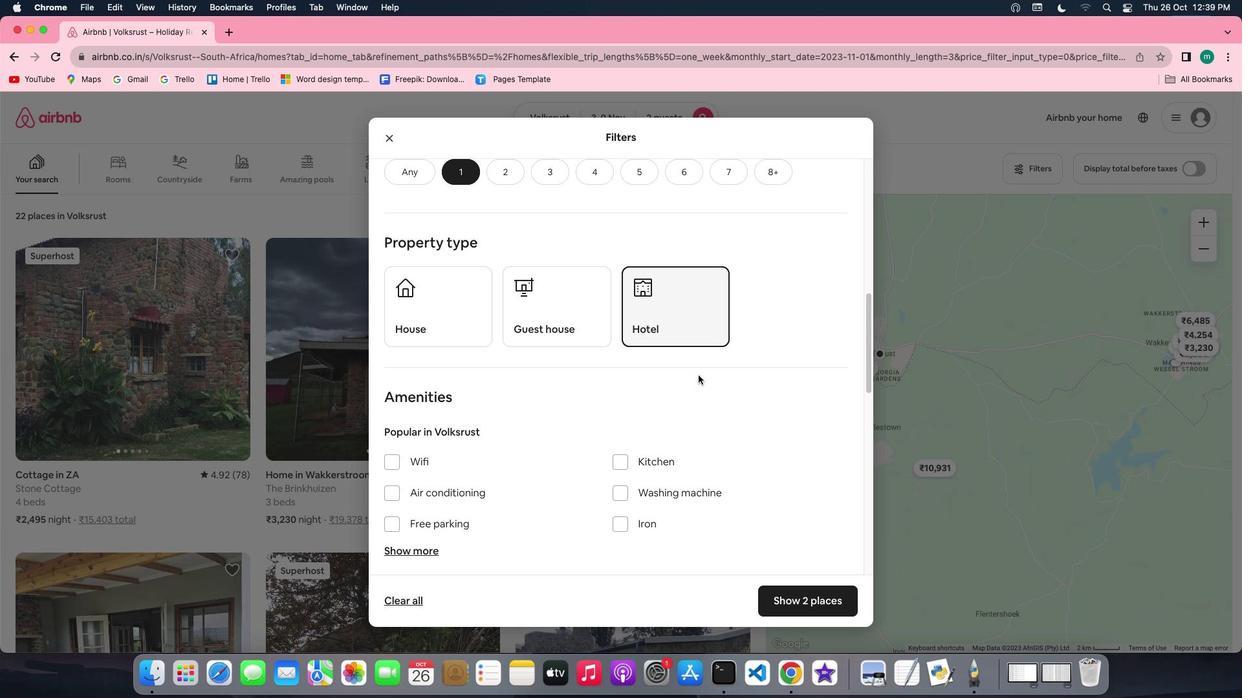 
Action: Mouse scrolled (698, 375) with delta (0, -1)
Screenshot: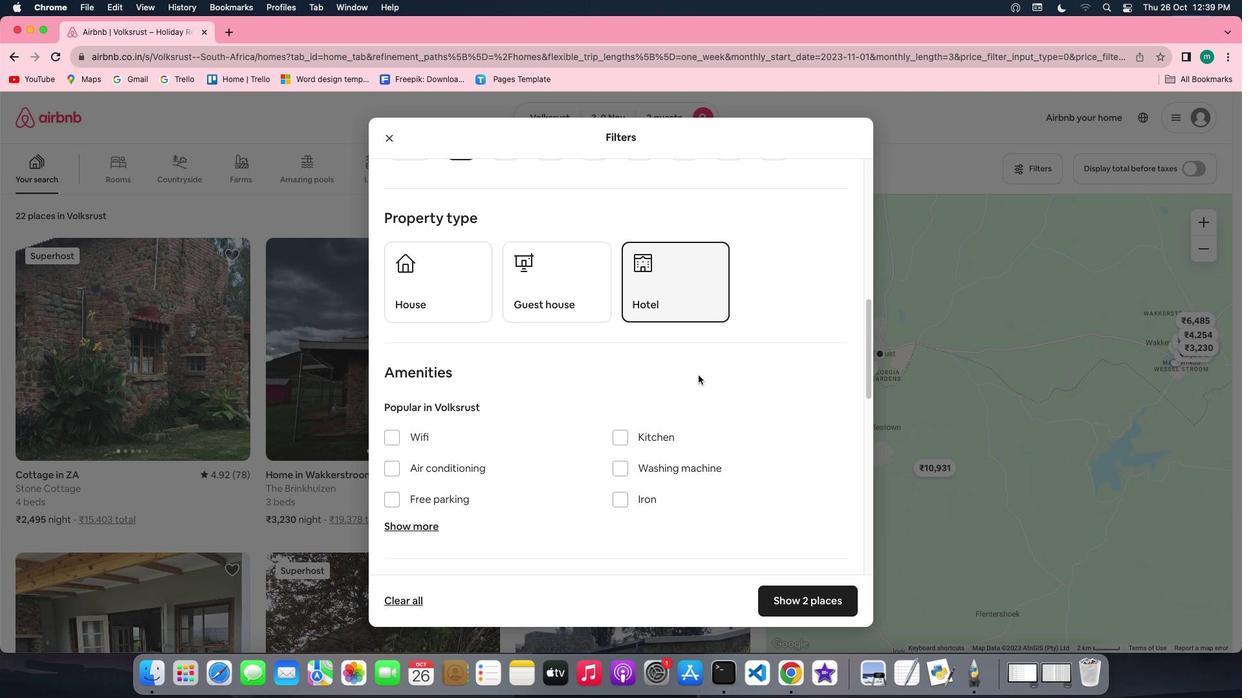 
Action: Mouse scrolled (698, 375) with delta (0, -1)
Screenshot: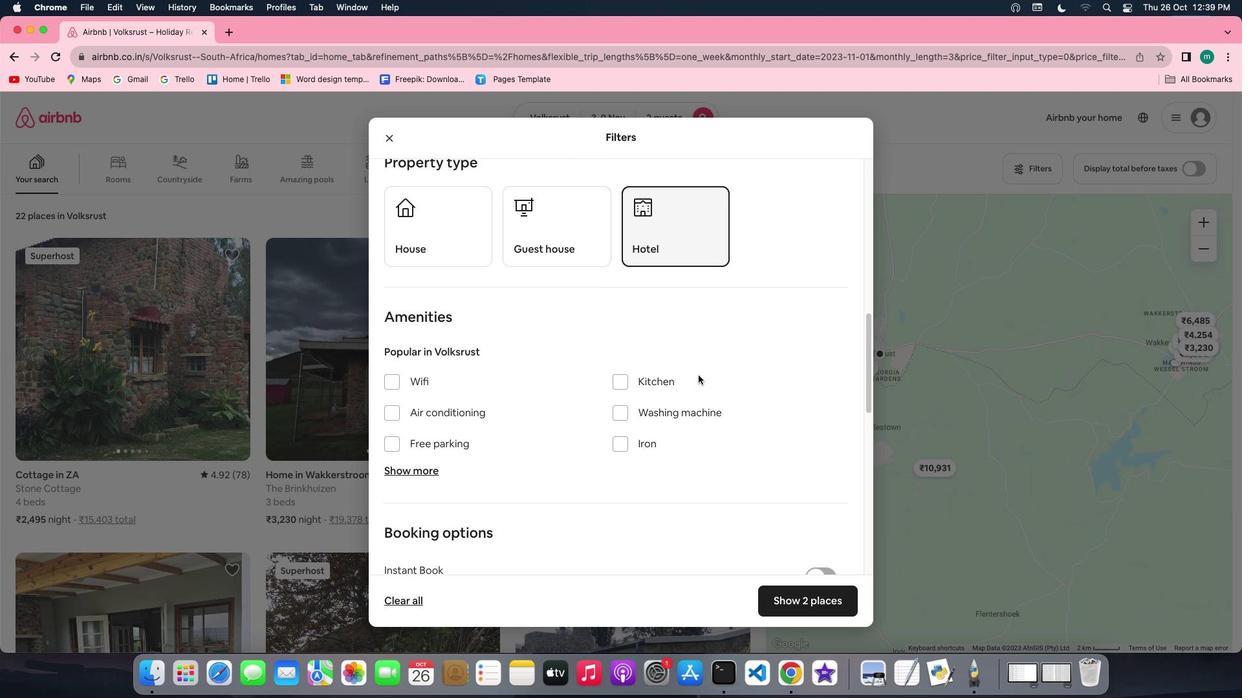 
Action: Mouse moved to (690, 525)
Screenshot: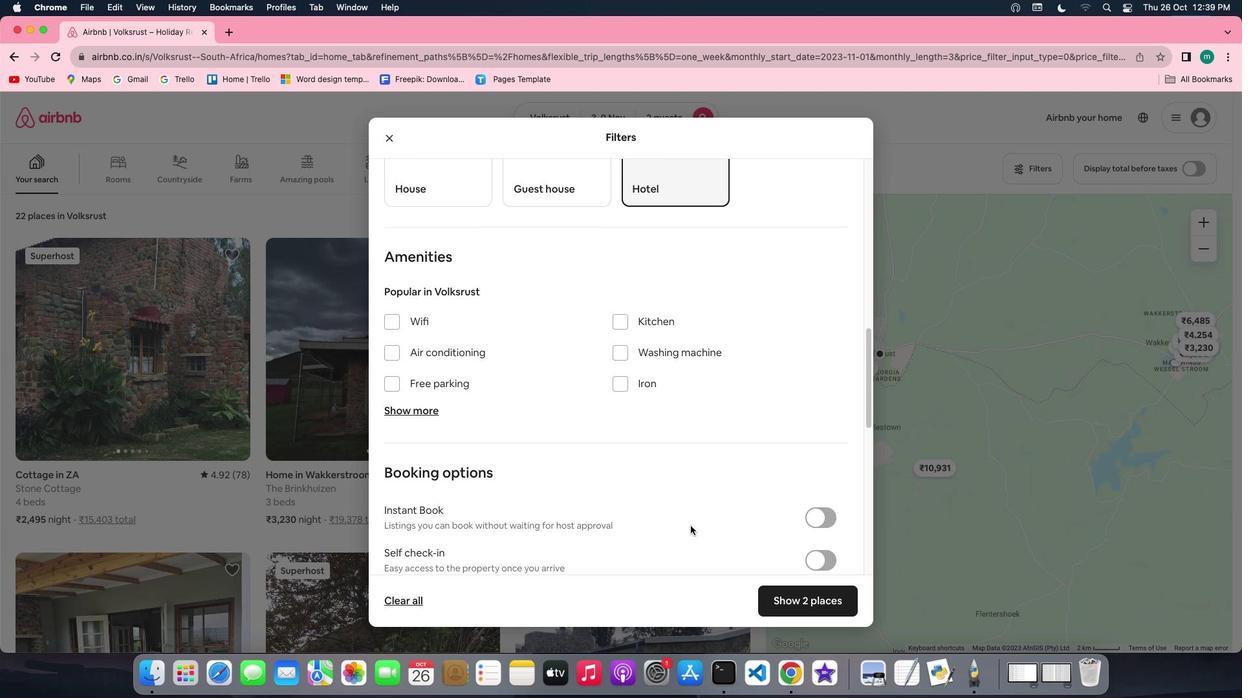 
Action: Mouse scrolled (690, 525) with delta (0, 0)
Screenshot: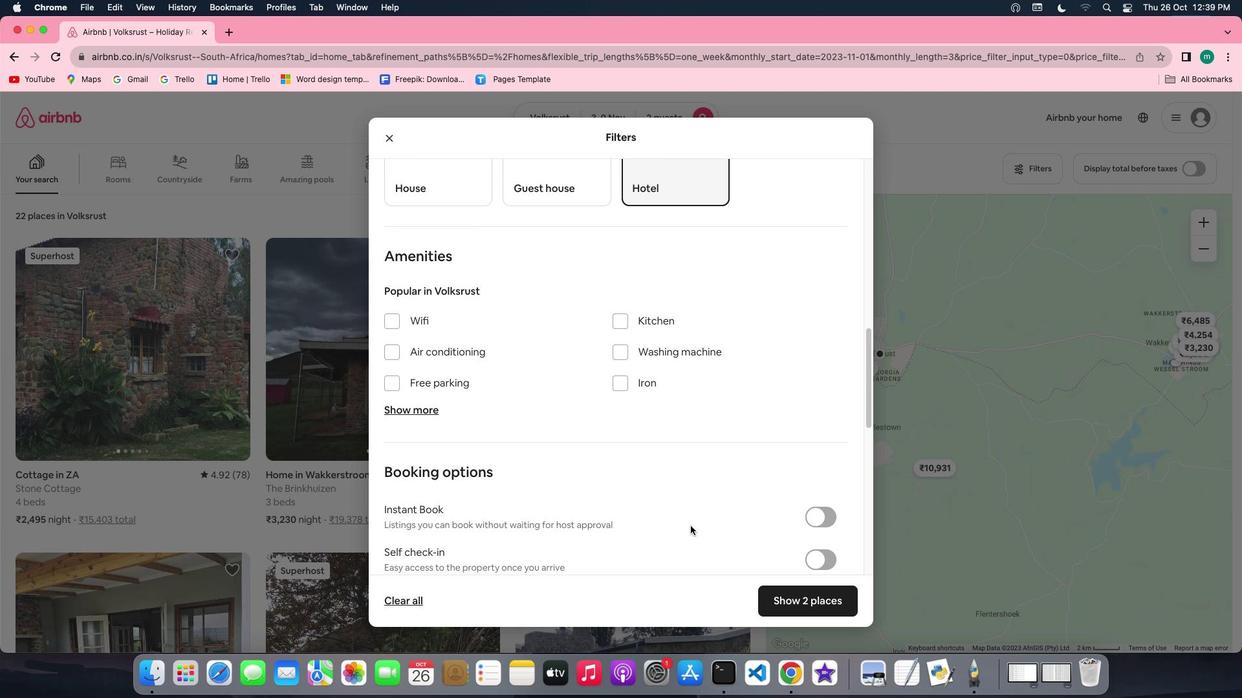
Action: Mouse scrolled (690, 525) with delta (0, 0)
Screenshot: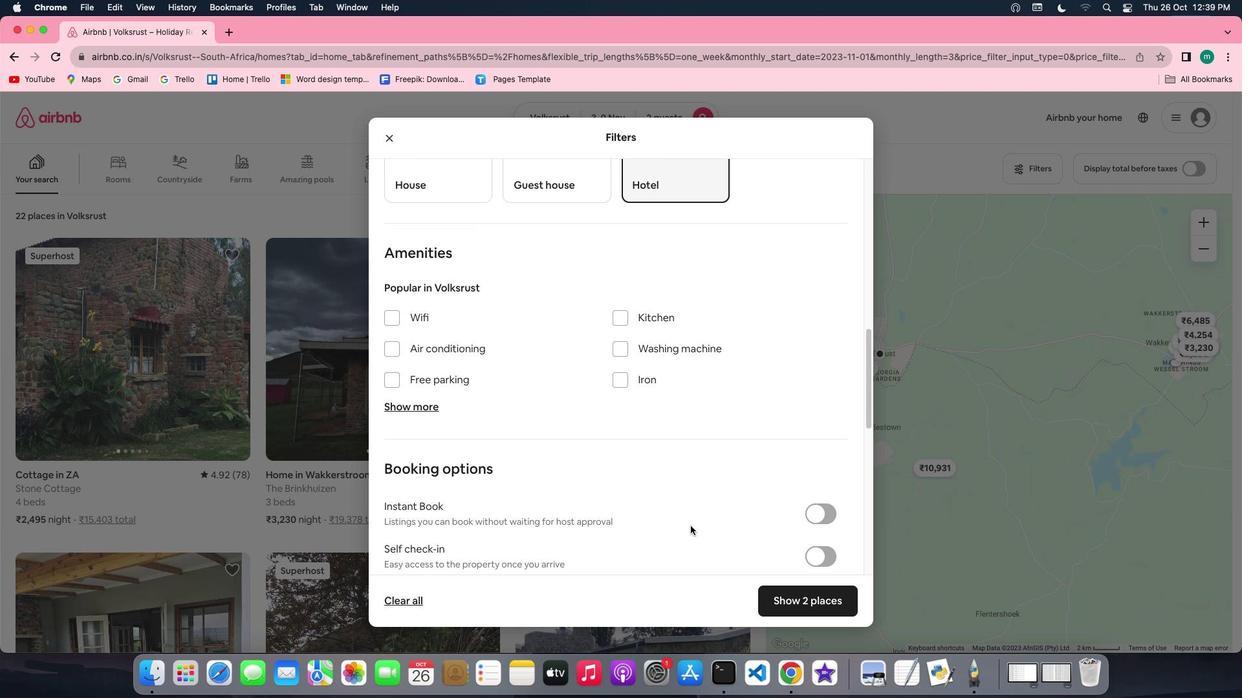 
Action: Mouse scrolled (690, 525) with delta (0, 0)
Screenshot: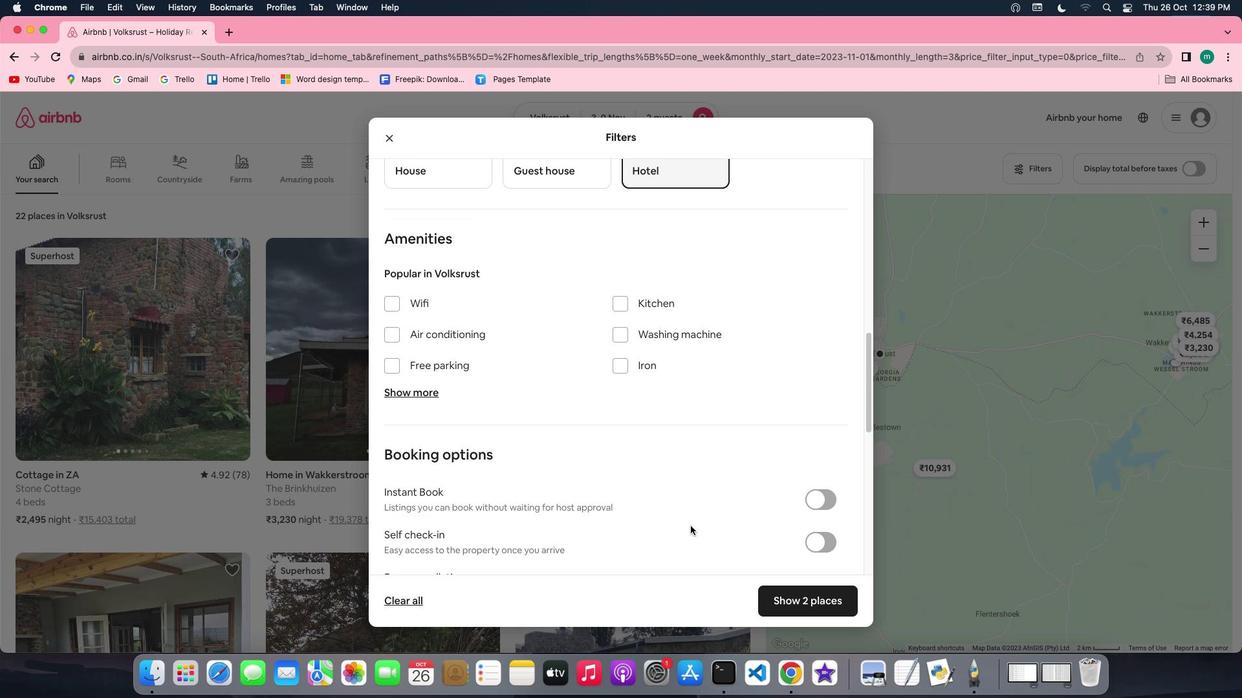 
Action: Mouse scrolled (690, 525) with delta (0, 0)
Screenshot: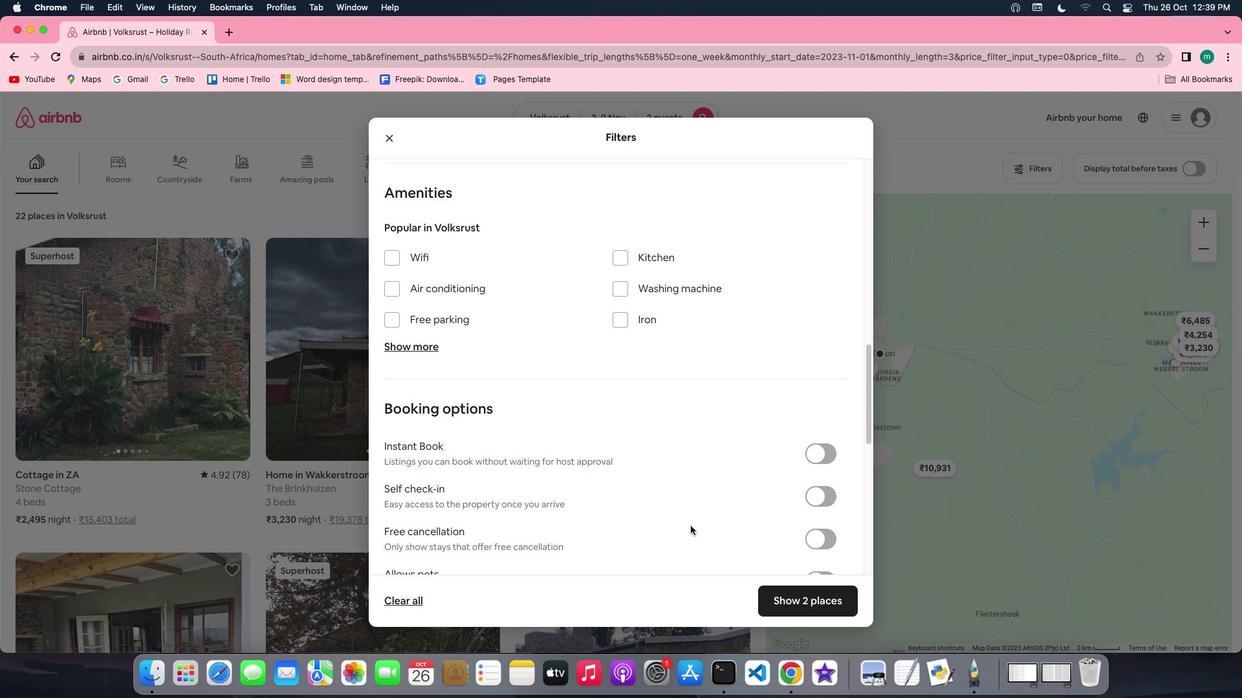 
Action: Mouse scrolled (690, 525) with delta (0, 0)
Screenshot: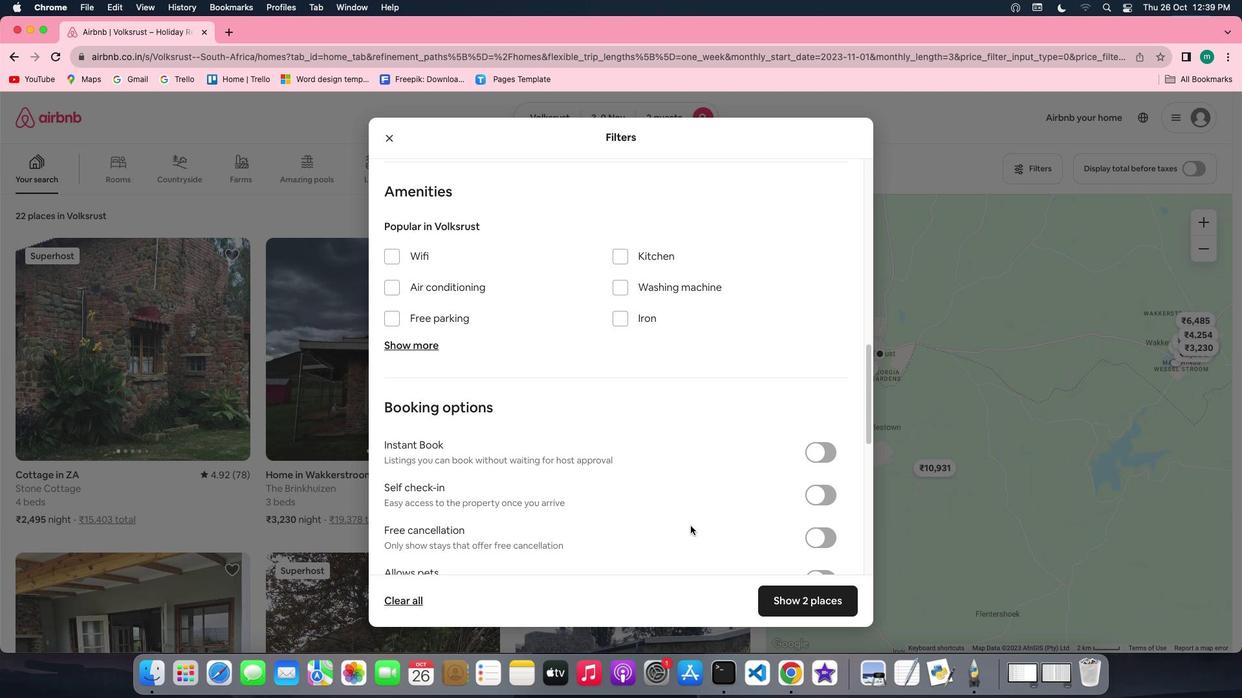 
Action: Mouse scrolled (690, 525) with delta (0, 0)
Screenshot: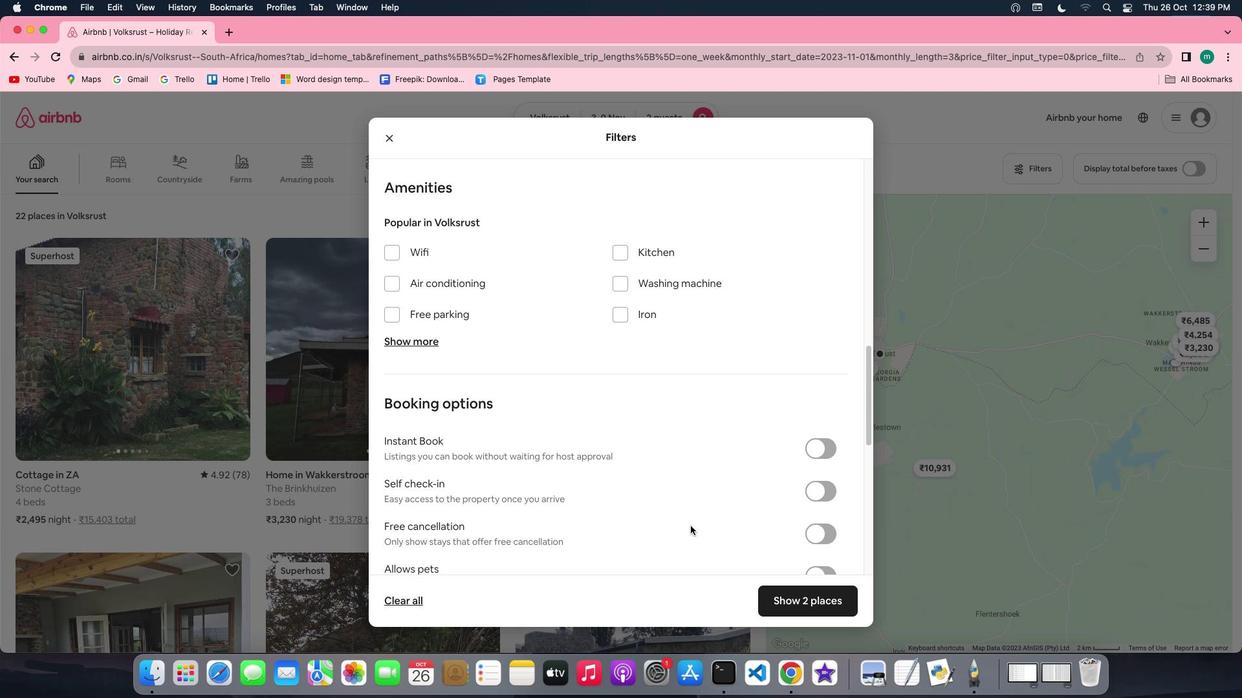 
Action: Mouse scrolled (690, 525) with delta (0, -1)
Screenshot: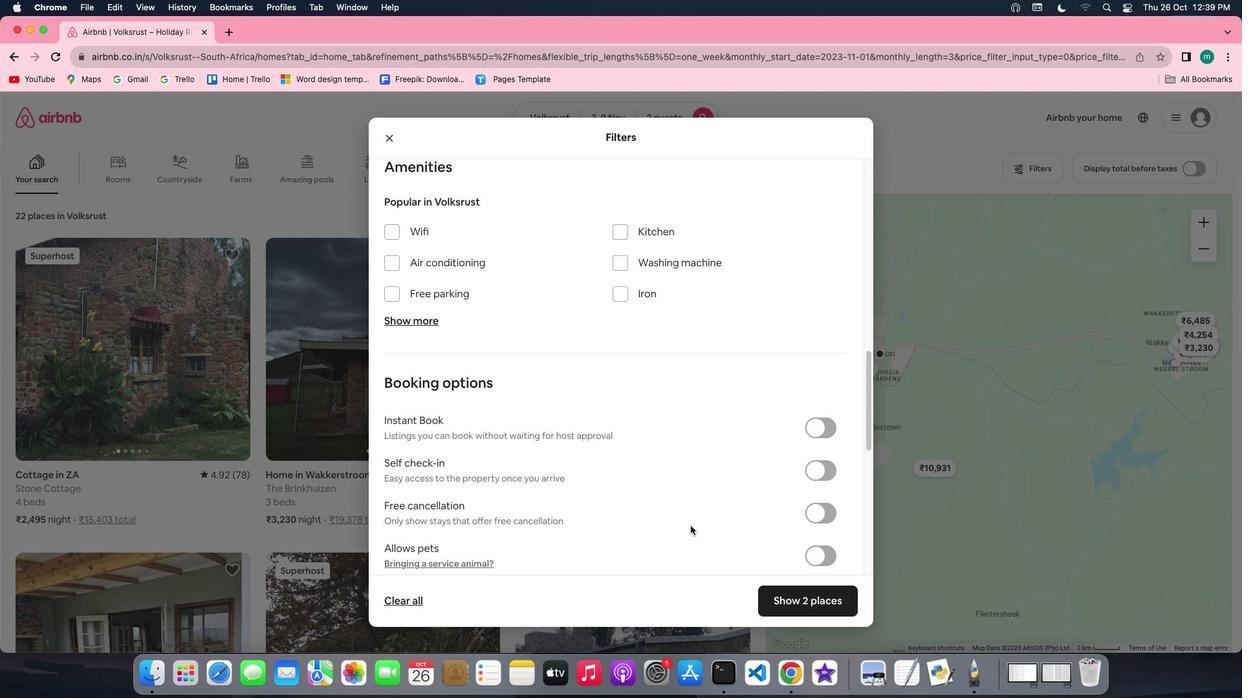
Action: Mouse moved to (818, 419)
Screenshot: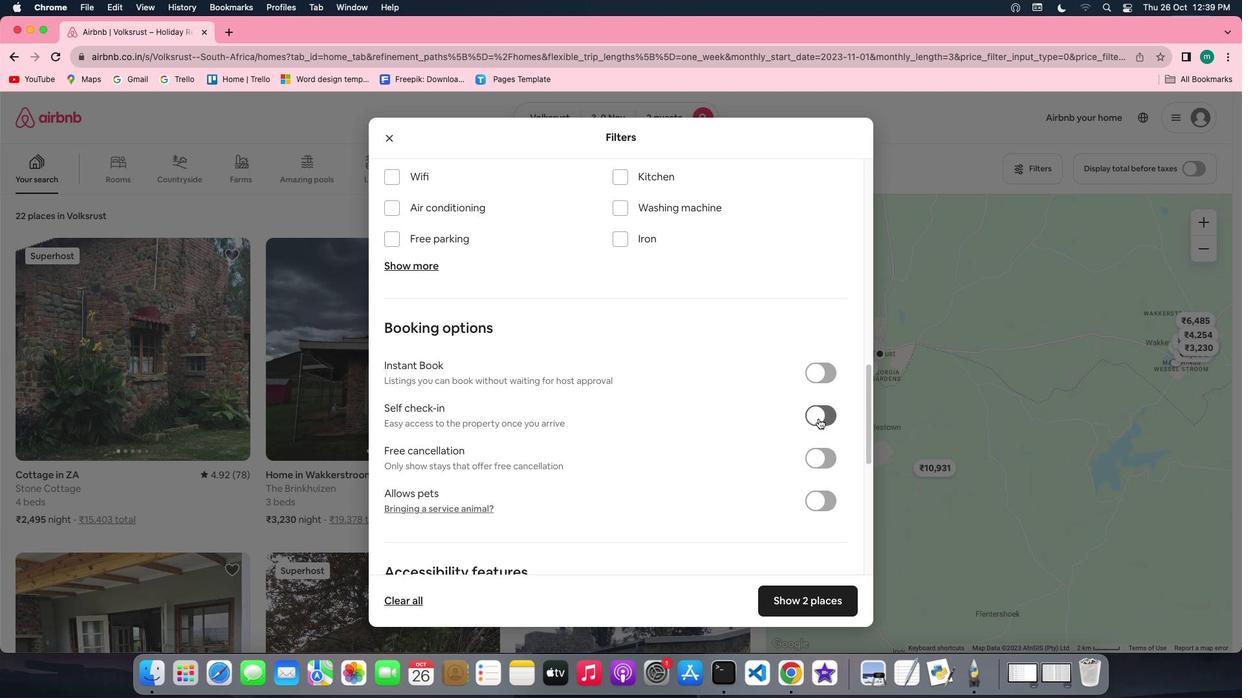 
Action: Mouse pressed left at (818, 419)
Screenshot: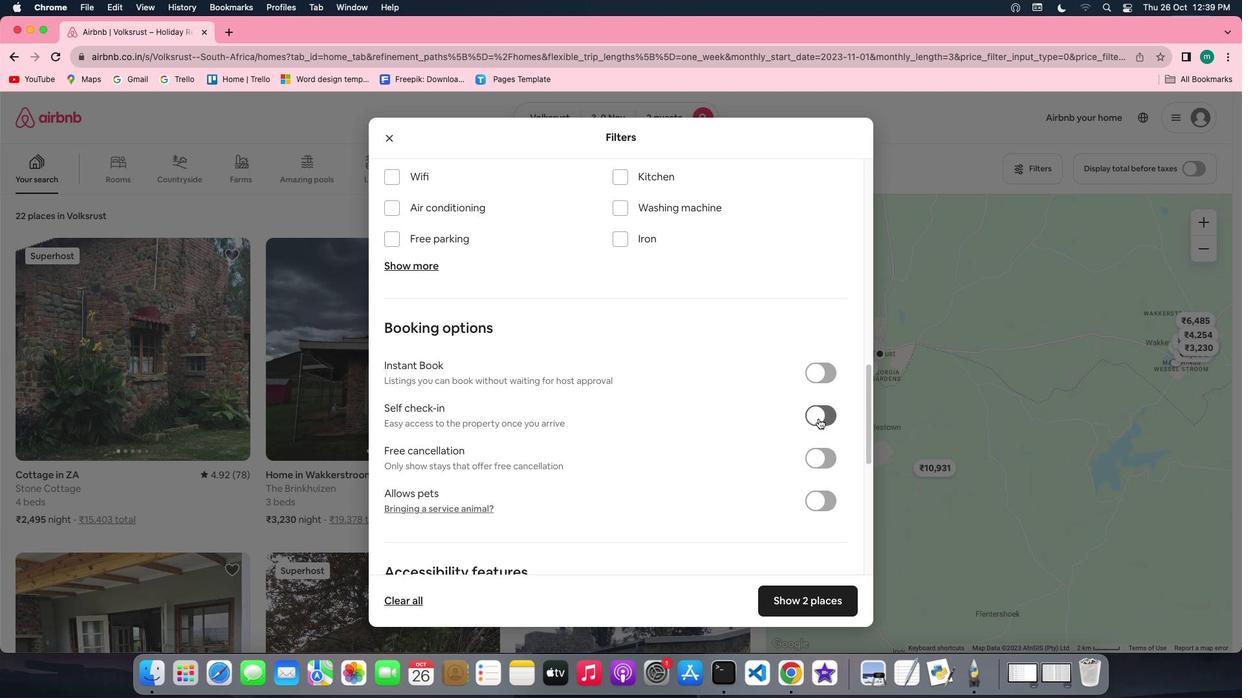 
Action: Mouse moved to (731, 587)
Screenshot: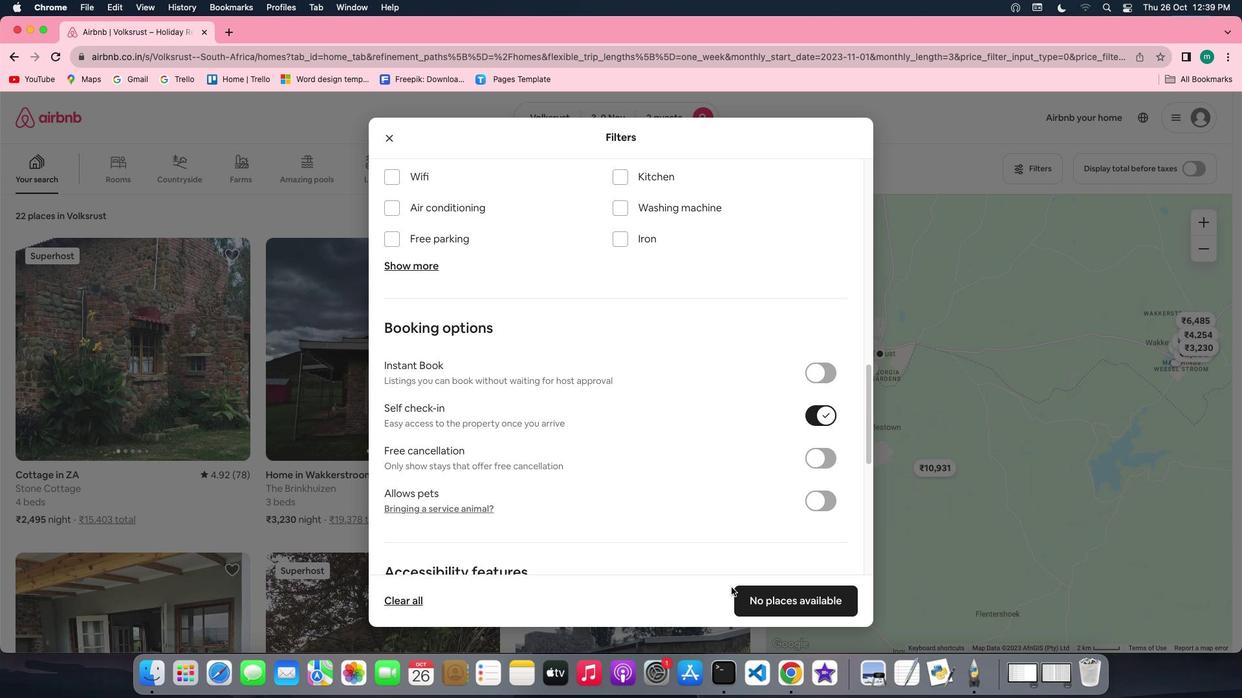 
Action: Mouse scrolled (731, 587) with delta (0, 0)
Screenshot: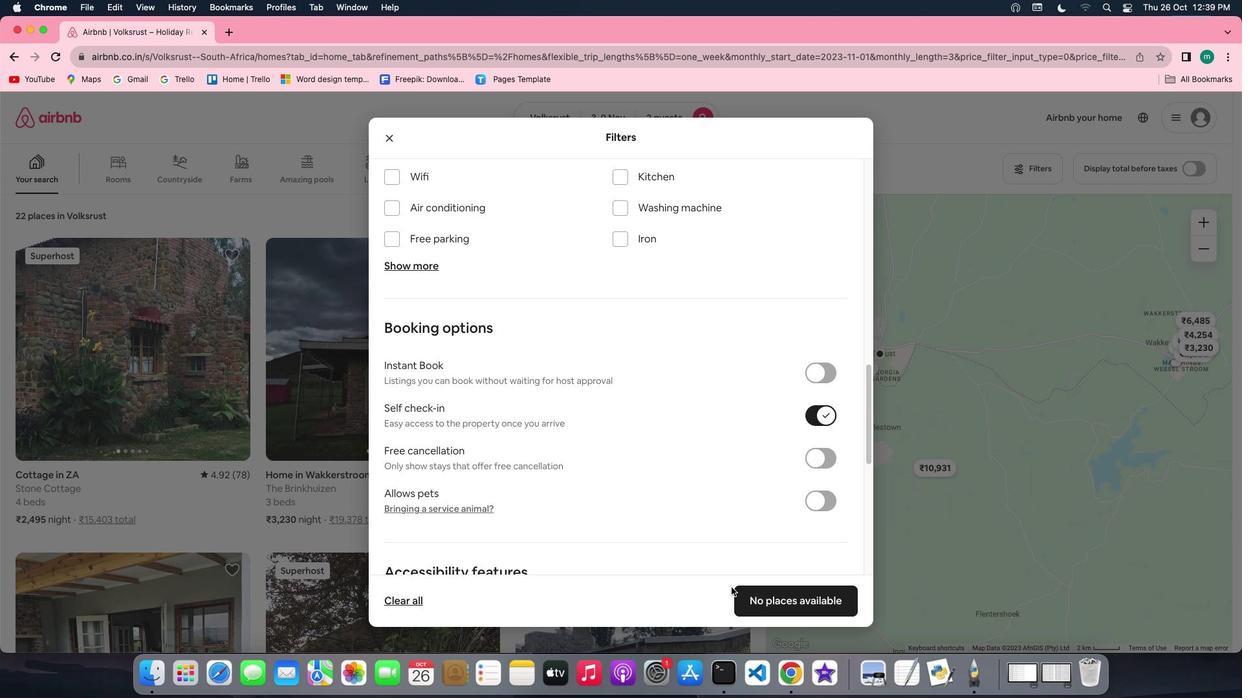 
Action: Mouse scrolled (731, 587) with delta (0, 0)
Screenshot: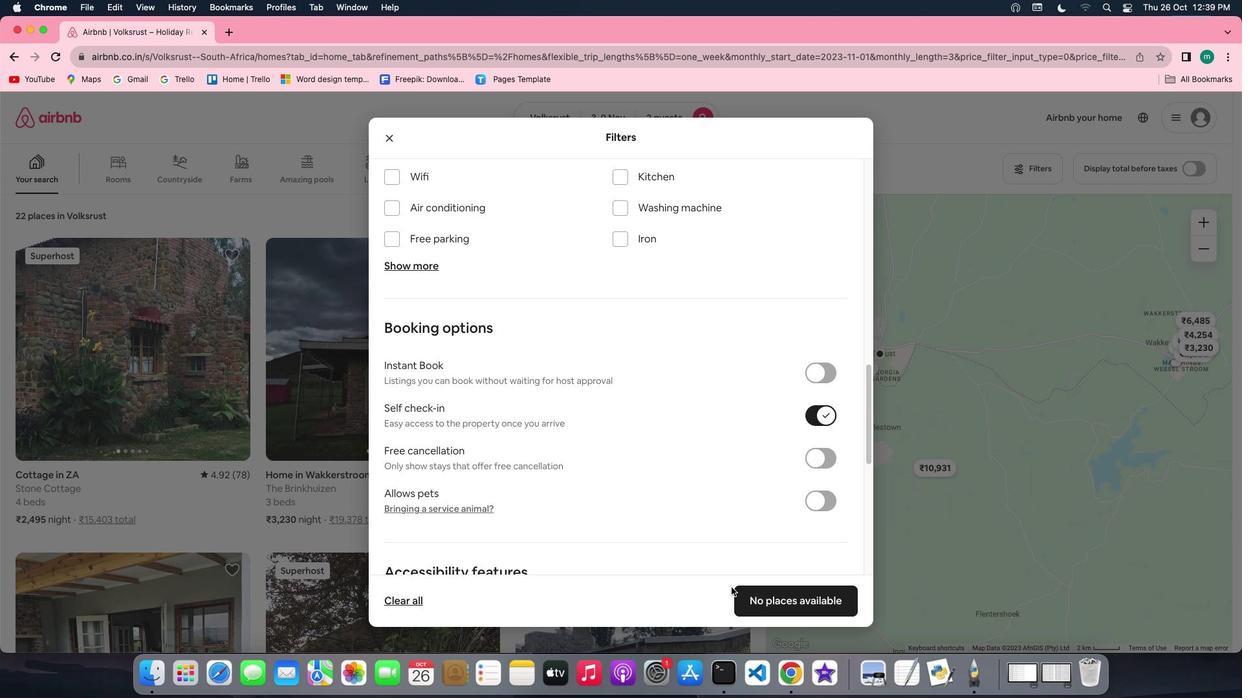 
Action: Mouse scrolled (731, 587) with delta (0, 0)
Screenshot: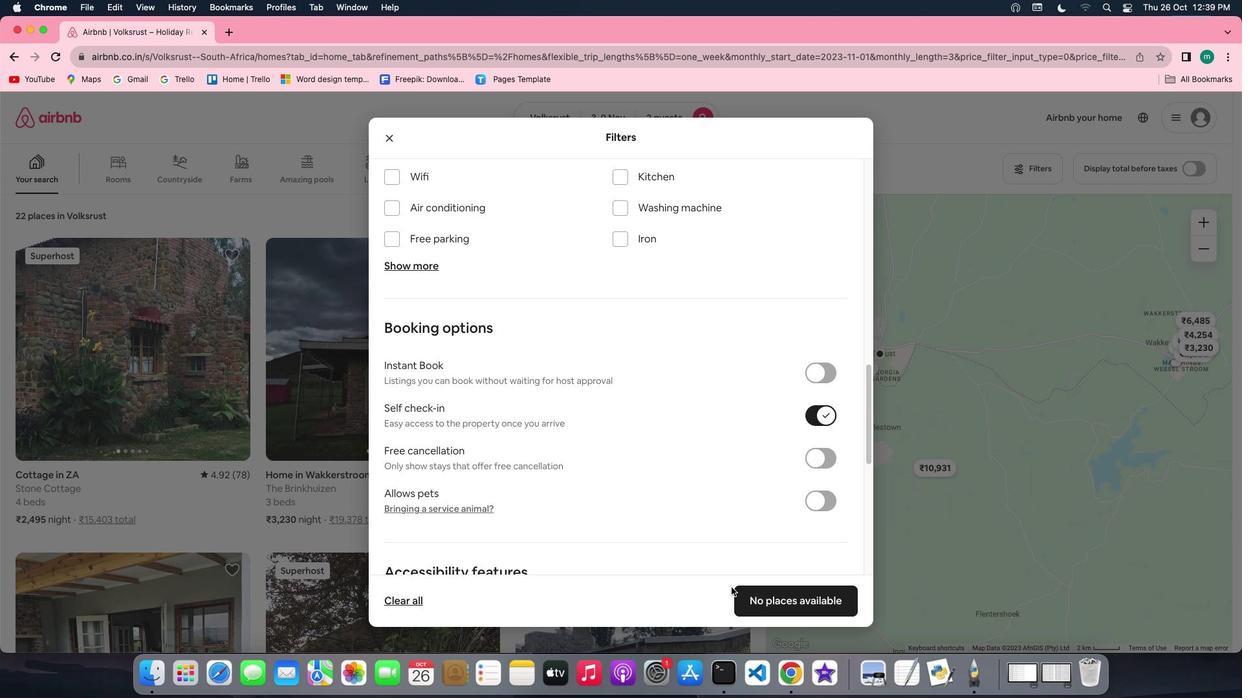 
Action: Mouse scrolled (731, 587) with delta (0, 0)
Screenshot: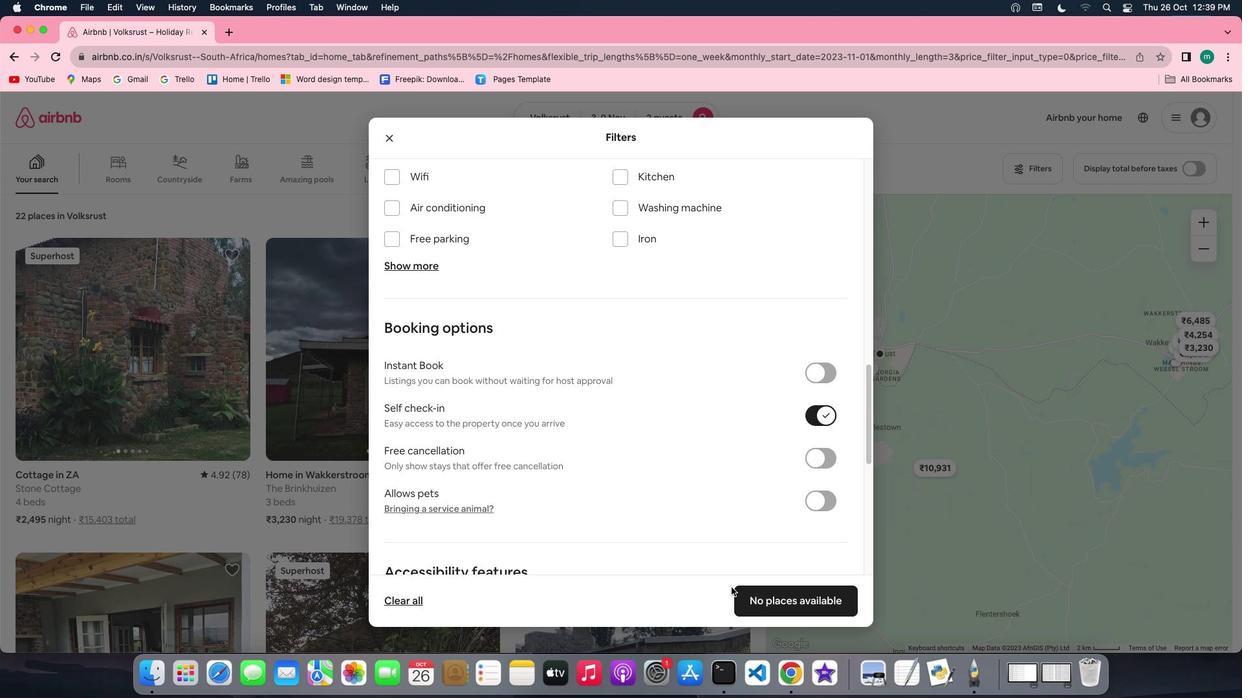 
Action: Mouse moved to (765, 588)
Screenshot: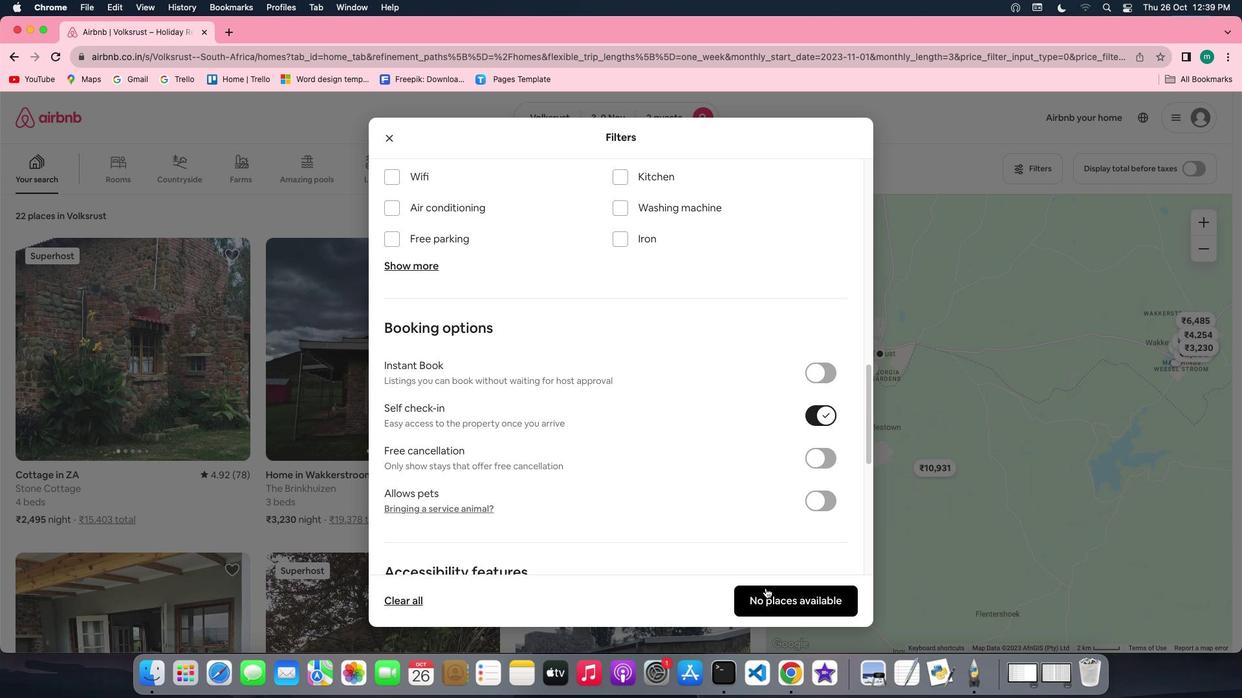 
Action: Mouse scrolled (765, 588) with delta (0, 0)
Screenshot: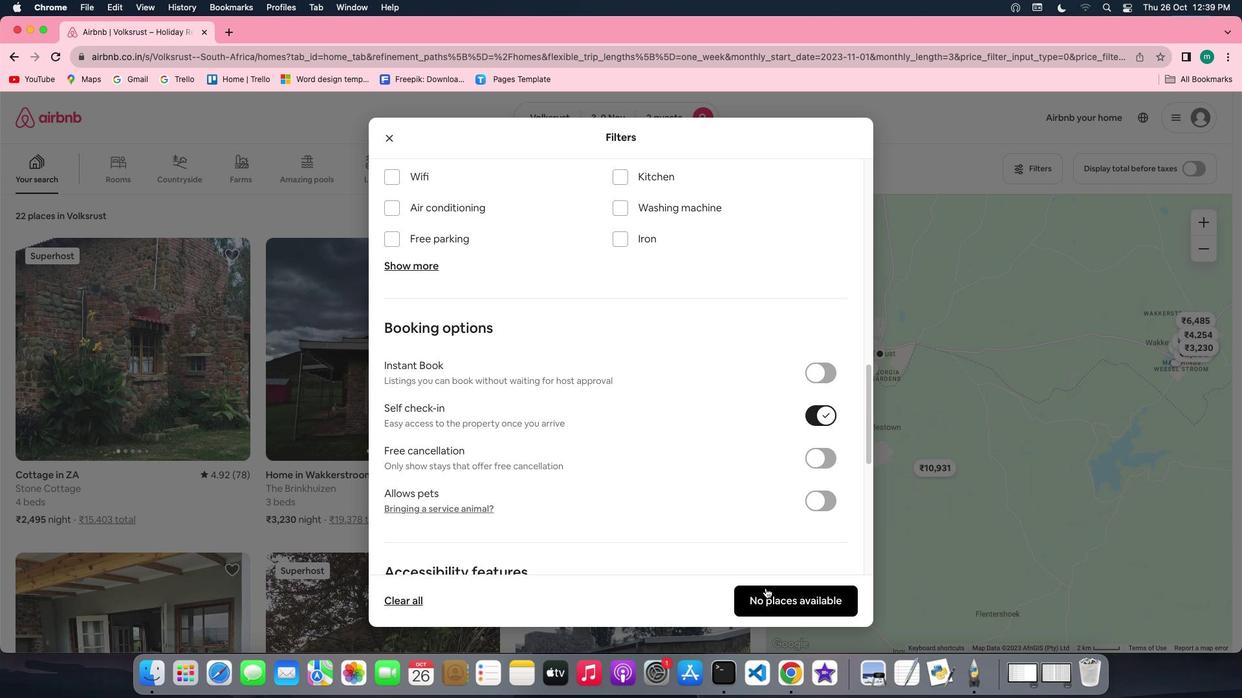 
Action: Mouse scrolled (765, 588) with delta (0, 0)
Screenshot: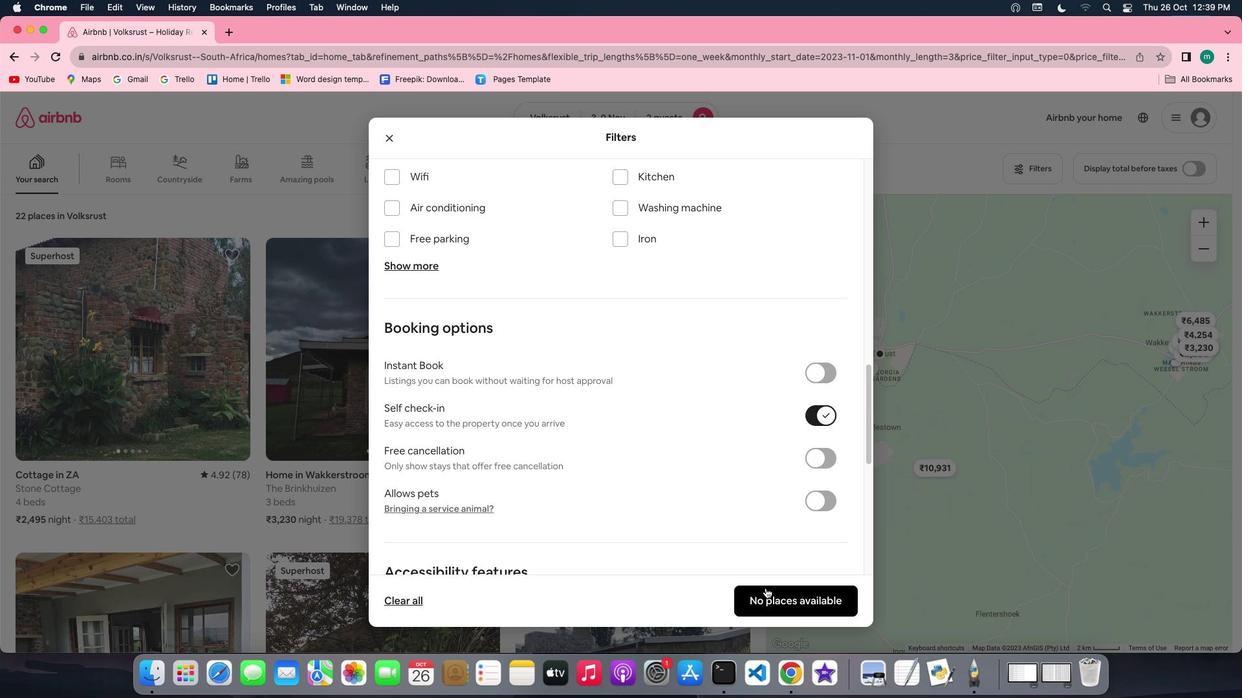 
Action: Mouse scrolled (765, 588) with delta (0, -1)
Screenshot: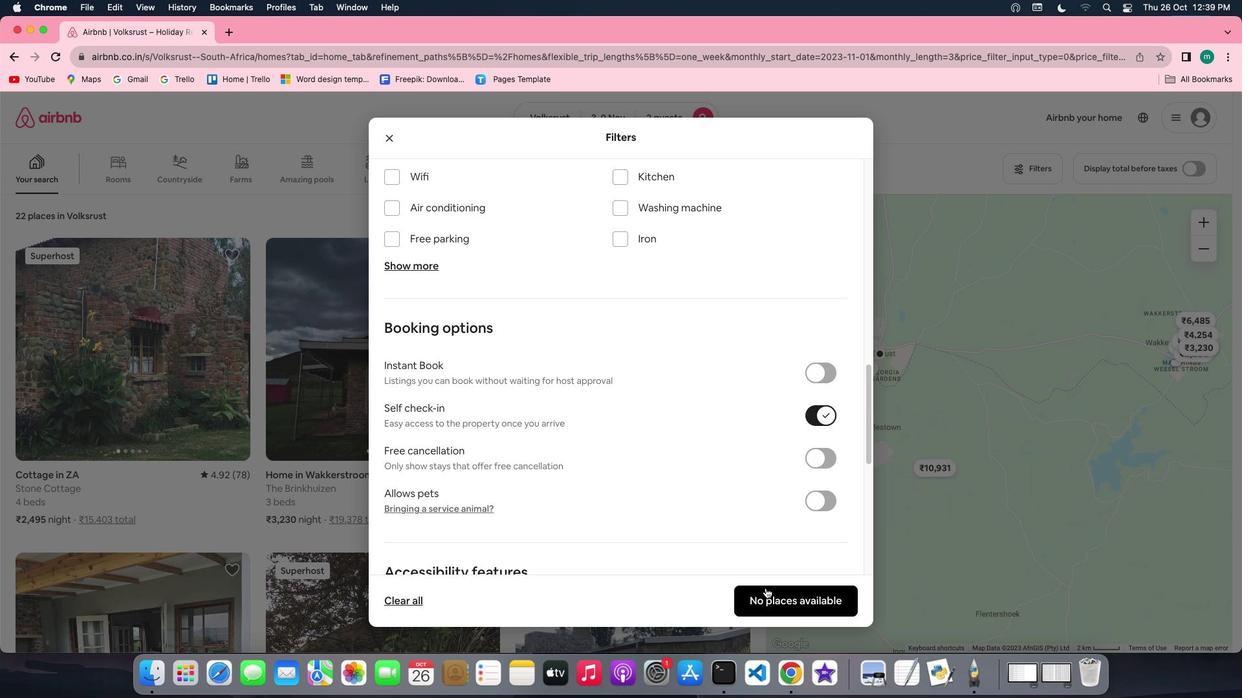 
Action: Mouse scrolled (765, 588) with delta (0, -2)
Screenshot: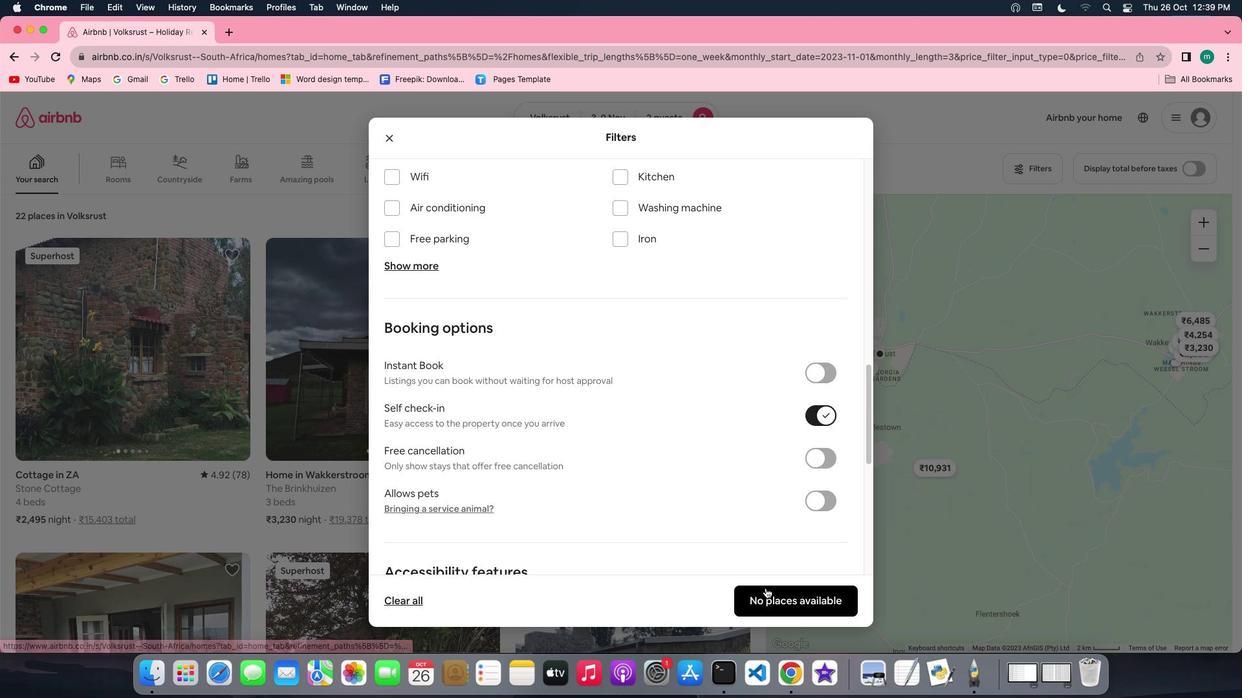 
Action: Mouse scrolled (765, 588) with delta (0, -3)
Screenshot: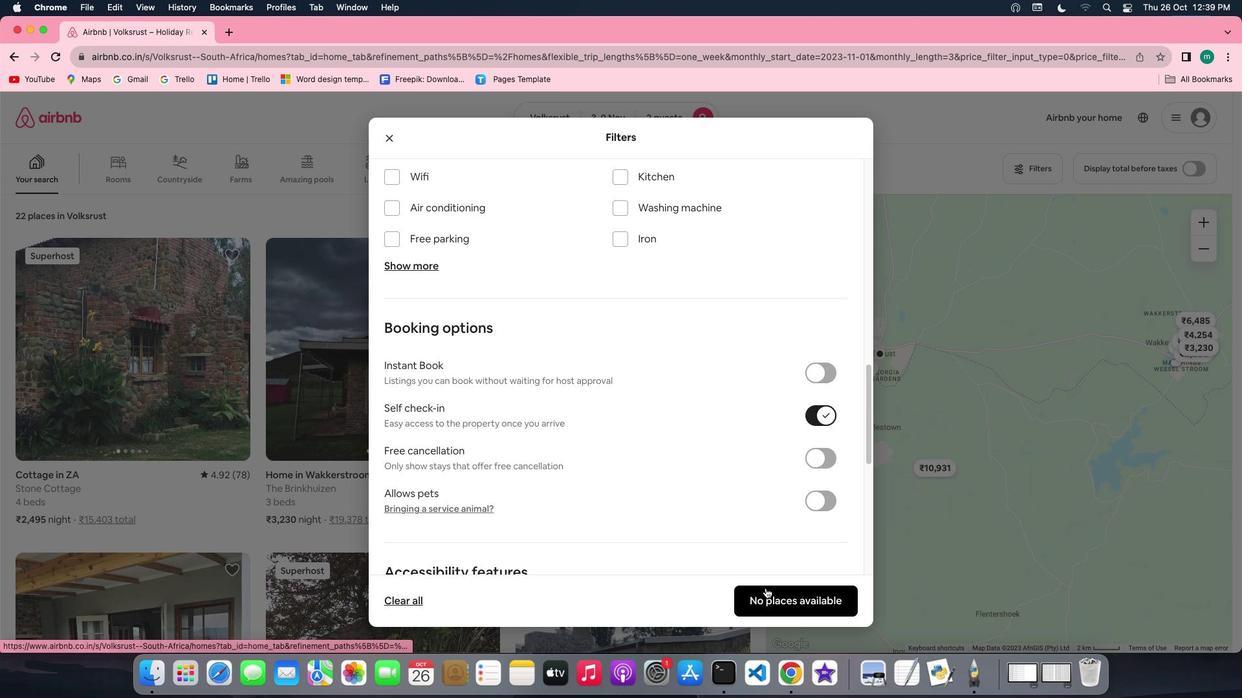 
Action: Mouse scrolled (765, 588) with delta (0, 0)
Screenshot: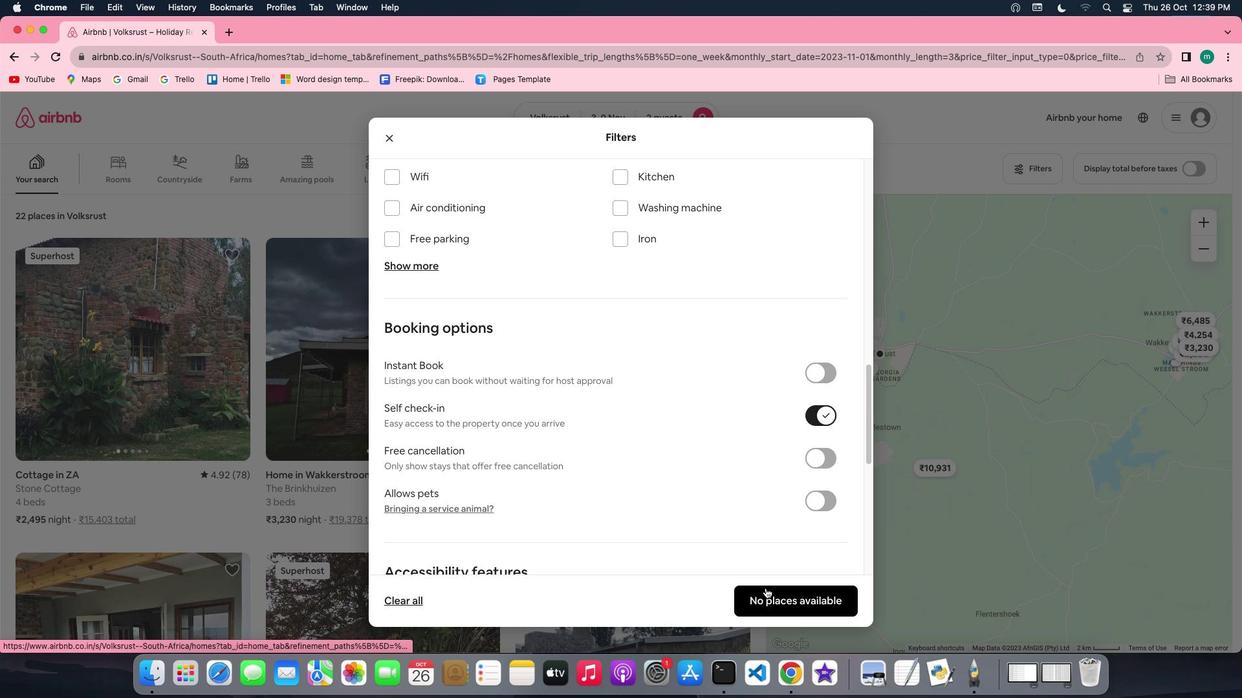 
Action: Mouse scrolled (765, 588) with delta (0, 0)
Screenshot: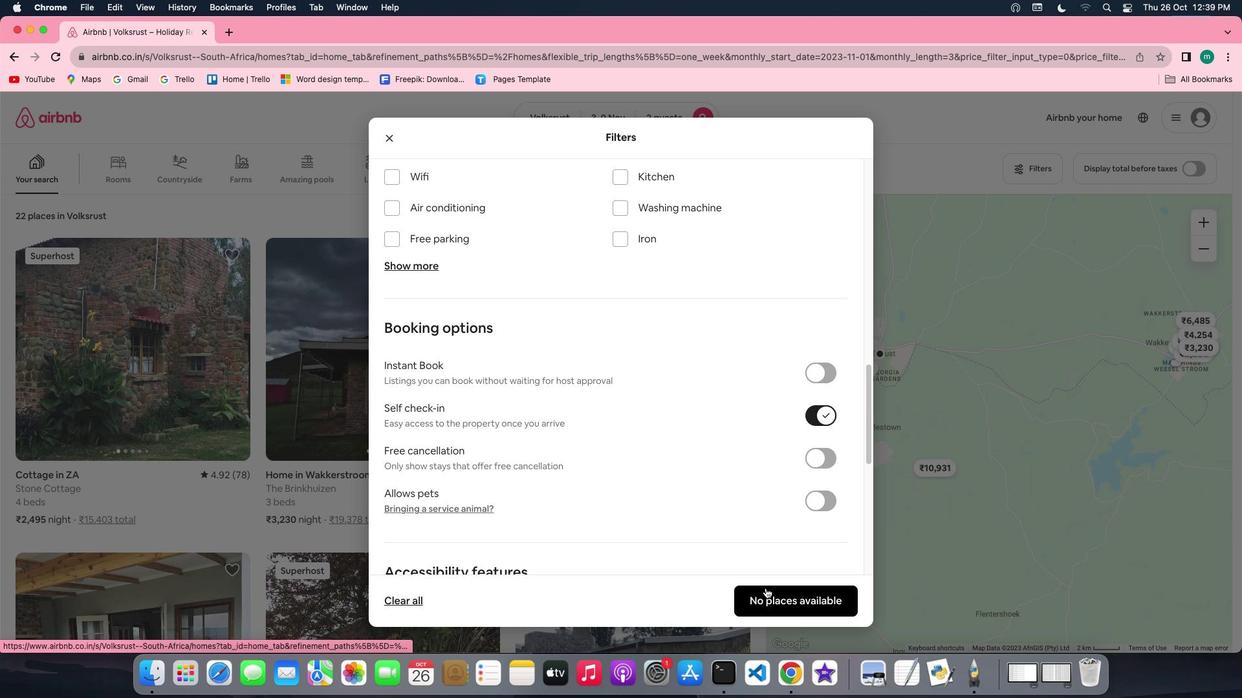 
Action: Mouse scrolled (765, 588) with delta (0, -1)
Screenshot: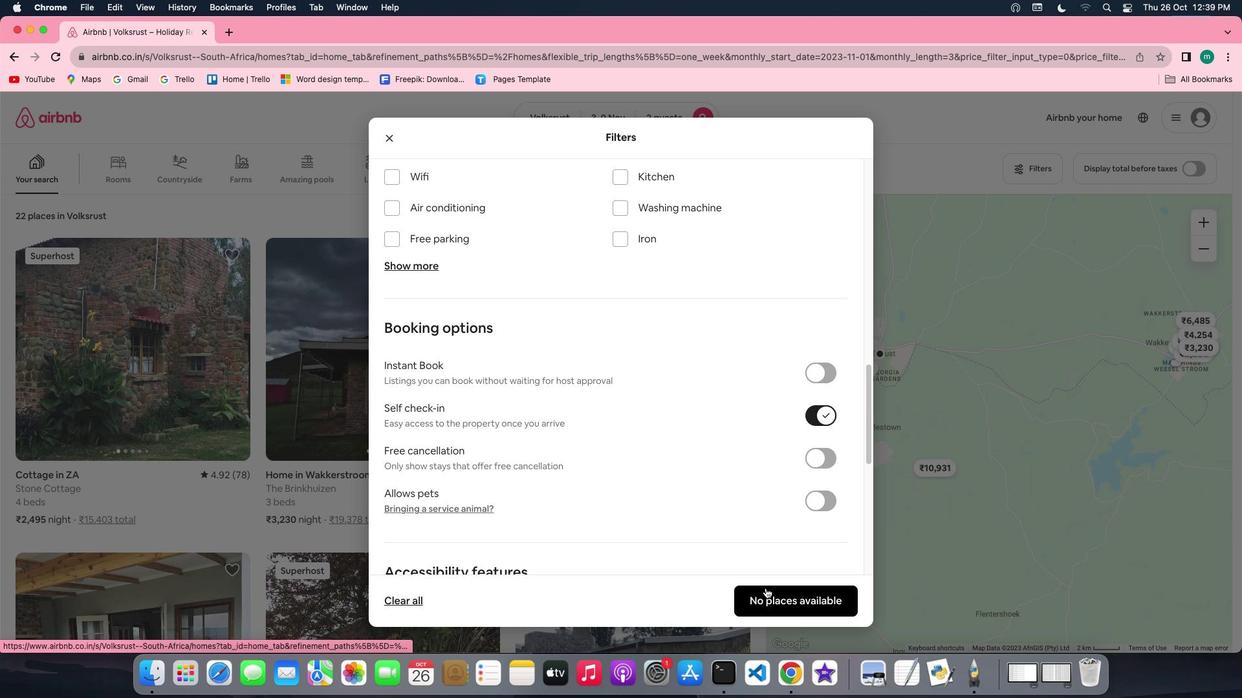 
Action: Mouse scrolled (765, 588) with delta (0, -3)
Screenshot: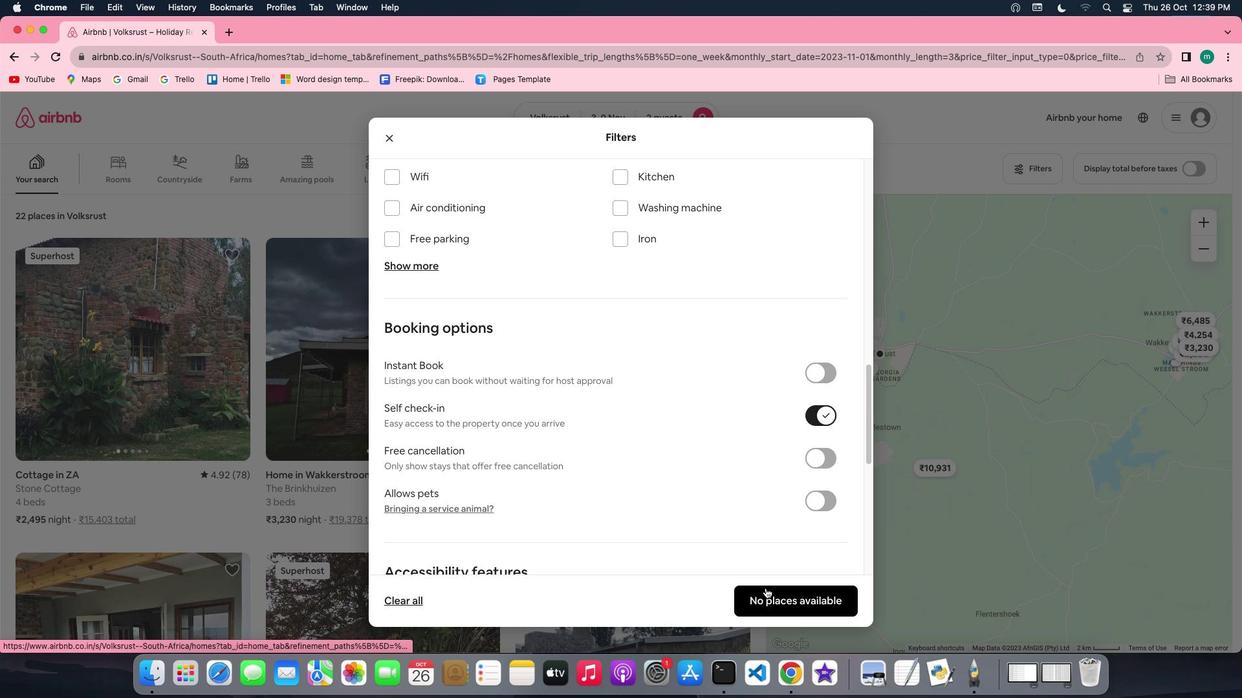 
Action: Mouse scrolled (765, 588) with delta (0, -3)
Screenshot: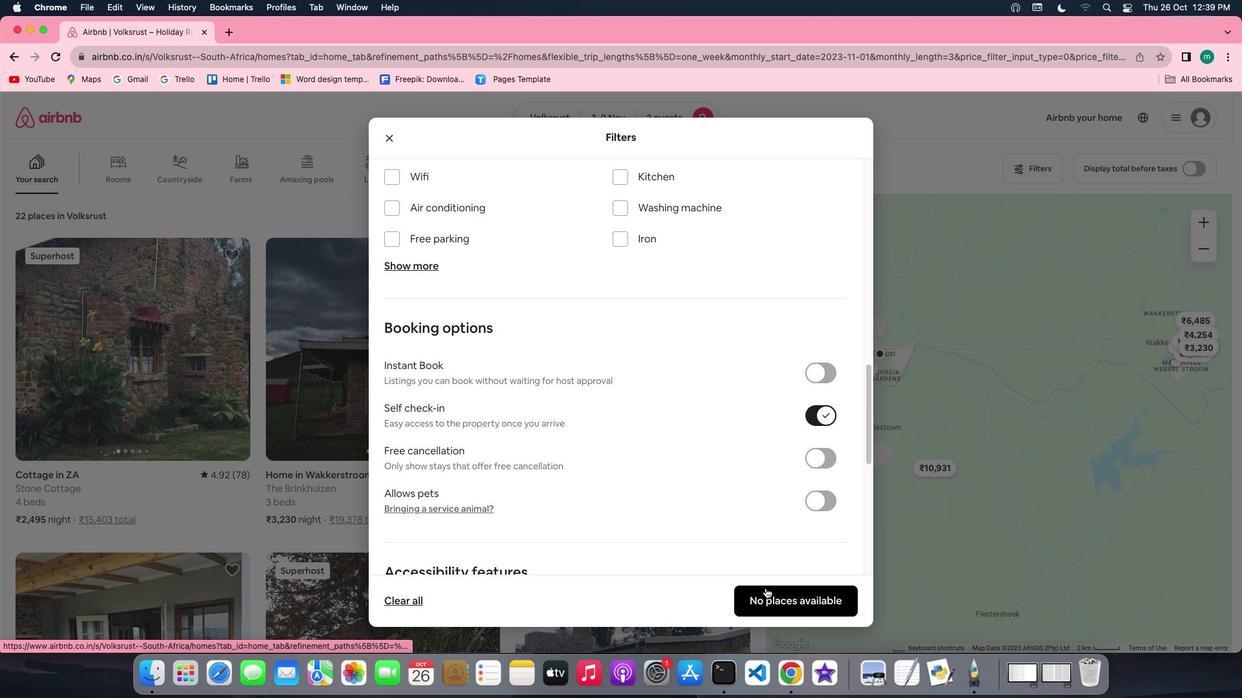 
Action: Mouse moved to (809, 602)
Screenshot: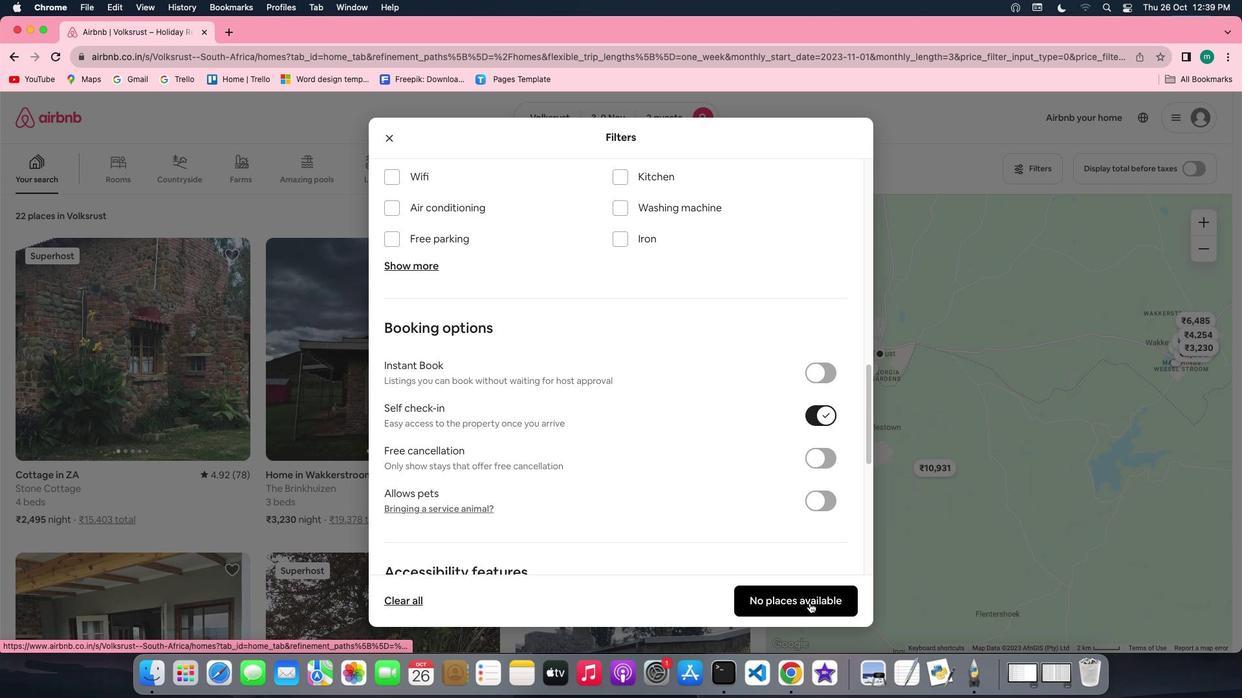 
Action: Mouse pressed left at (809, 602)
Screenshot: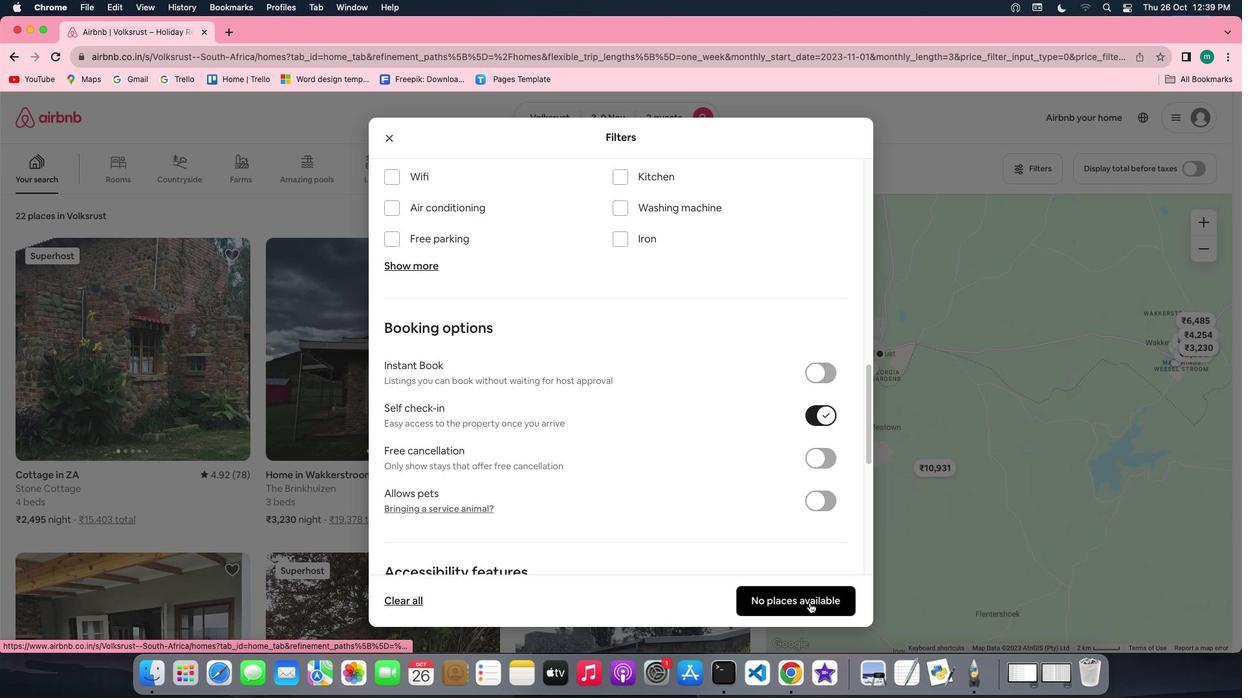 
